 Task: Select editor.action.peek-declaration in the goto location: alternative reference command.
Action: Mouse moved to (83, 507)
Screenshot: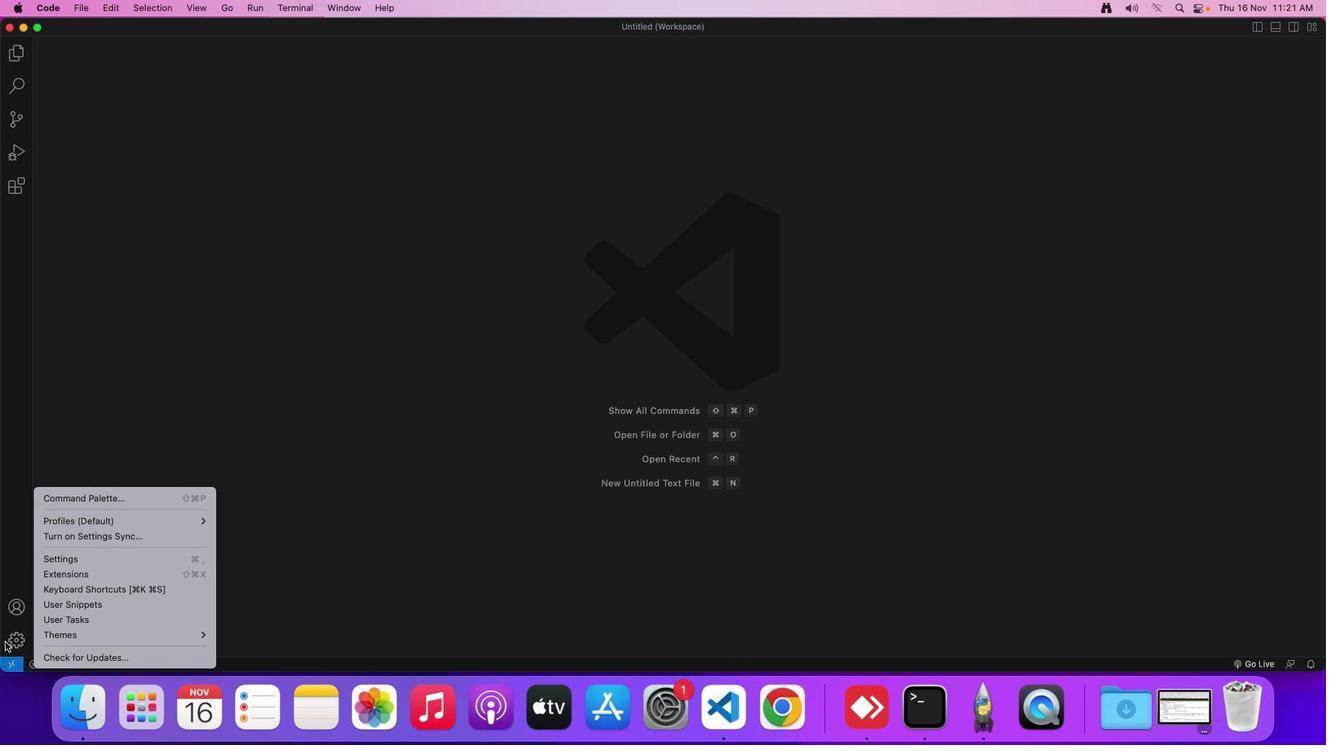 
Action: Mouse pressed left at (83, 507)
Screenshot: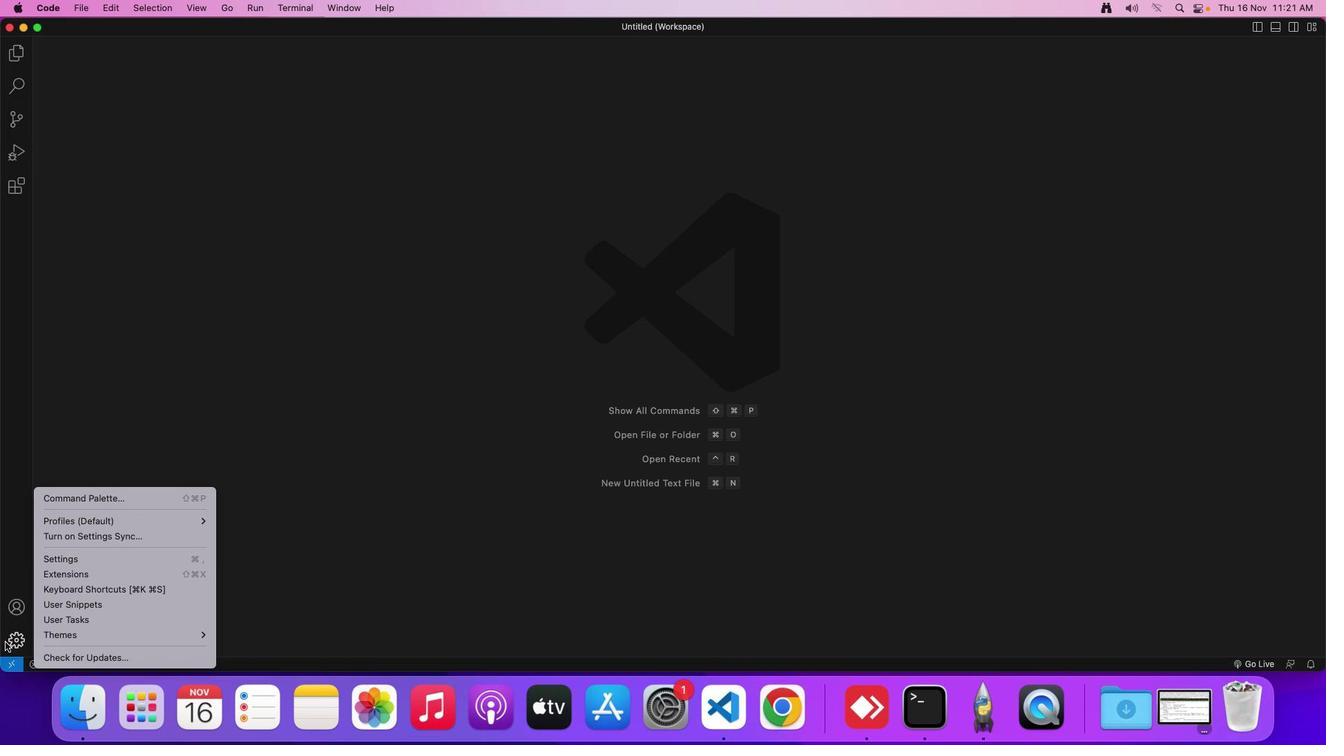
Action: Mouse moved to (163, 452)
Screenshot: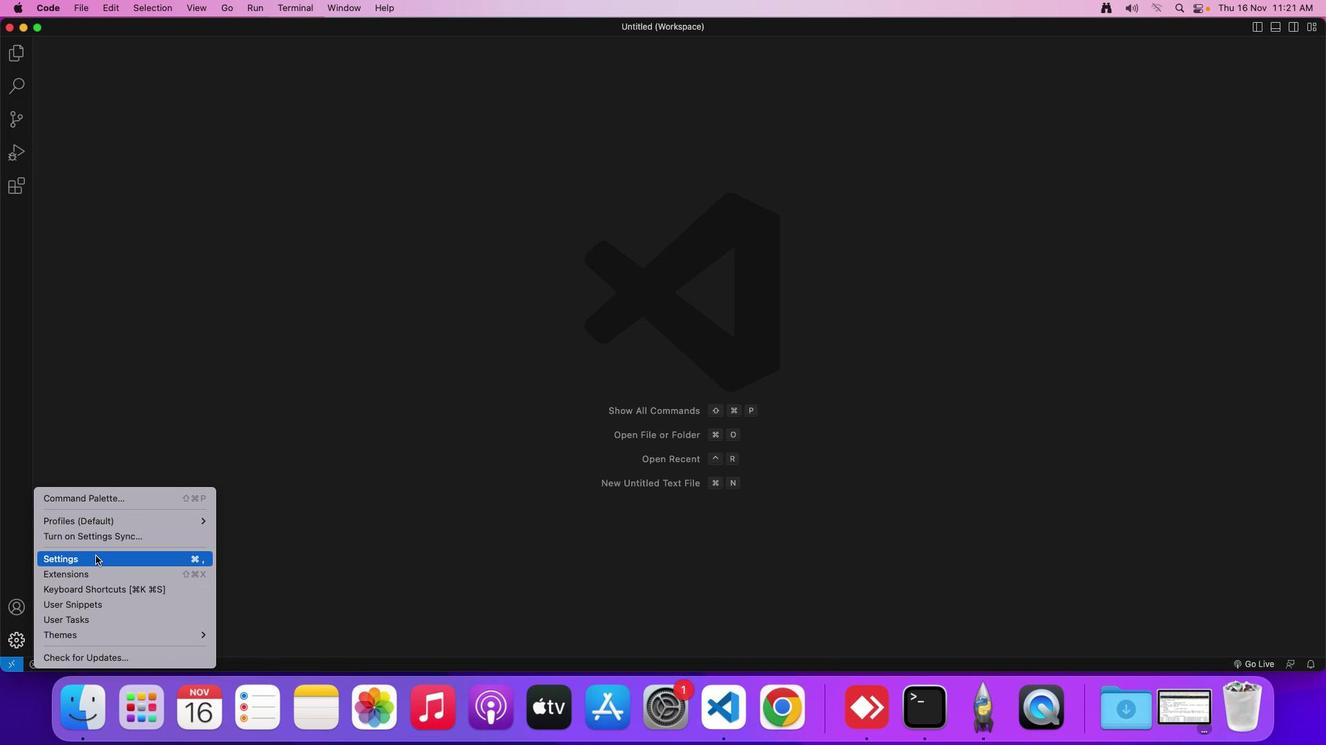
Action: Mouse pressed left at (163, 452)
Screenshot: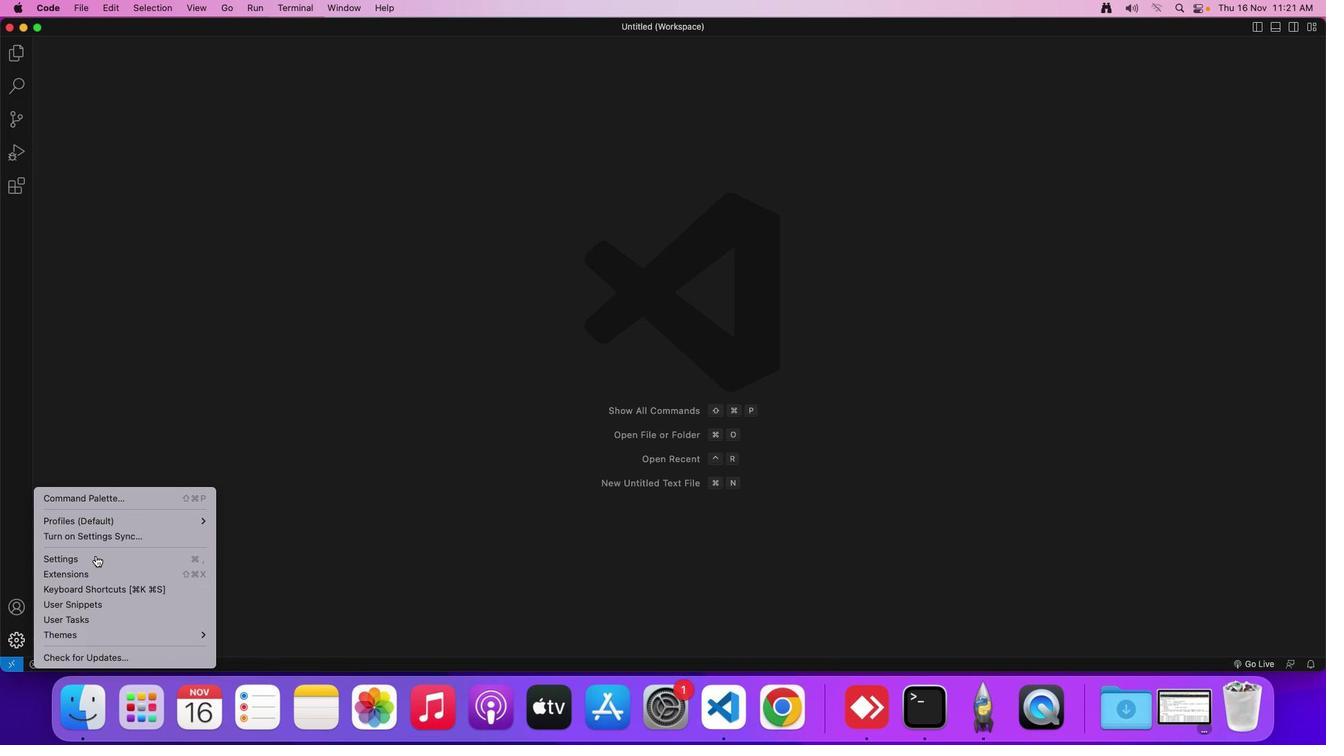 
Action: Mouse moved to (384, 165)
Screenshot: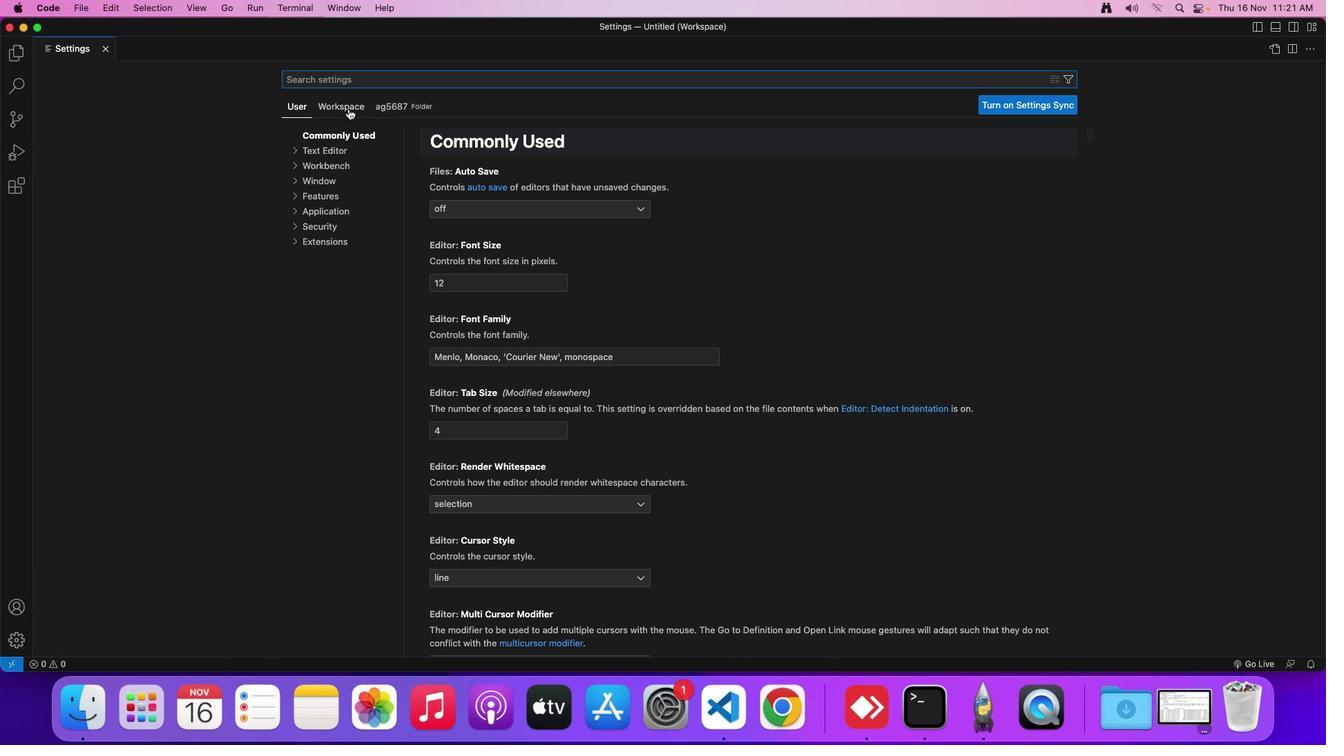 
Action: Mouse pressed left at (384, 165)
Screenshot: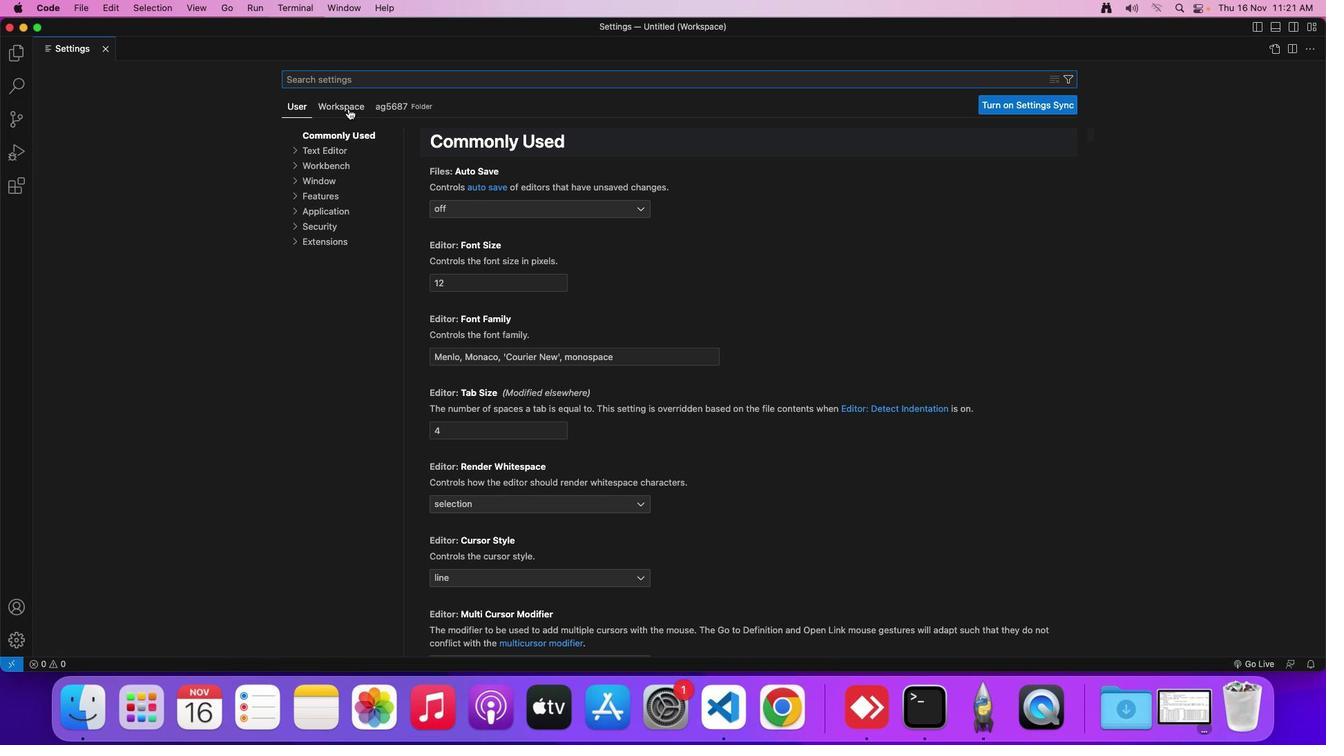 
Action: Mouse moved to (370, 193)
Screenshot: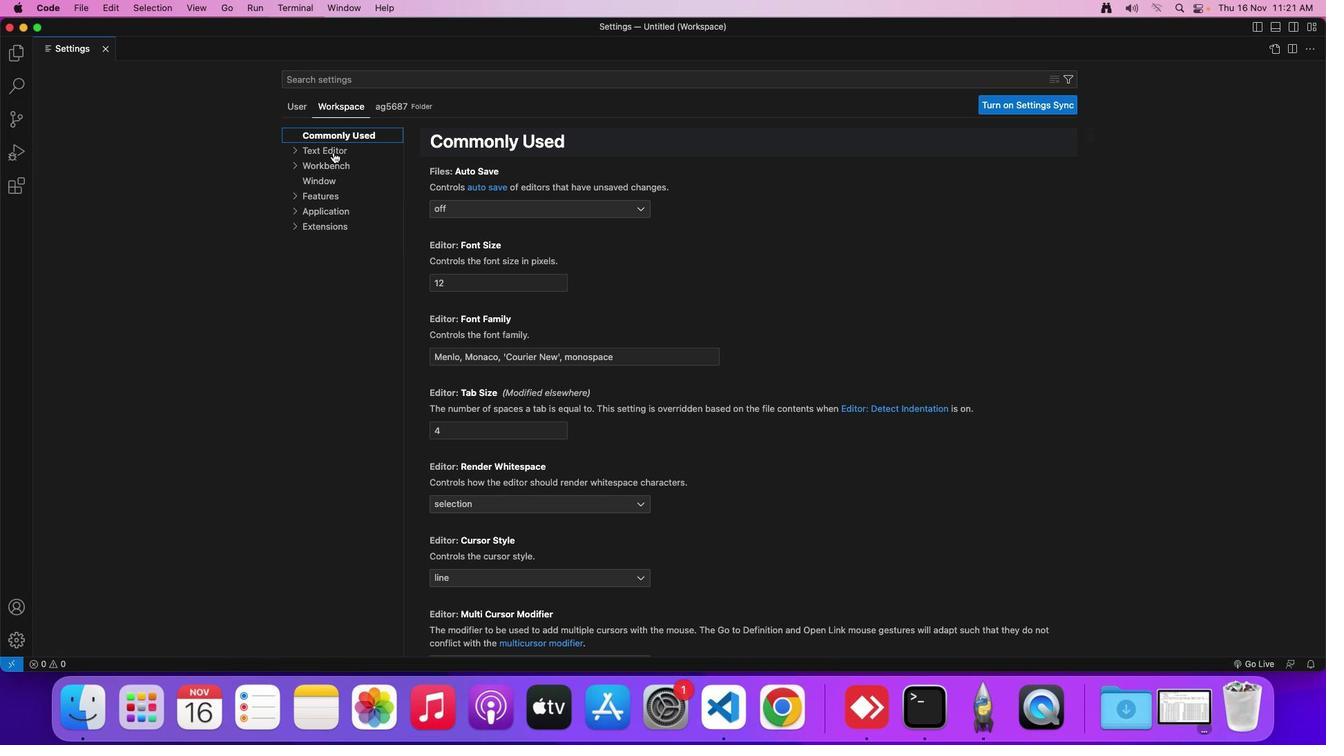 
Action: Mouse pressed left at (370, 193)
Screenshot: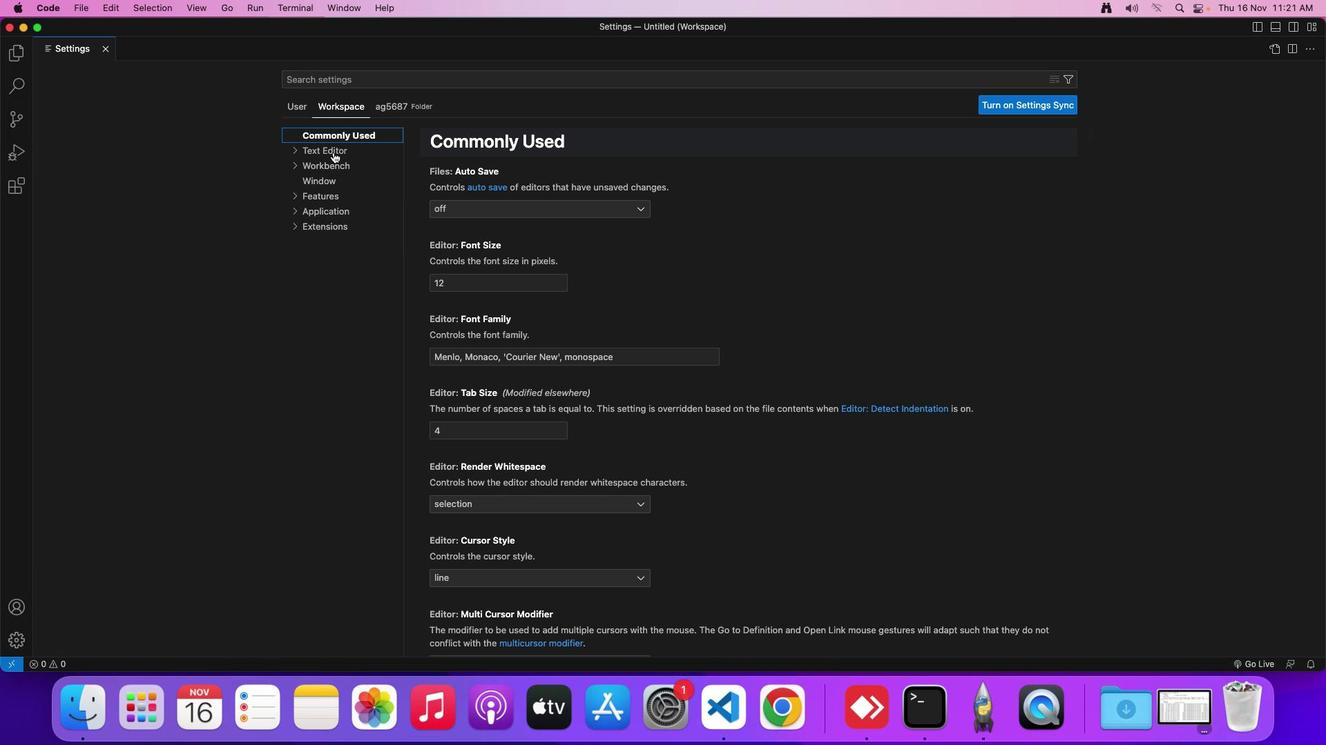 
Action: Mouse moved to (502, 291)
Screenshot: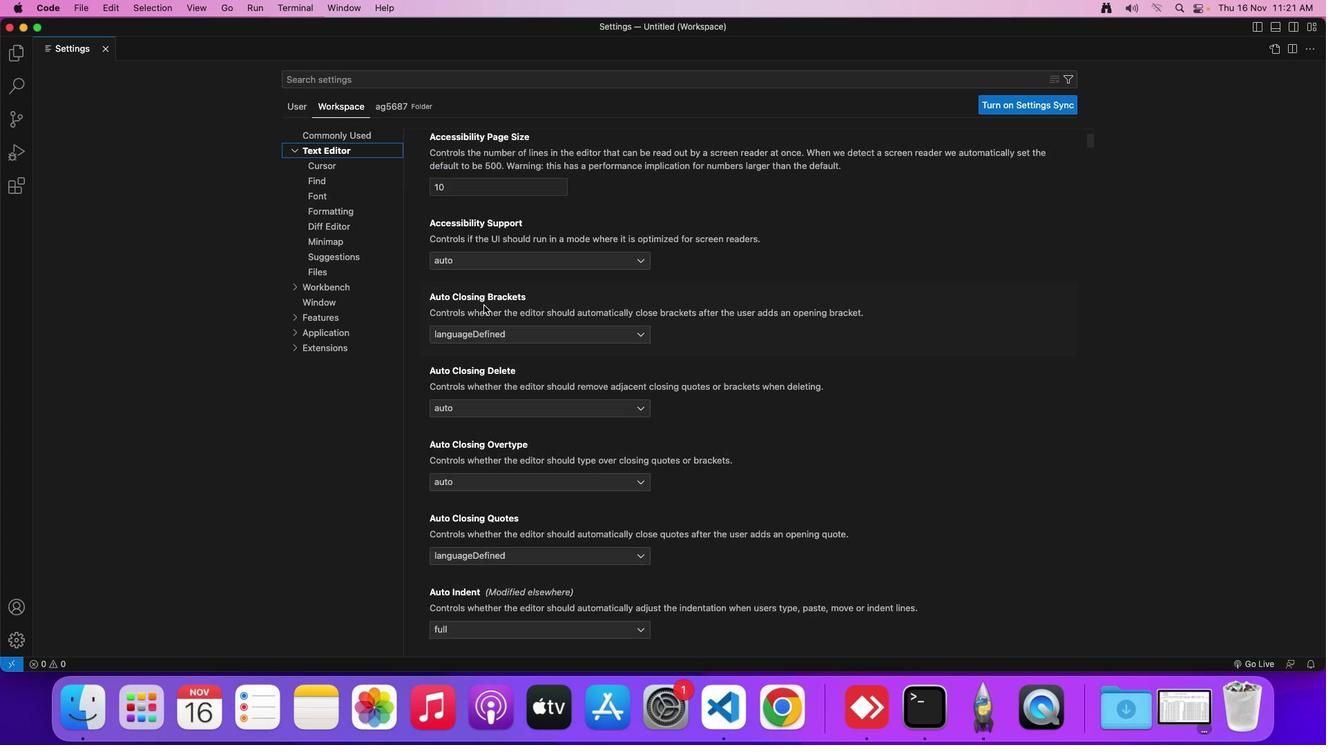 
Action: Mouse scrolled (502, 291) with delta (78, 96)
Screenshot: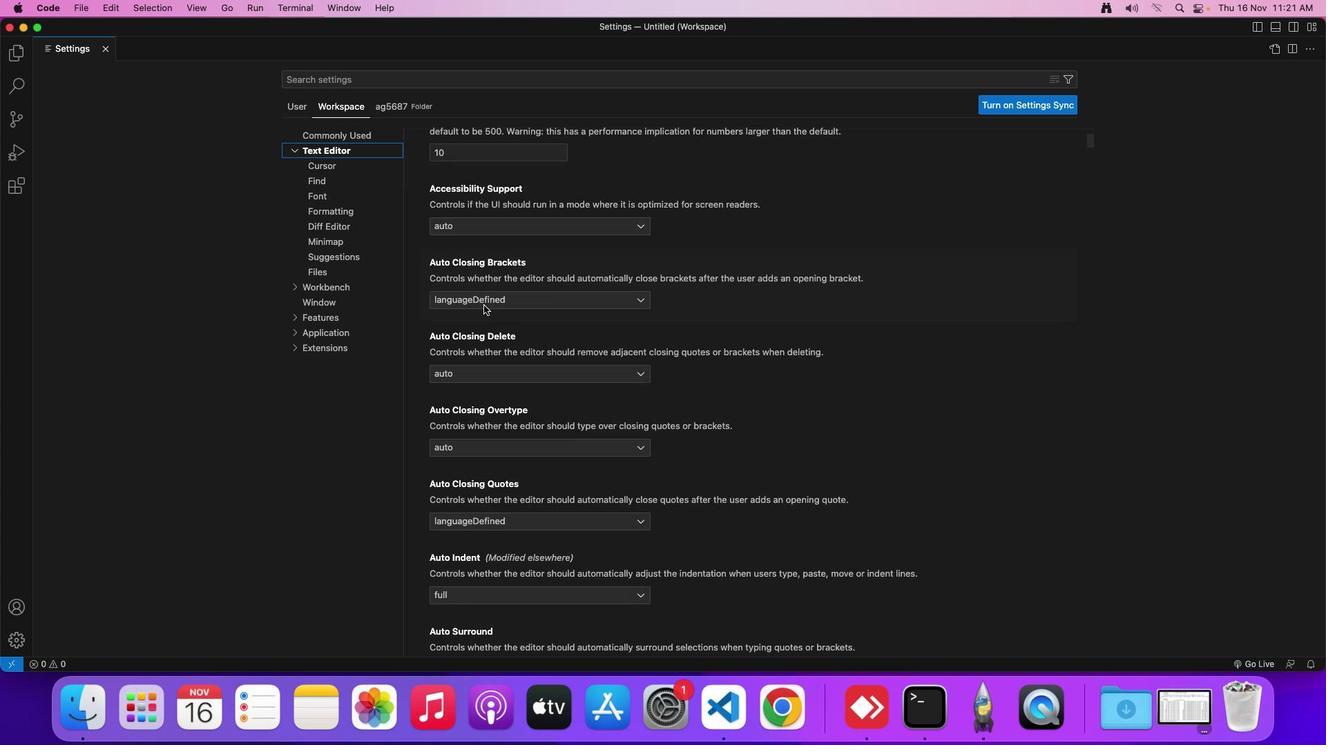 
Action: Mouse moved to (502, 291)
Screenshot: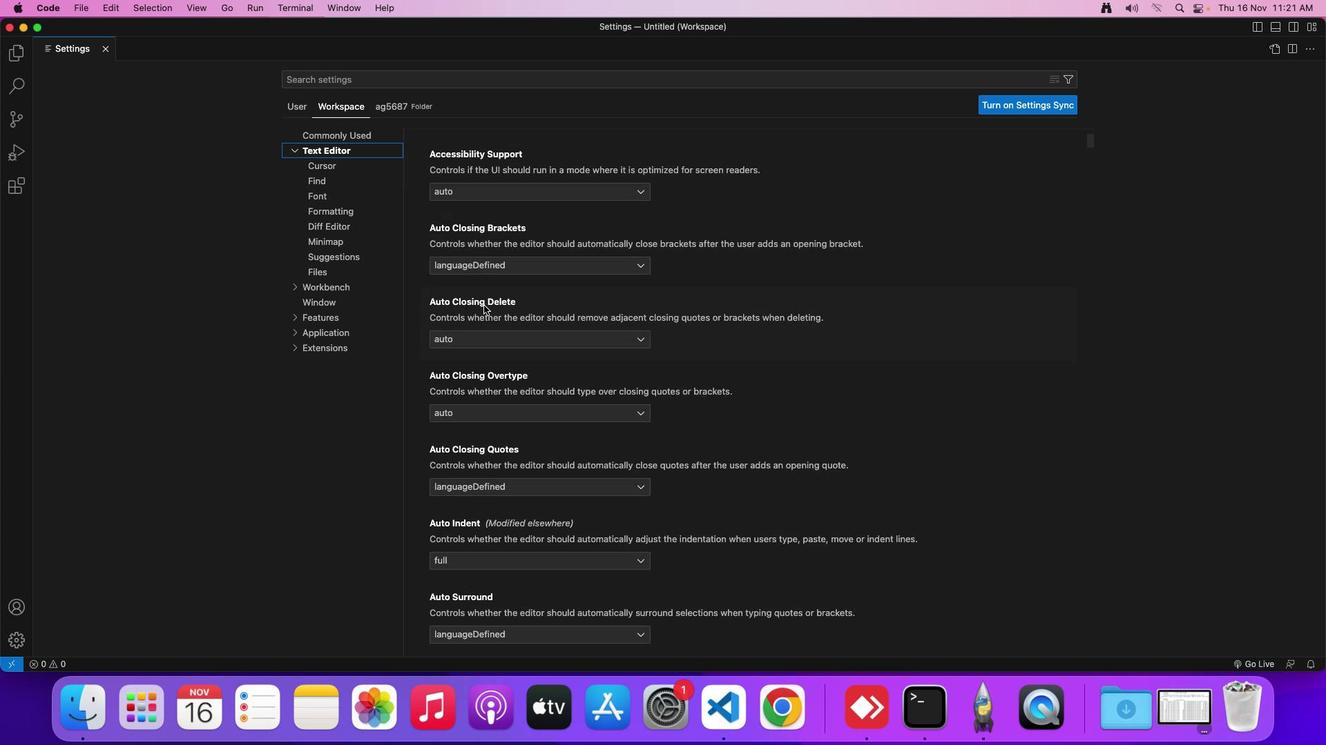 
Action: Mouse scrolled (502, 291) with delta (78, 96)
Screenshot: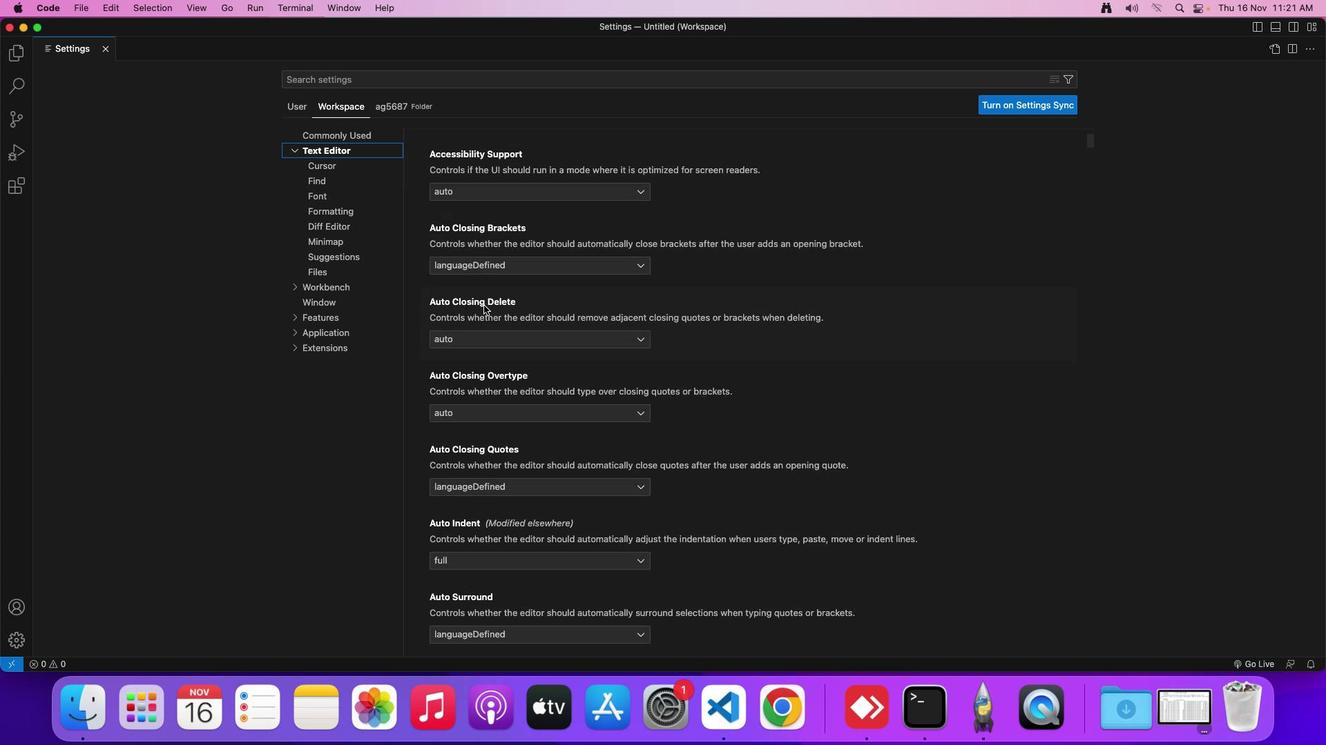 
Action: Mouse scrolled (502, 291) with delta (78, 96)
Screenshot: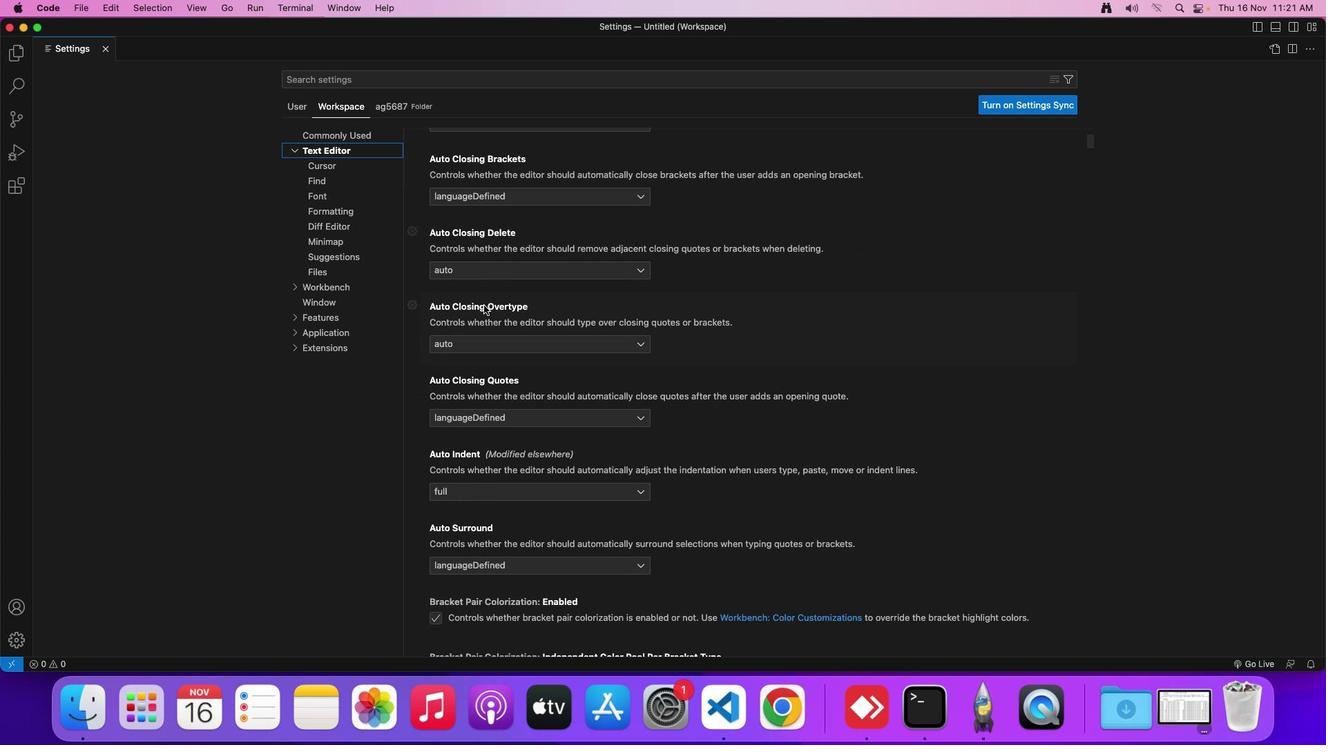 
Action: Mouse scrolled (502, 291) with delta (78, 95)
Screenshot: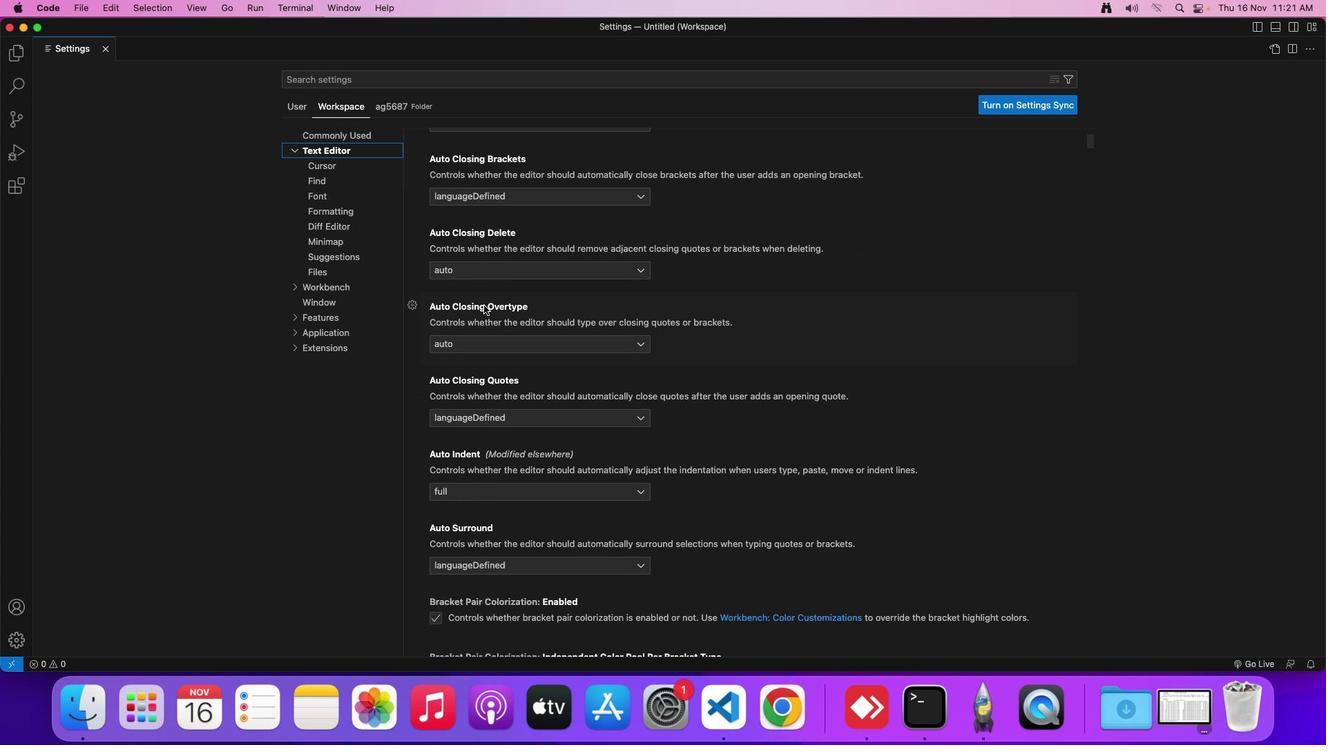 
Action: Mouse moved to (503, 292)
Screenshot: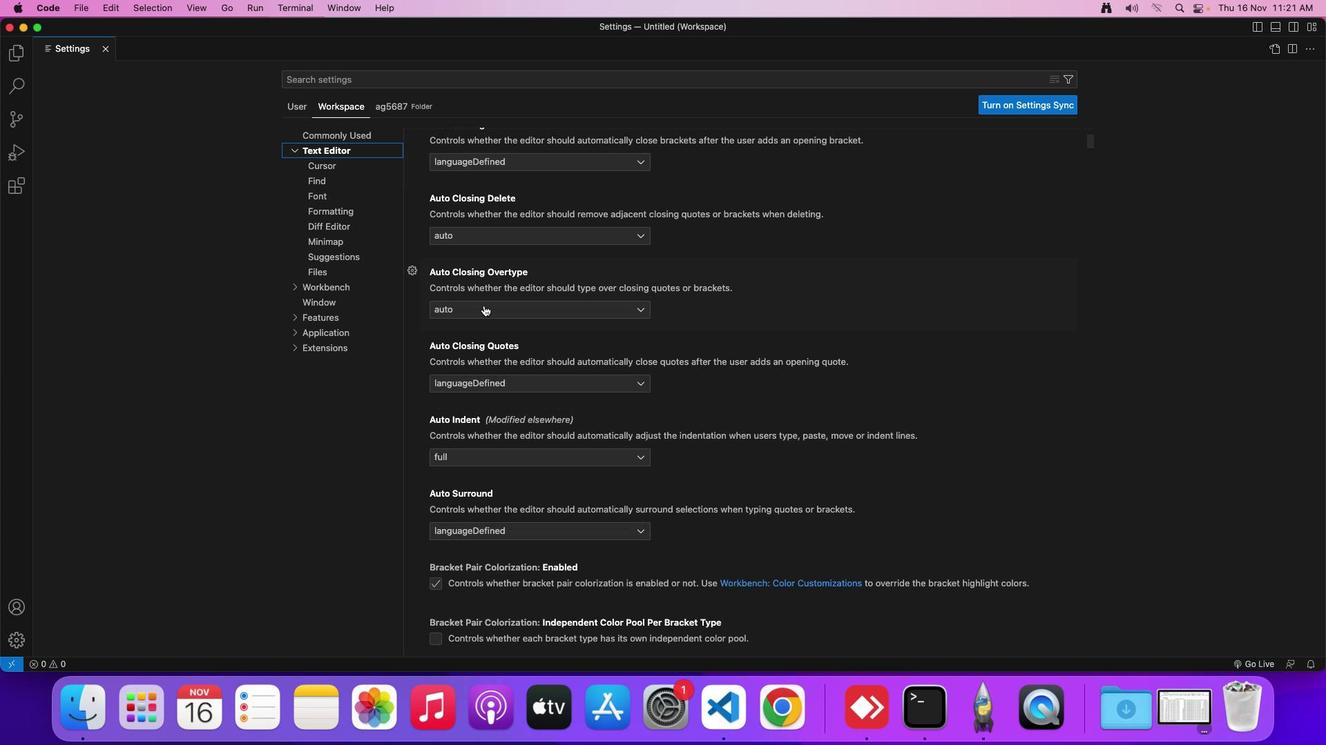 
Action: Mouse scrolled (503, 292) with delta (78, 96)
Screenshot: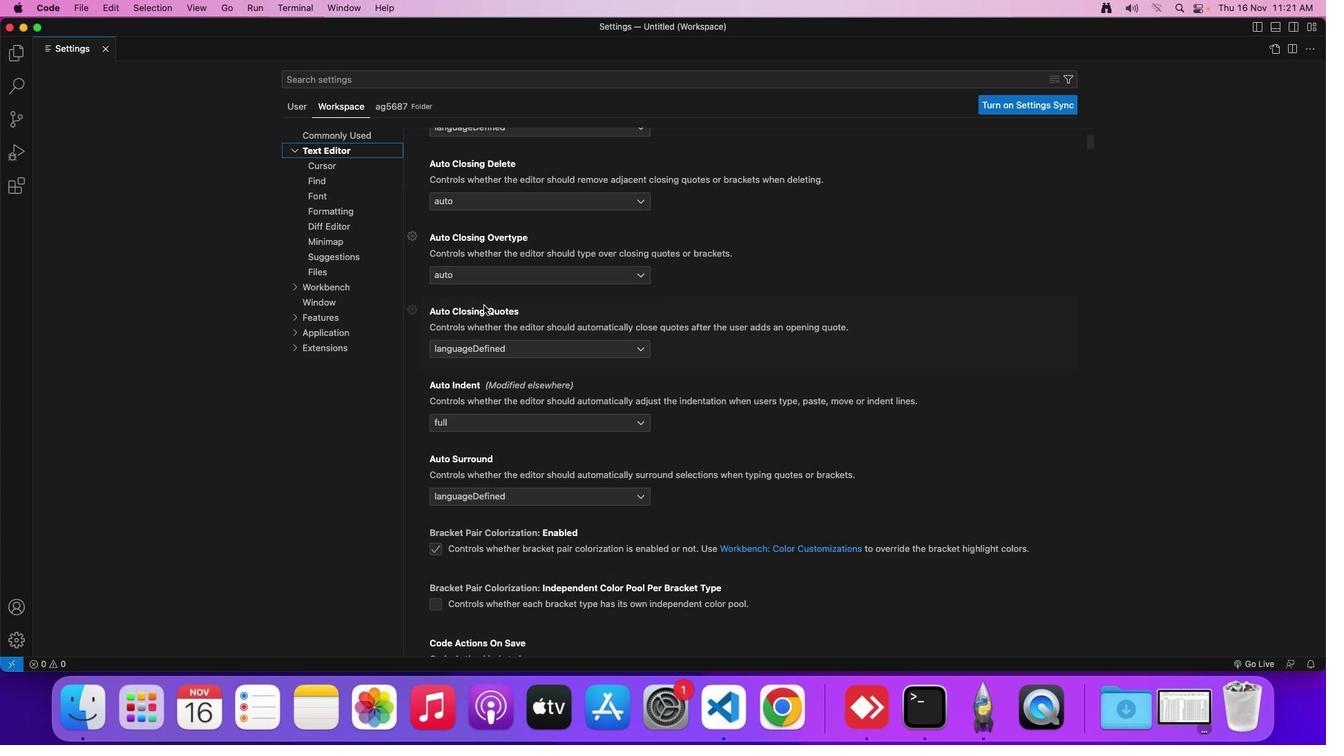 
Action: Mouse scrolled (503, 292) with delta (78, 96)
Screenshot: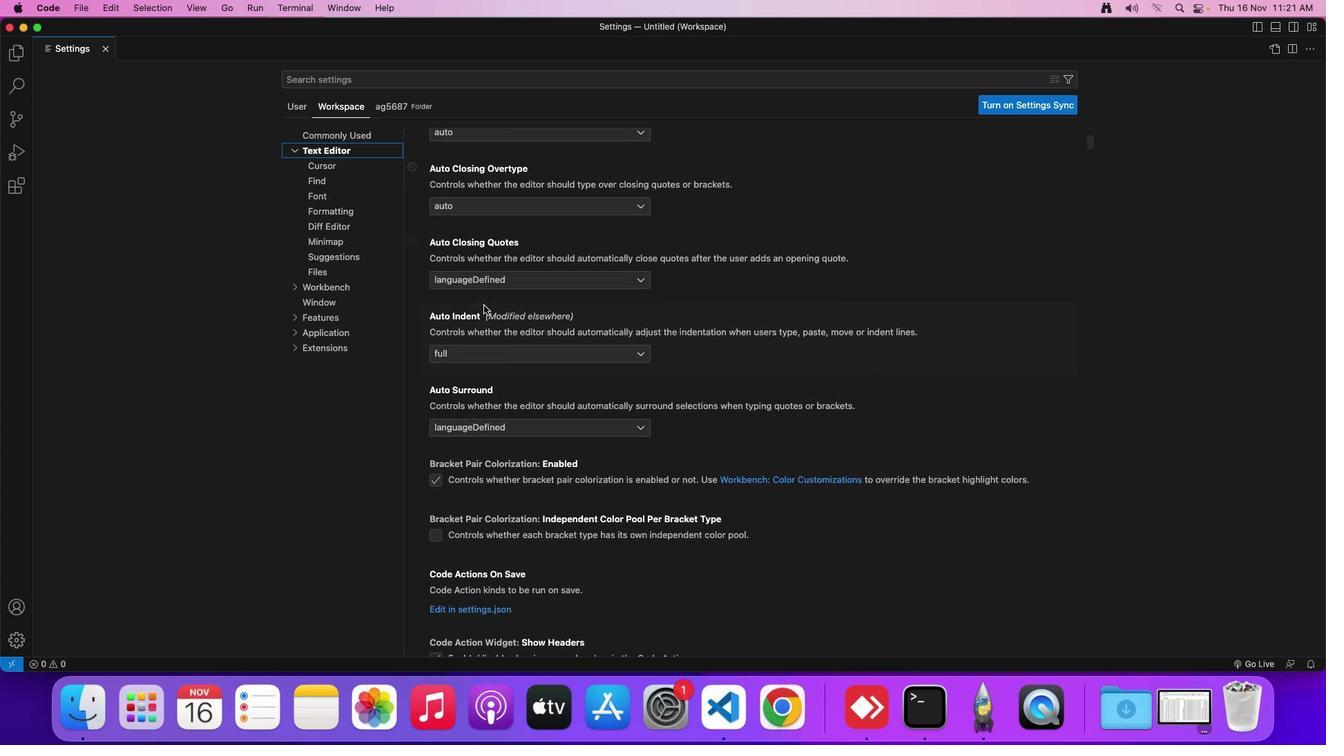 
Action: Mouse scrolled (503, 292) with delta (78, 95)
Screenshot: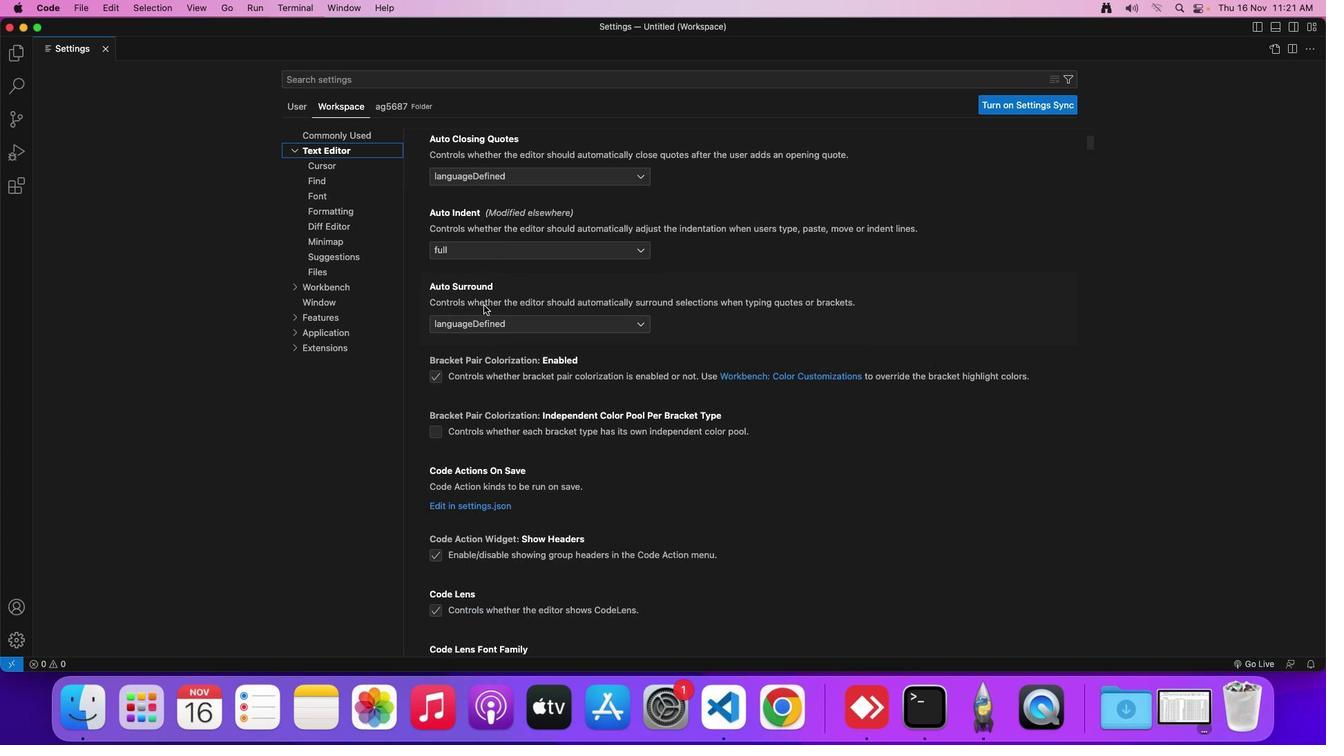 
Action: Mouse moved to (503, 291)
Screenshot: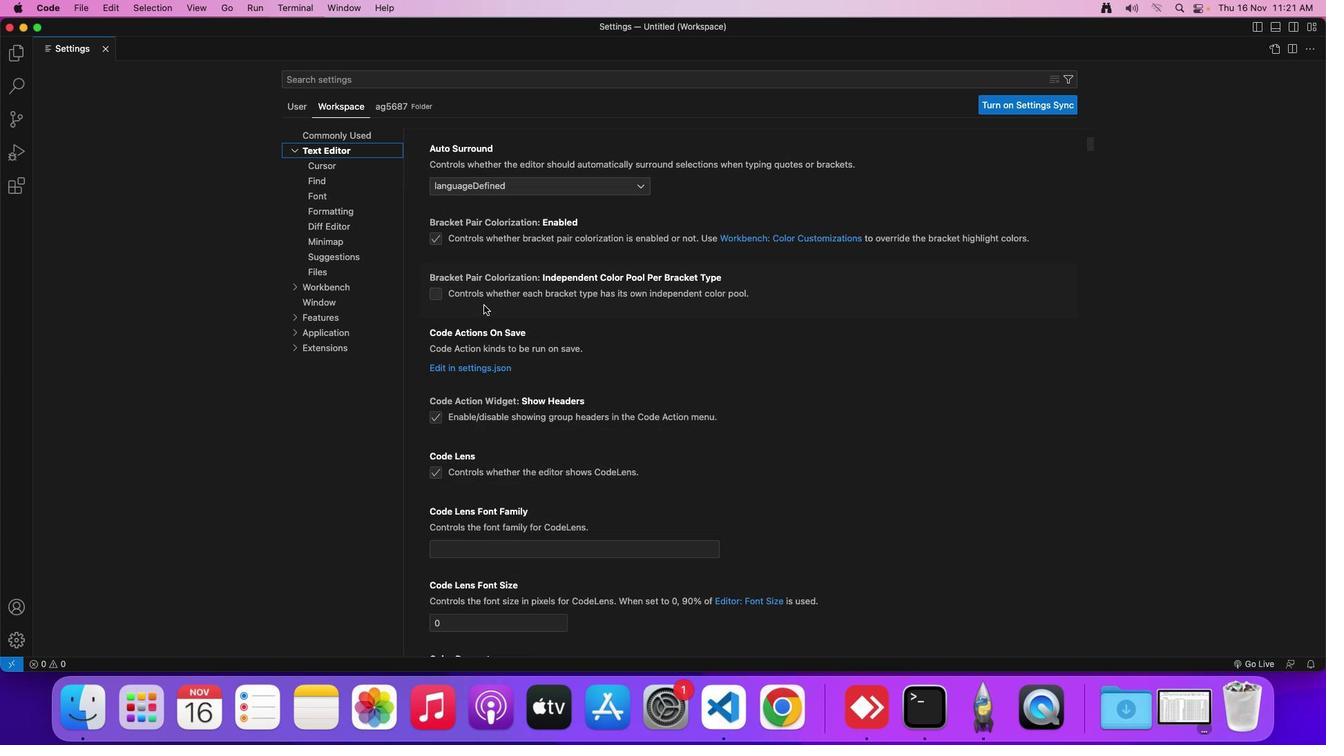 
Action: Mouse scrolled (503, 291) with delta (78, 94)
Screenshot: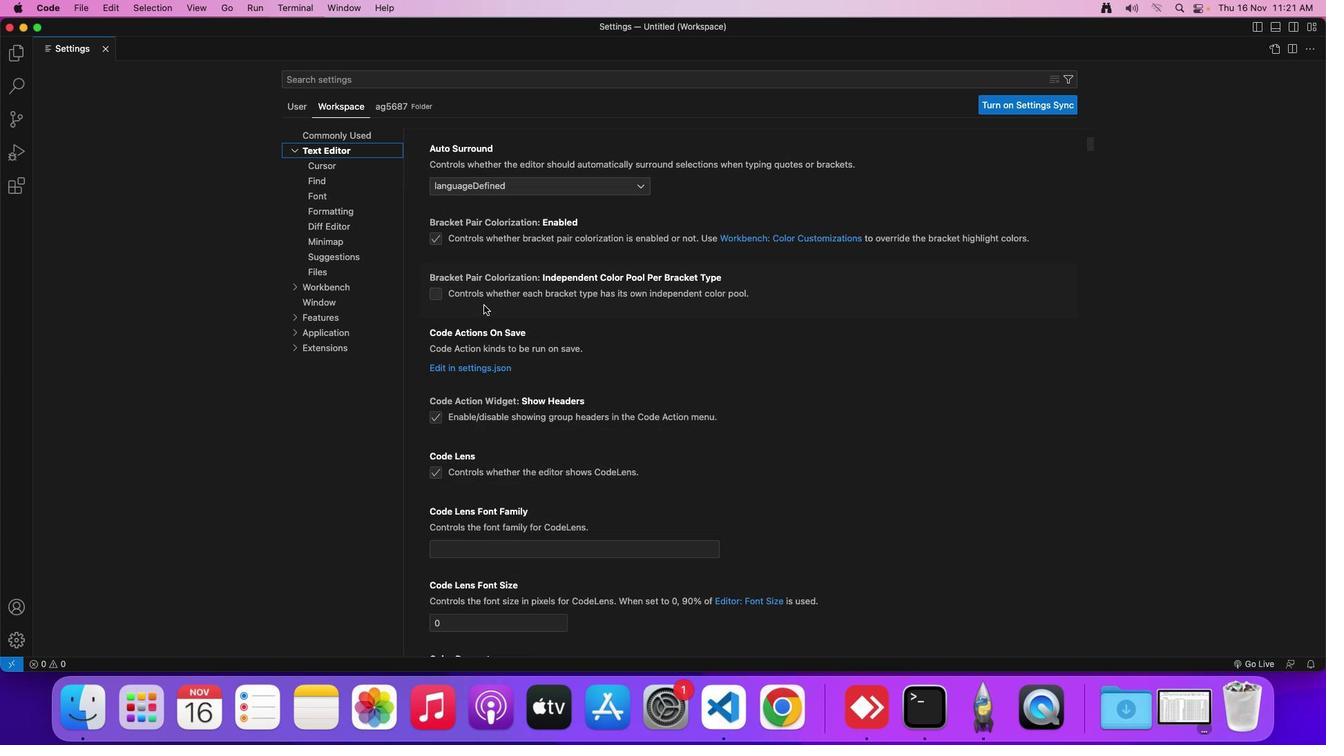 
Action: Mouse scrolled (503, 291) with delta (78, 94)
Screenshot: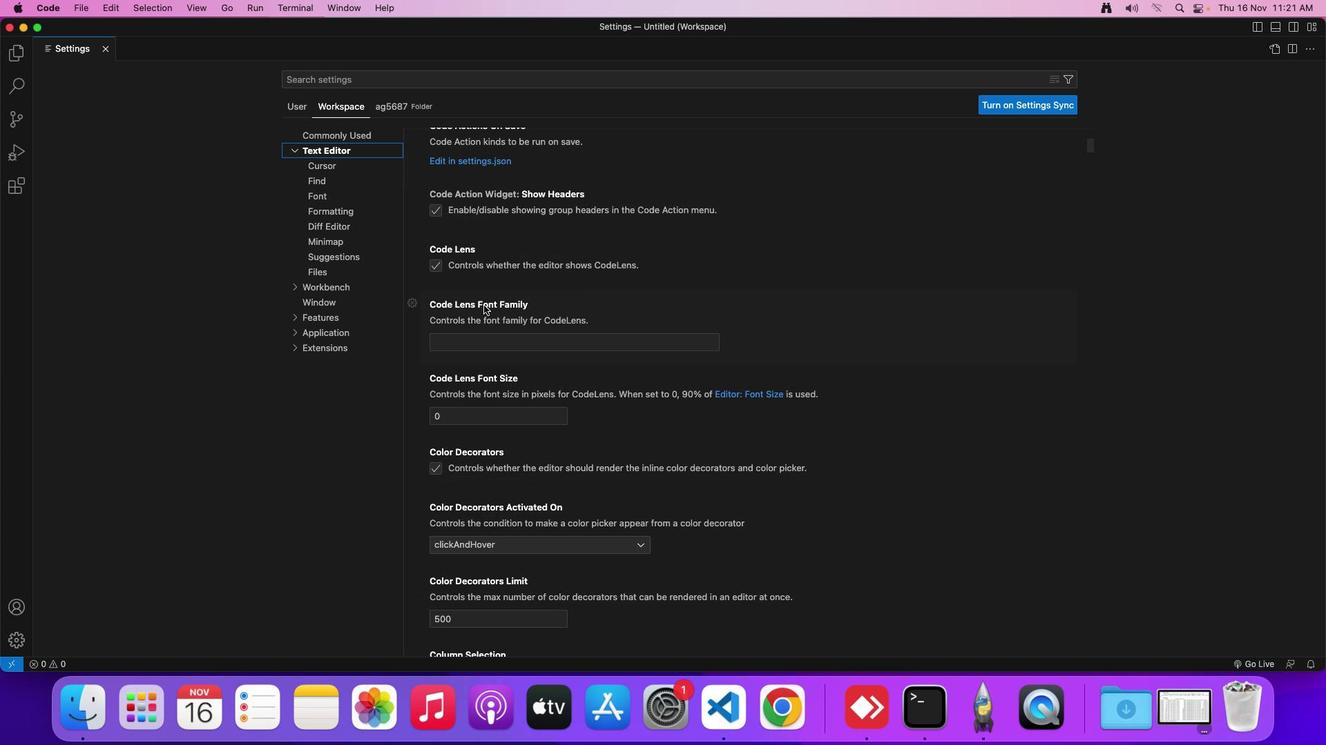 
Action: Mouse scrolled (503, 291) with delta (78, 93)
Screenshot: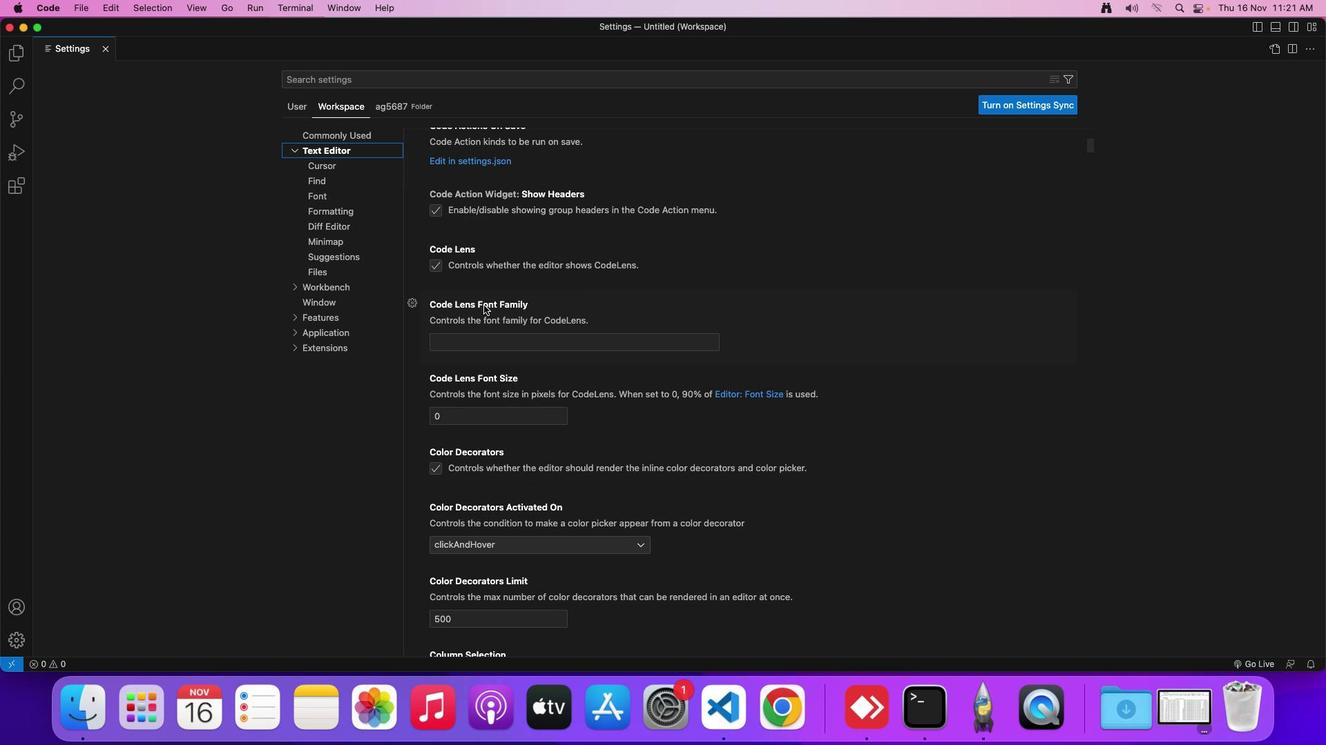 
Action: Mouse moved to (503, 291)
Screenshot: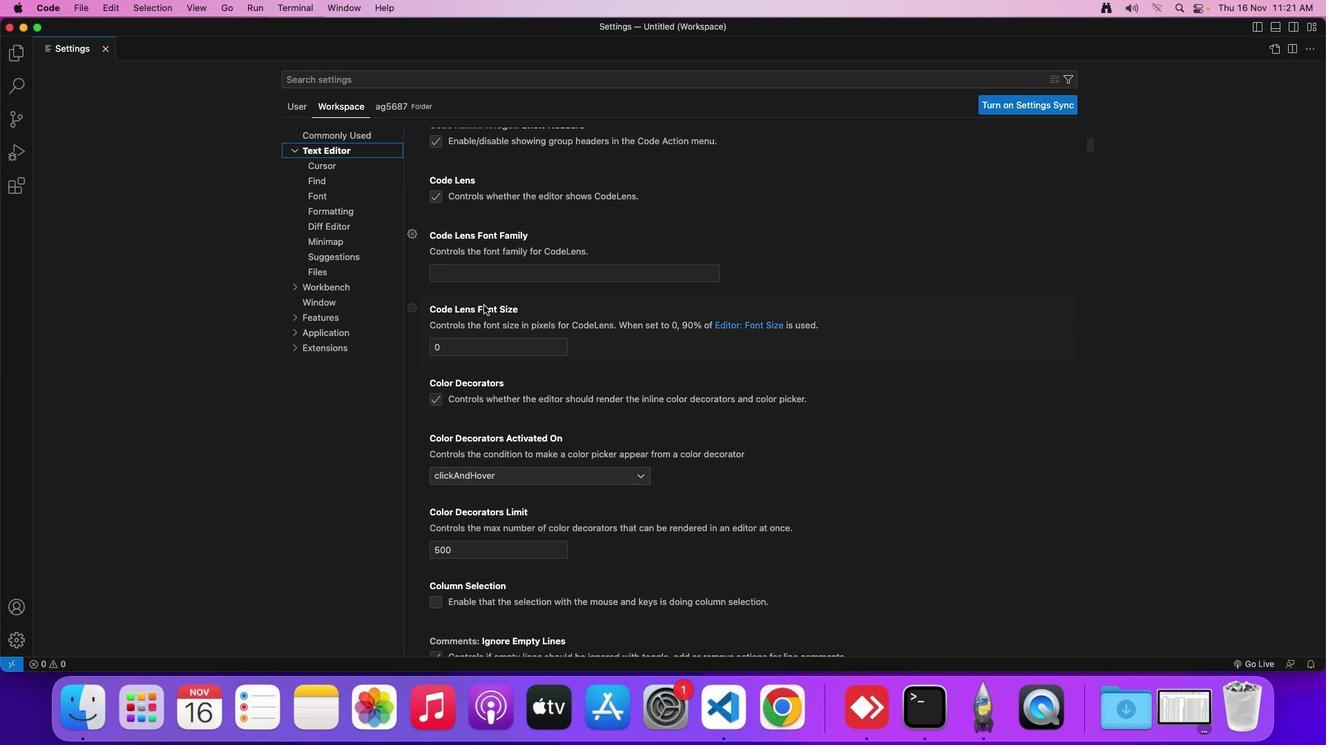 
Action: Mouse scrolled (503, 291) with delta (78, 96)
Screenshot: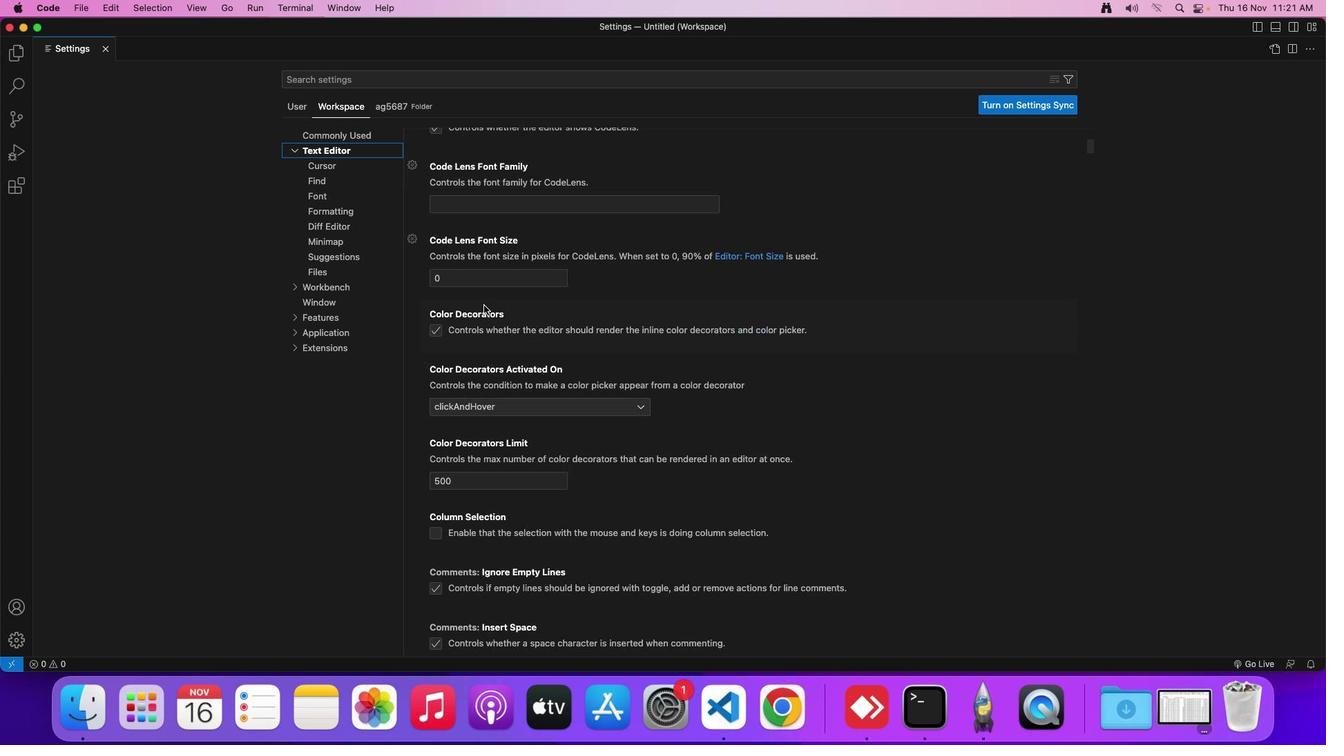 
Action: Mouse scrolled (503, 291) with delta (78, 96)
Screenshot: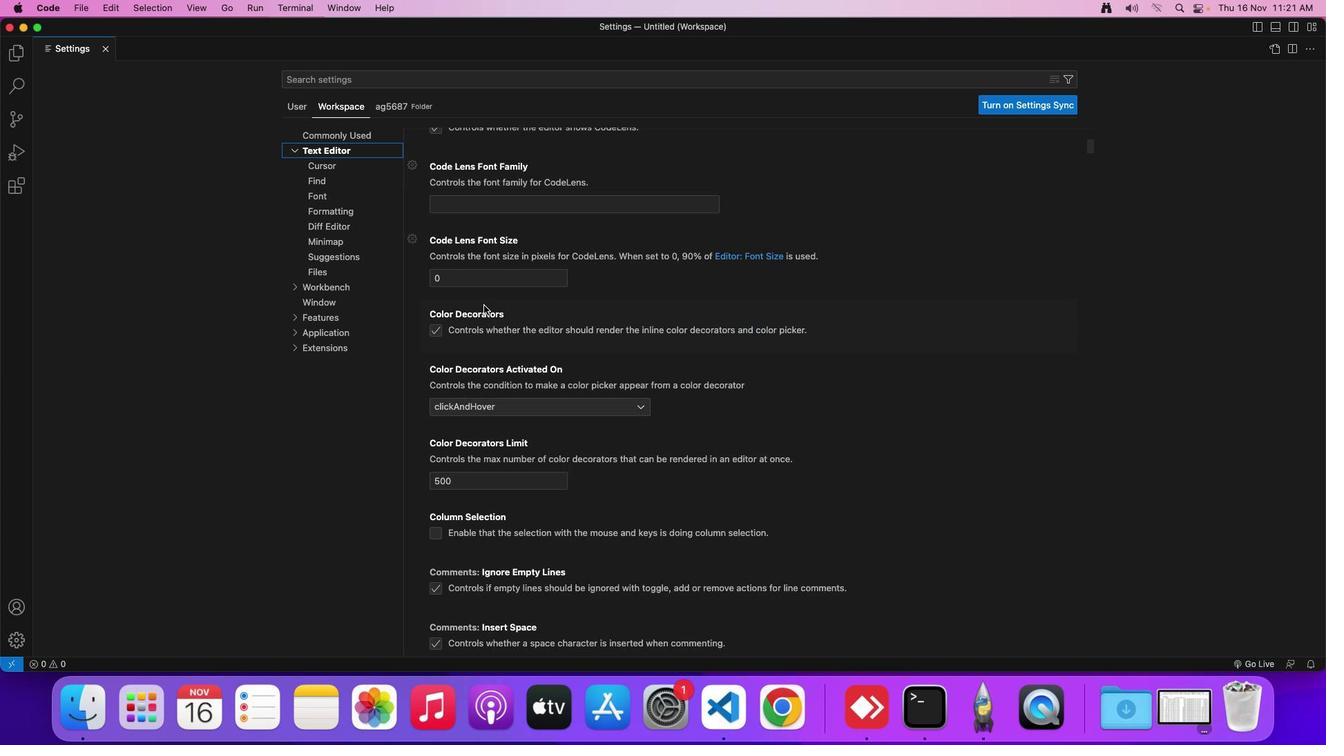 
Action: Mouse scrolled (503, 291) with delta (78, 95)
Screenshot: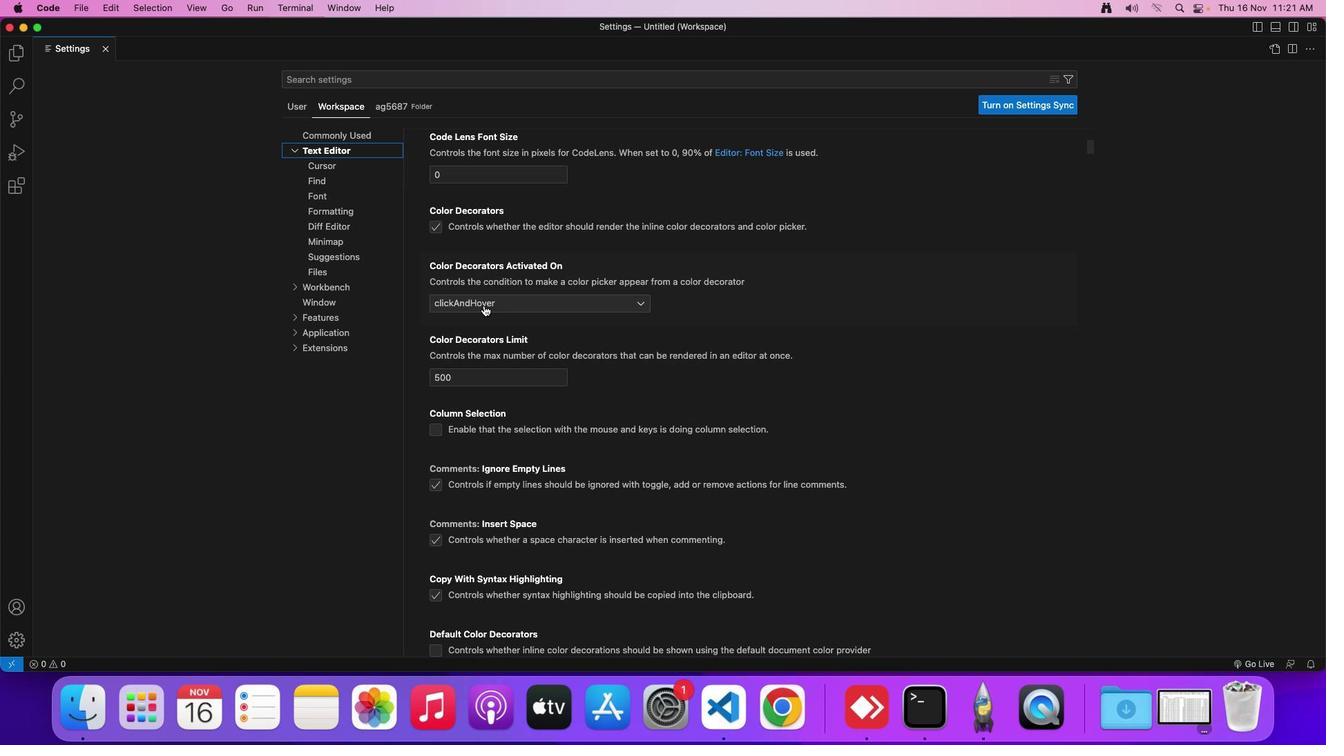 
Action: Mouse scrolled (503, 291) with delta (78, 94)
Screenshot: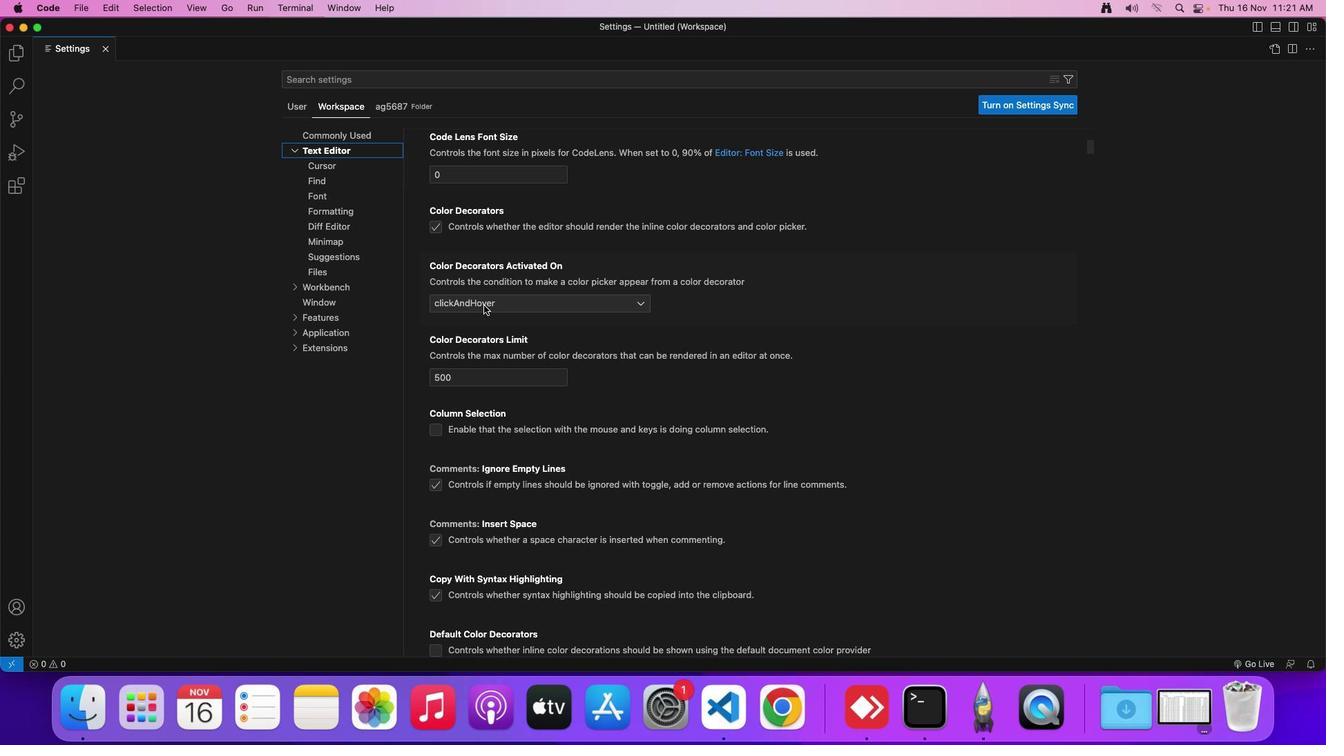 
Action: Mouse scrolled (503, 291) with delta (78, 94)
Screenshot: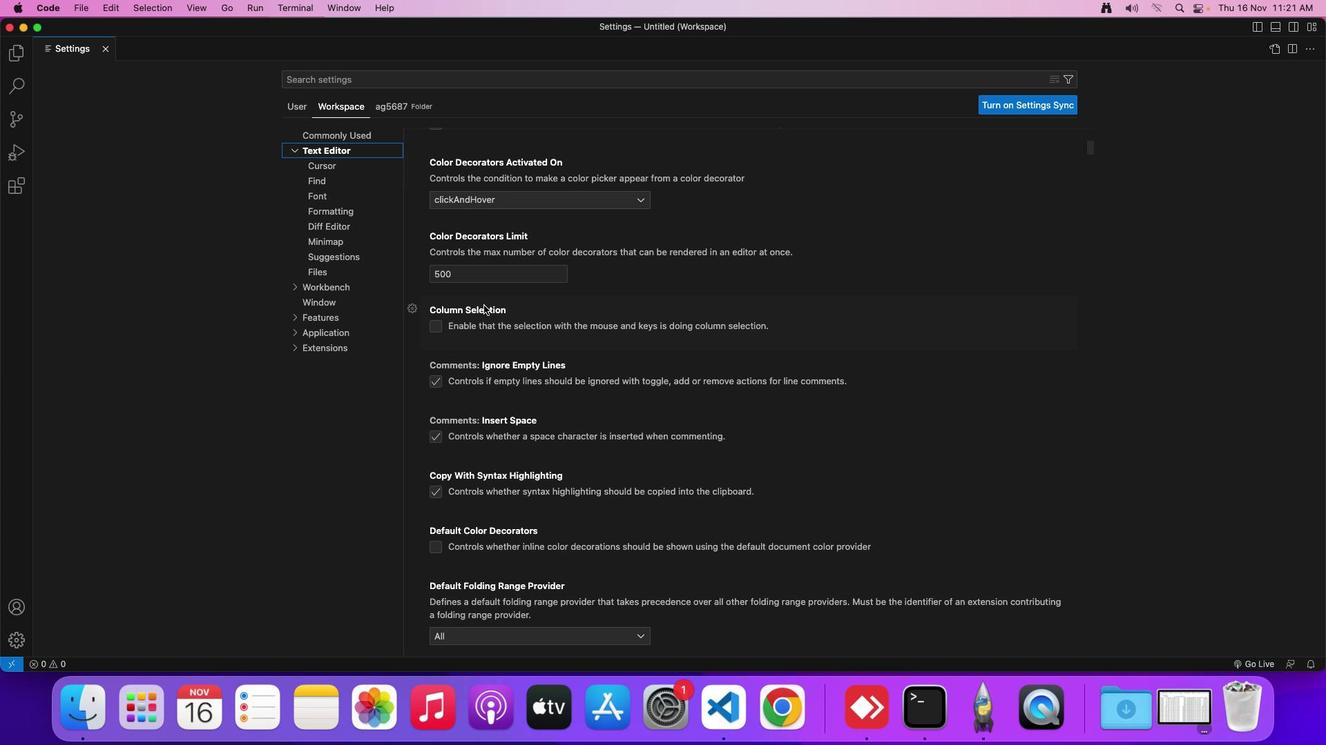 
Action: Mouse scrolled (503, 291) with delta (78, 96)
Screenshot: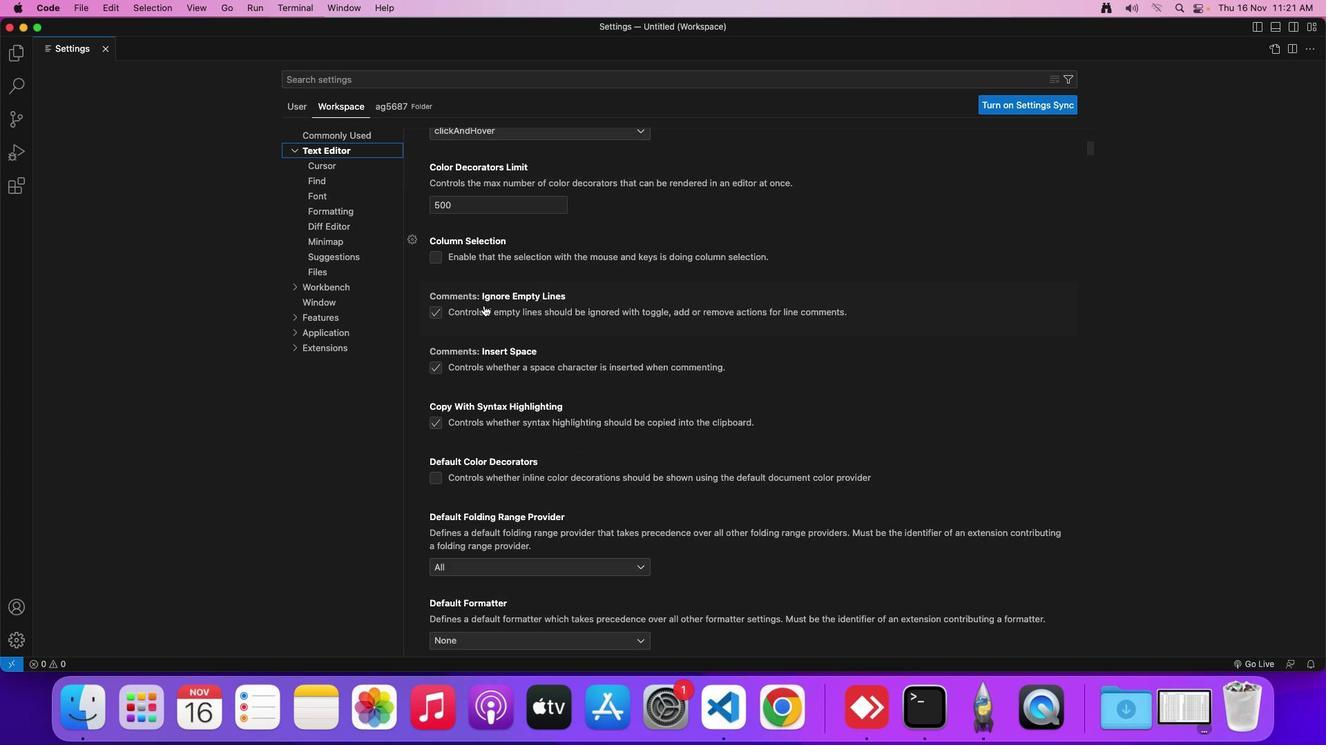 
Action: Mouse scrolled (503, 291) with delta (78, 96)
Screenshot: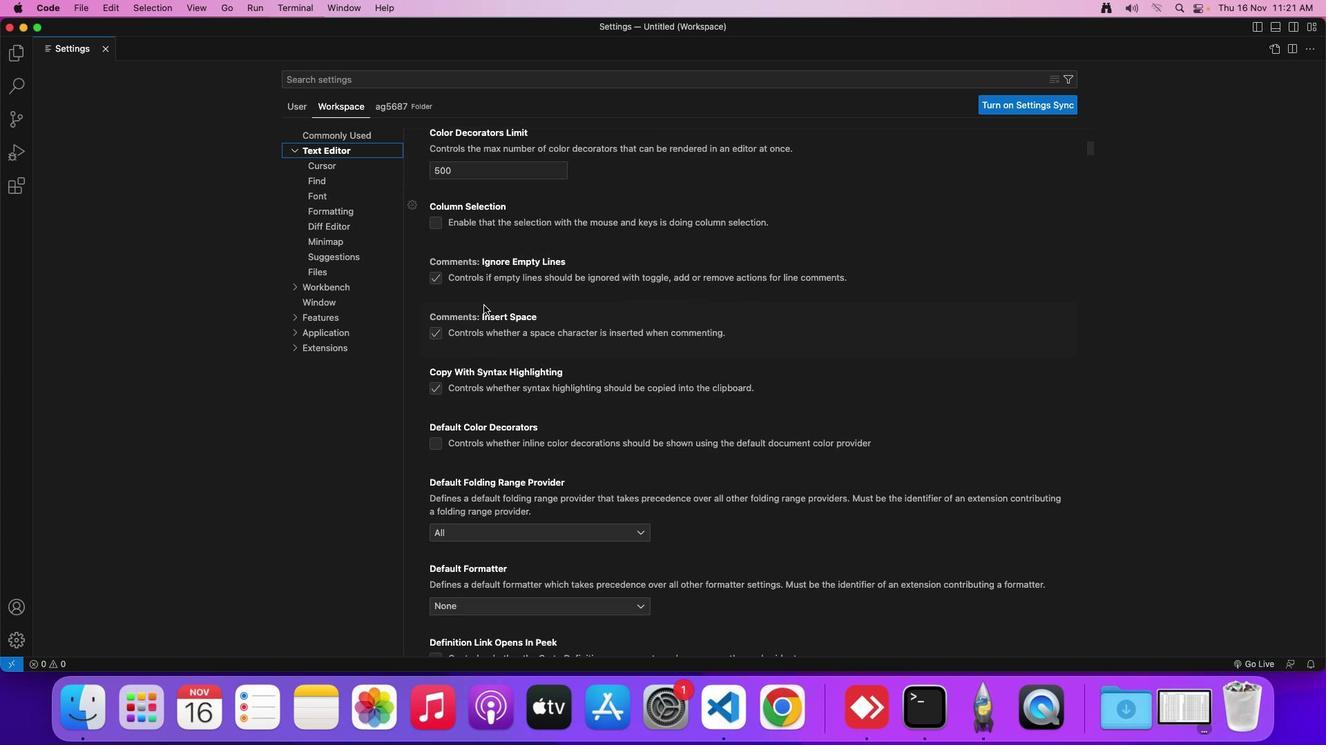 
Action: Mouse scrolled (503, 291) with delta (78, 96)
Screenshot: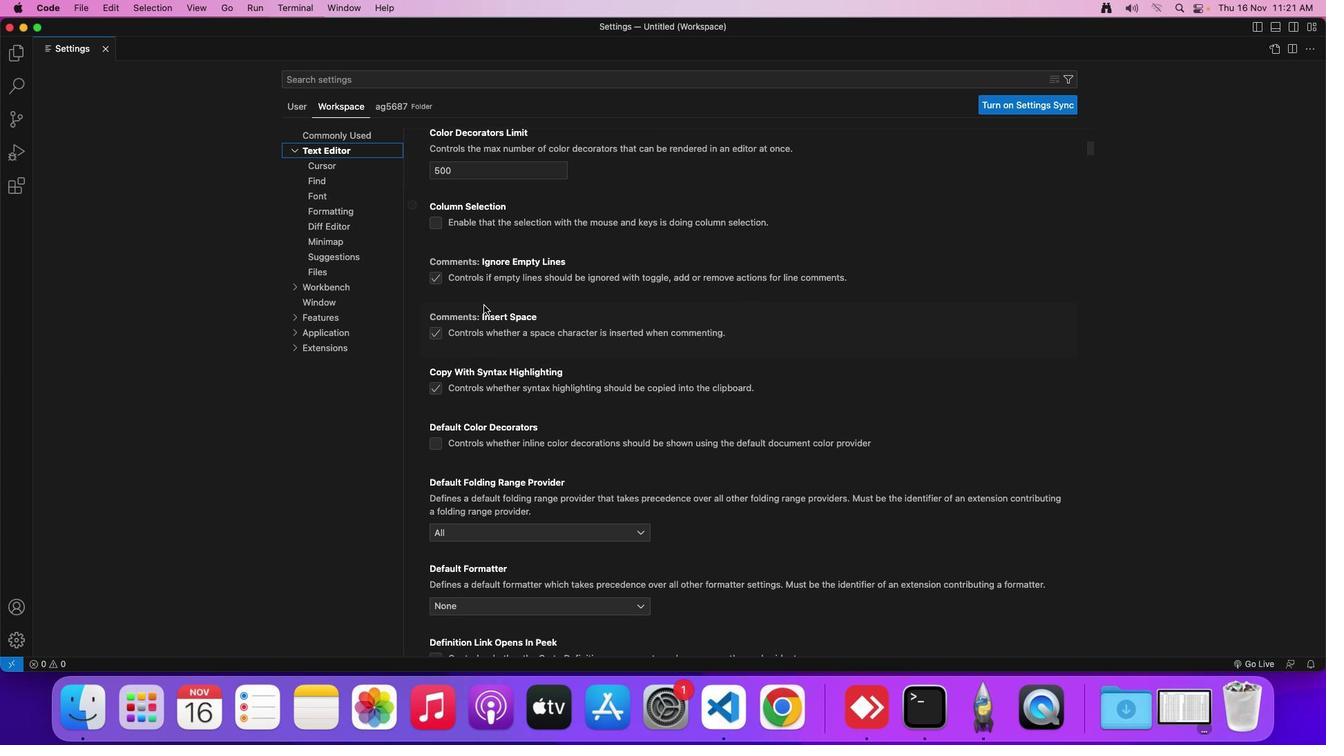 
Action: Mouse scrolled (503, 291) with delta (78, 95)
Screenshot: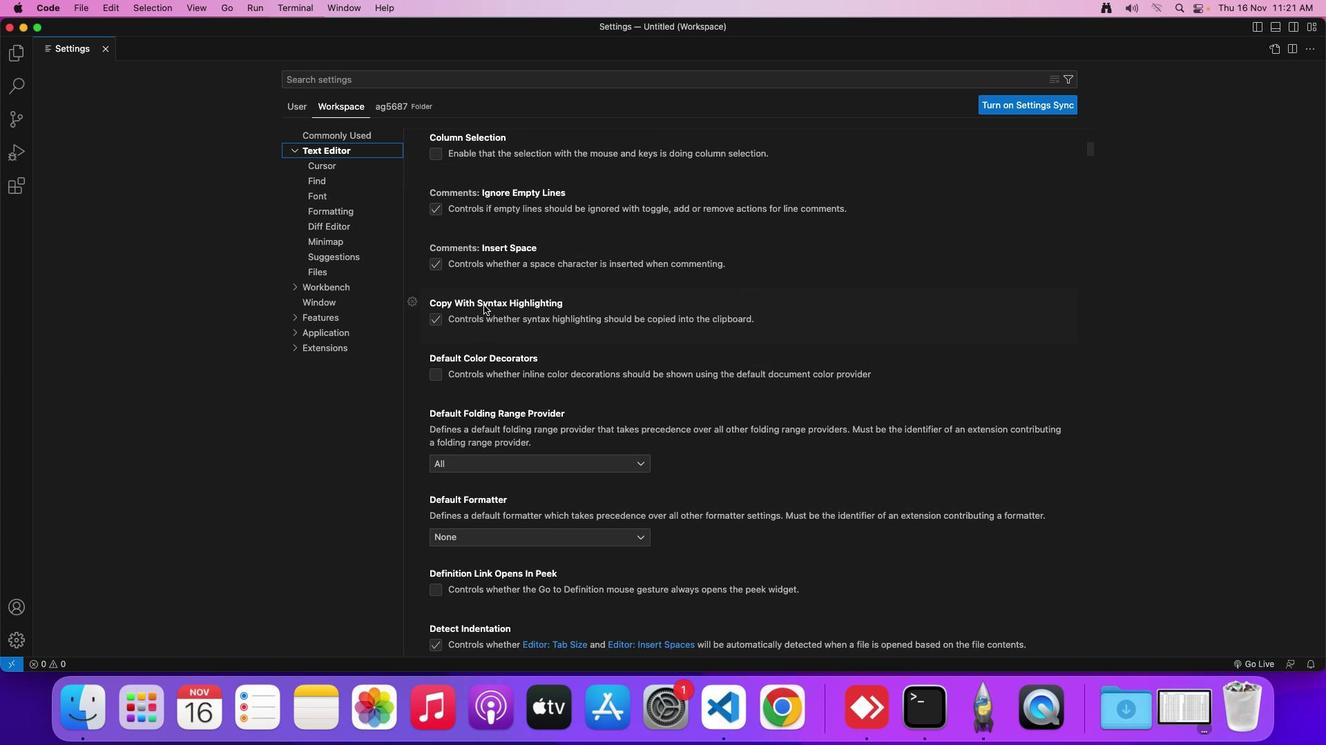 
Action: Mouse scrolled (503, 291) with delta (78, 96)
Screenshot: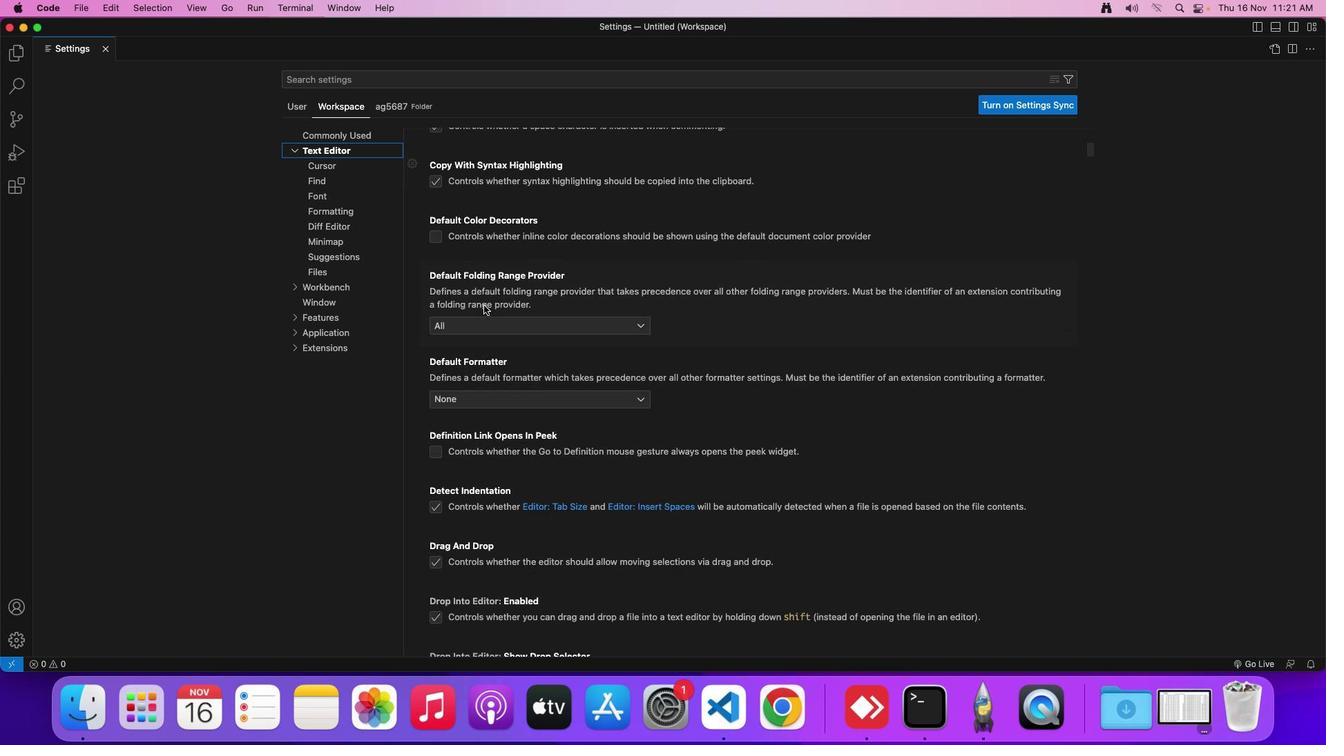 
Action: Mouse scrolled (503, 291) with delta (78, 96)
Screenshot: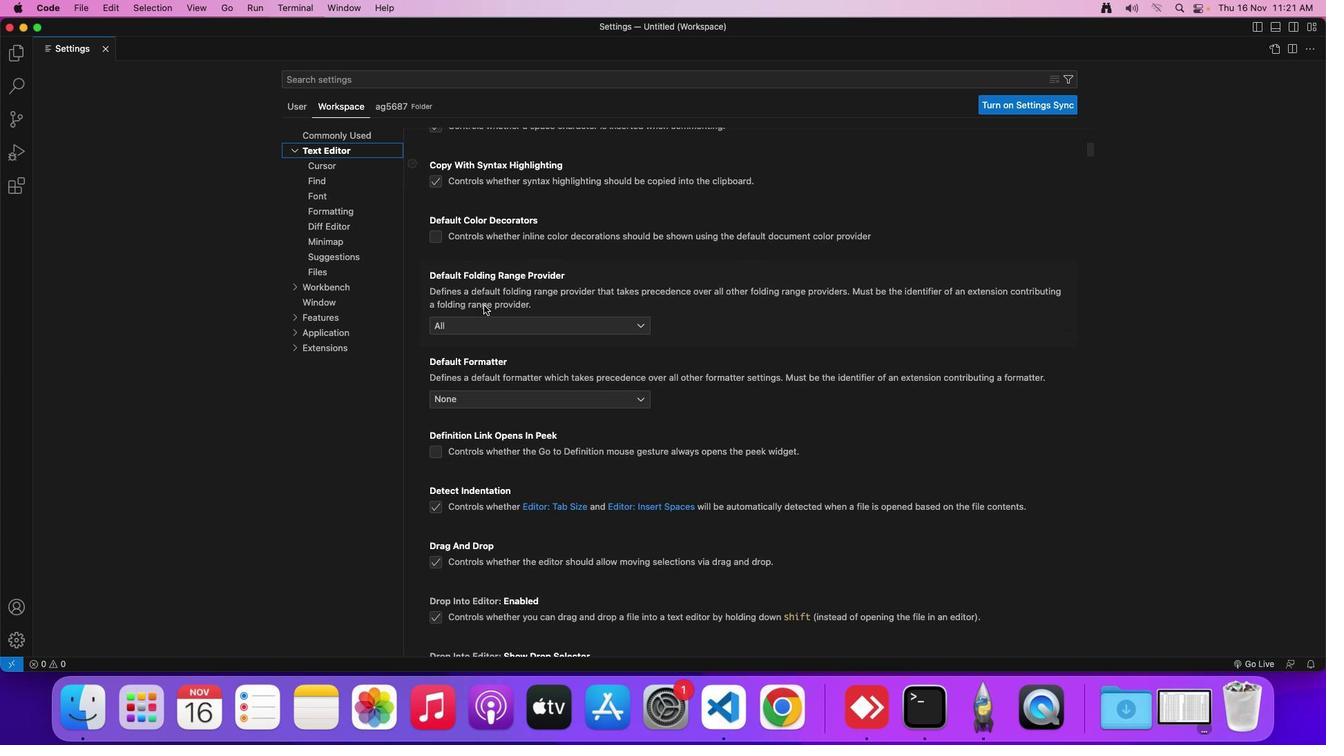 
Action: Mouse moved to (503, 291)
Screenshot: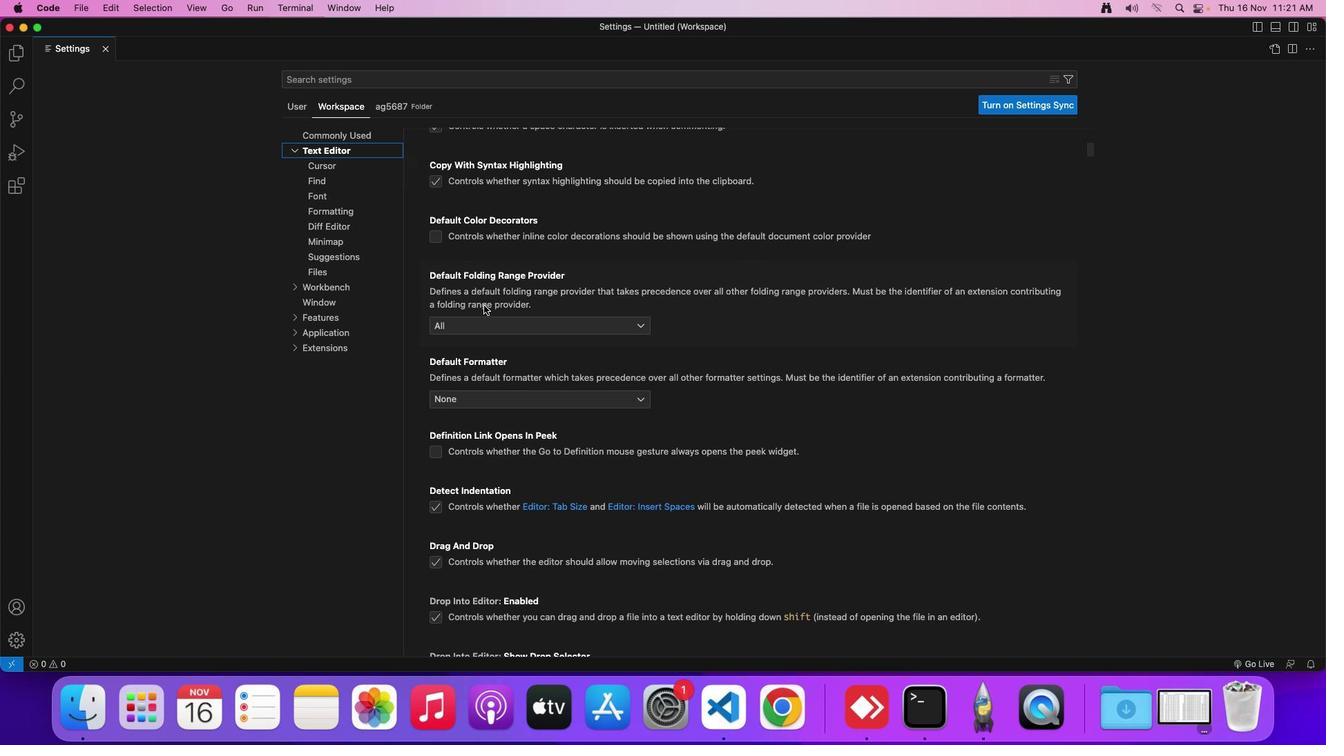 
Action: Mouse scrolled (503, 291) with delta (78, 95)
Screenshot: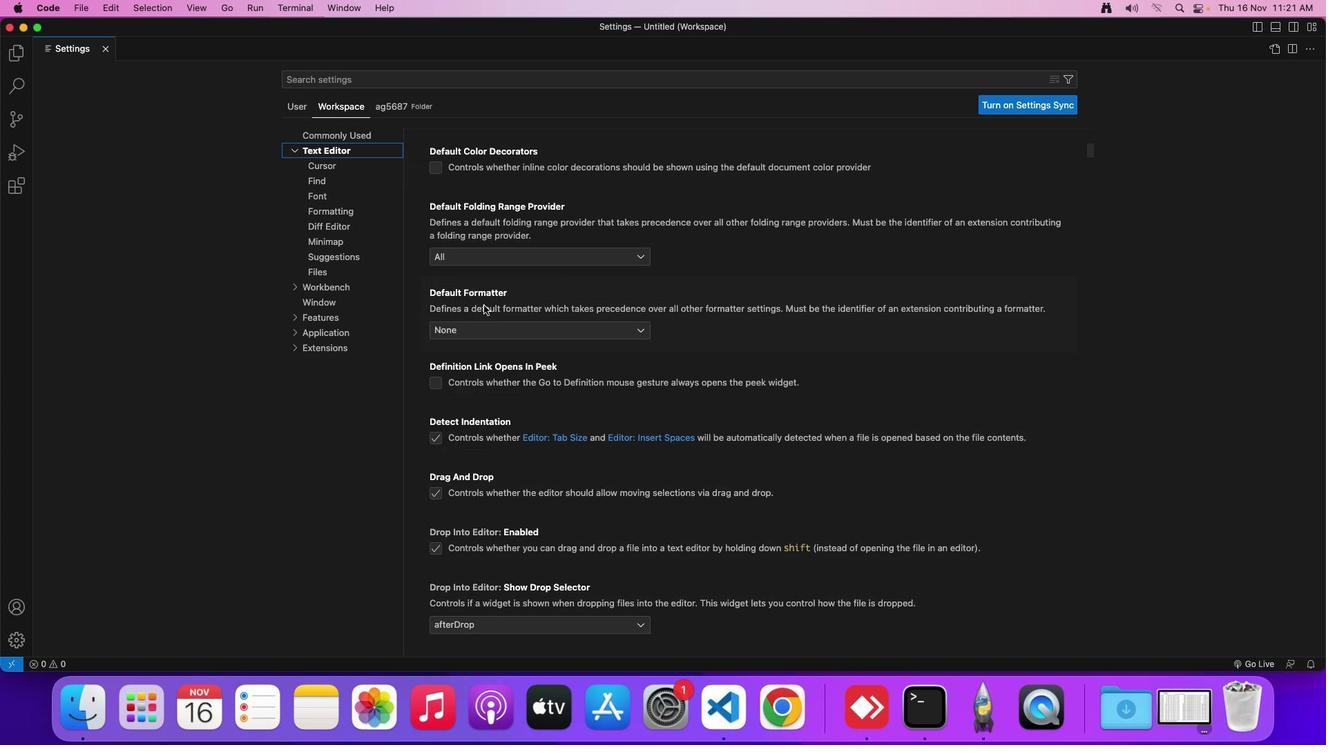 
Action: Mouse scrolled (503, 291) with delta (78, 95)
Screenshot: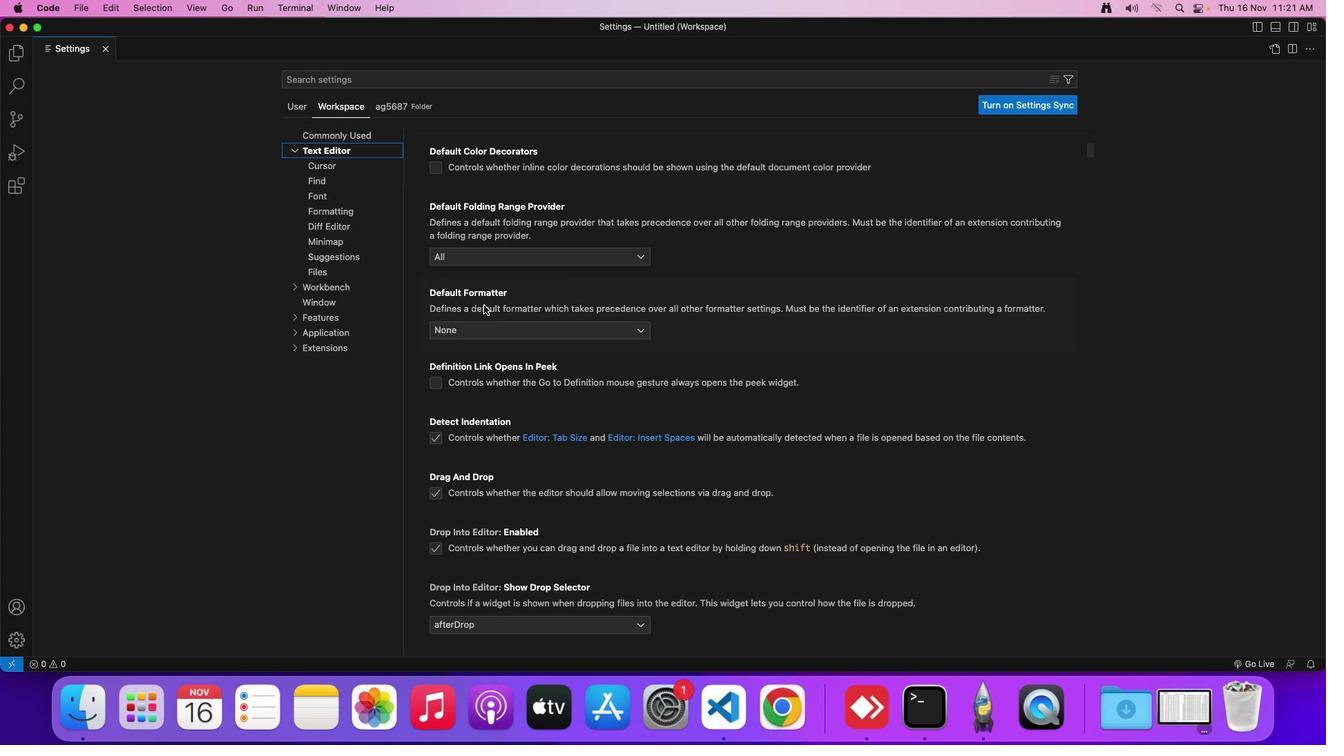
Action: Mouse moved to (503, 291)
Screenshot: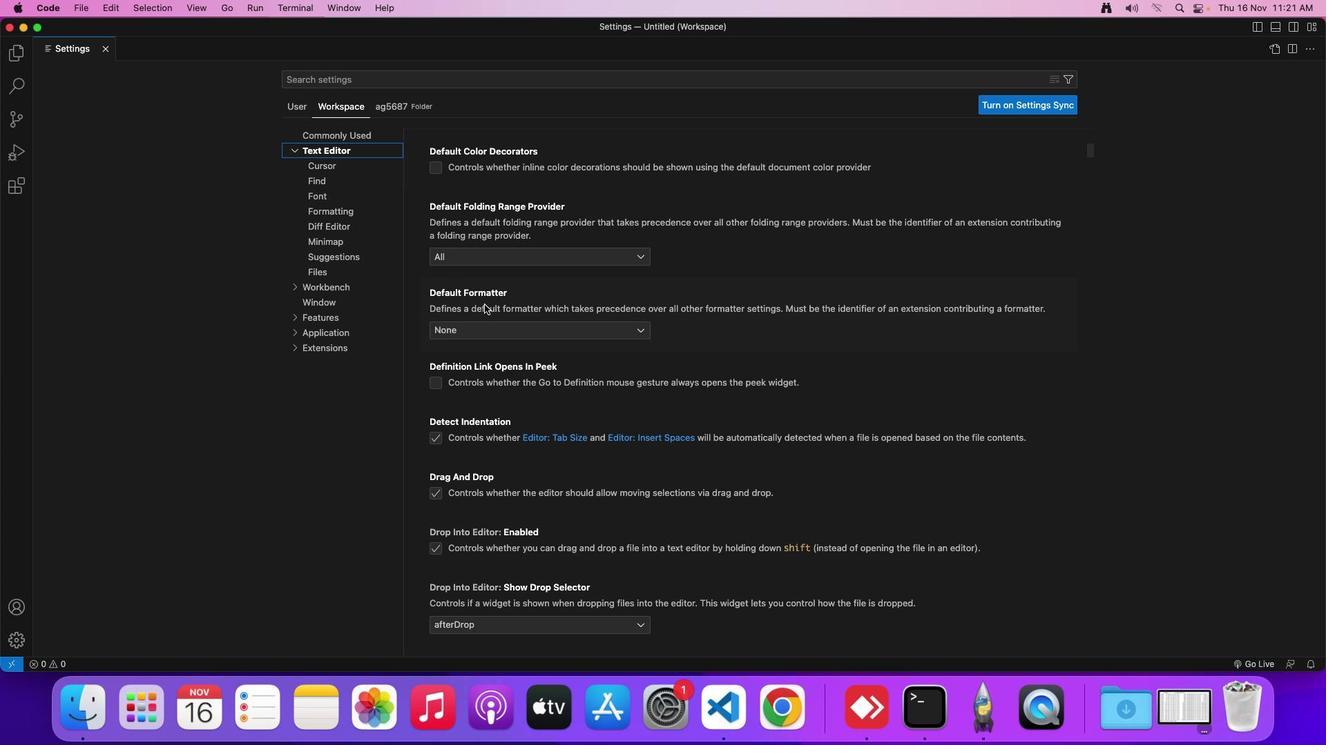 
Action: Mouse scrolled (503, 291) with delta (78, 96)
Screenshot: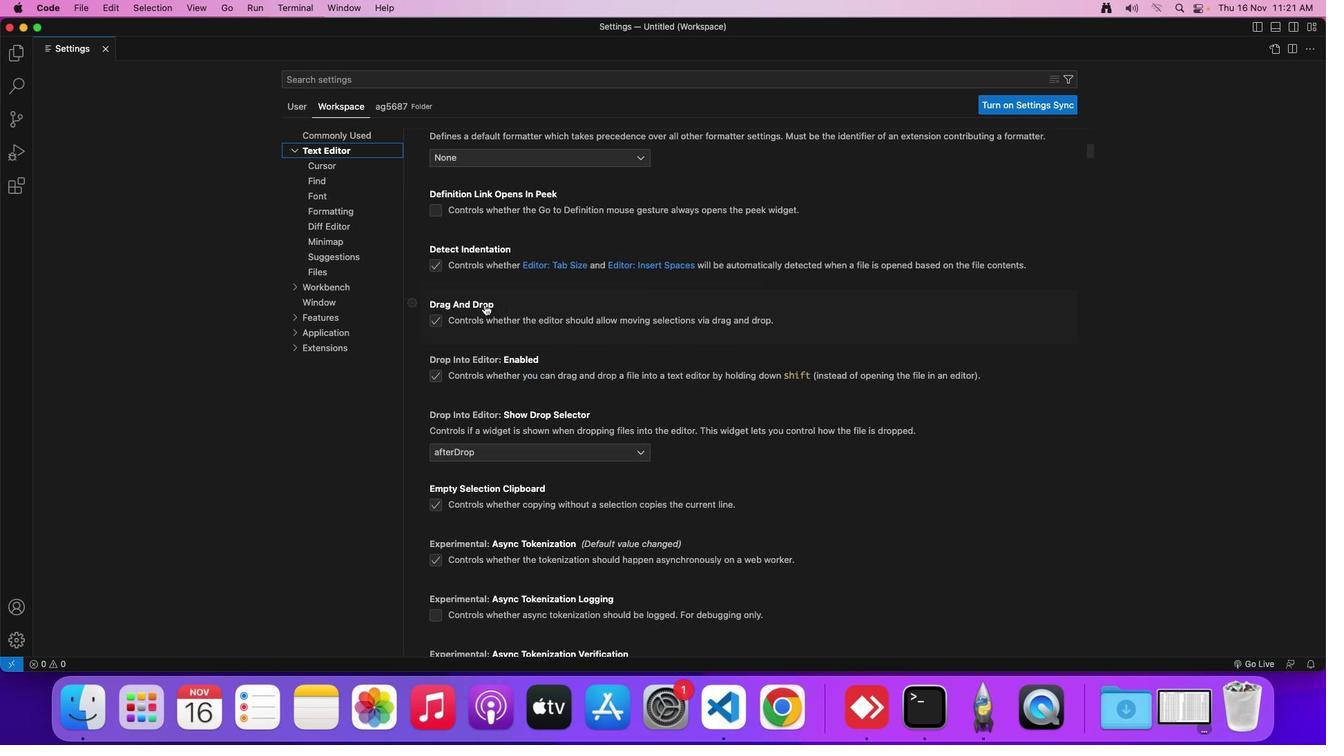 
Action: Mouse moved to (503, 291)
Screenshot: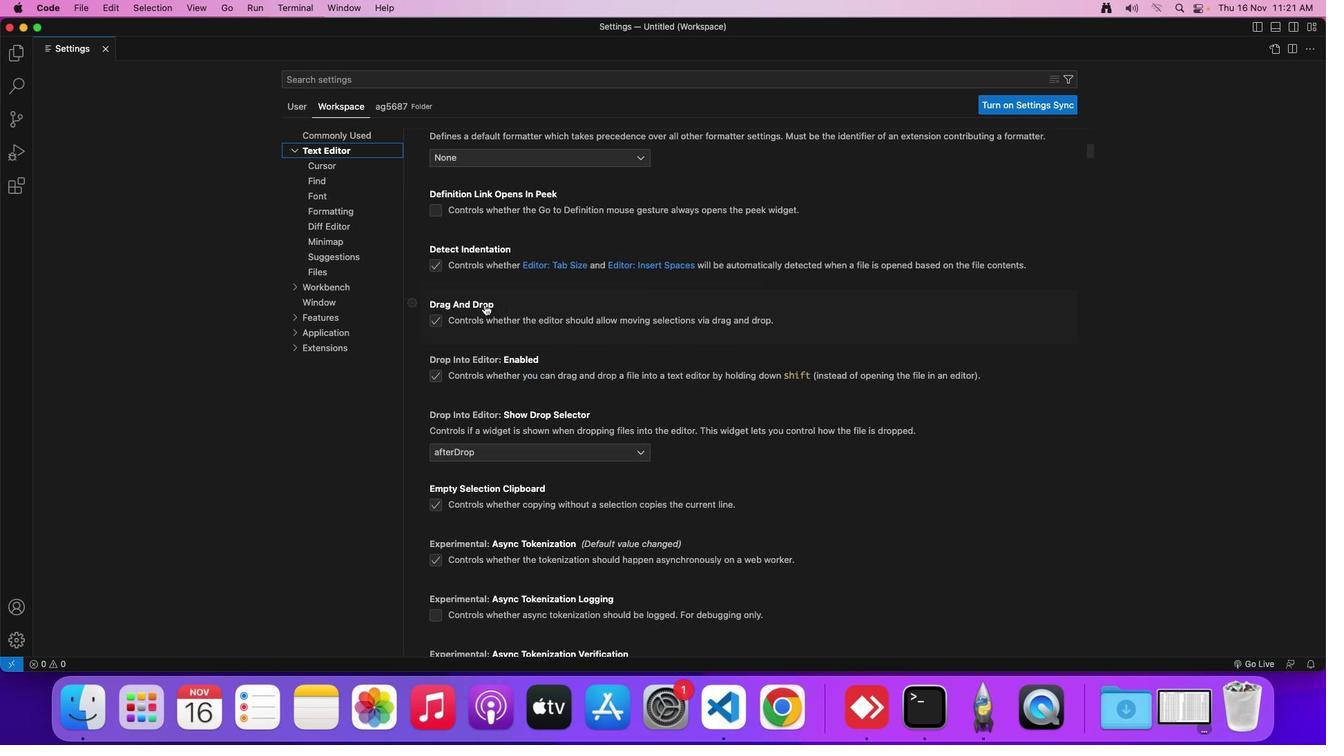 
Action: Mouse scrolled (503, 291) with delta (78, 96)
Screenshot: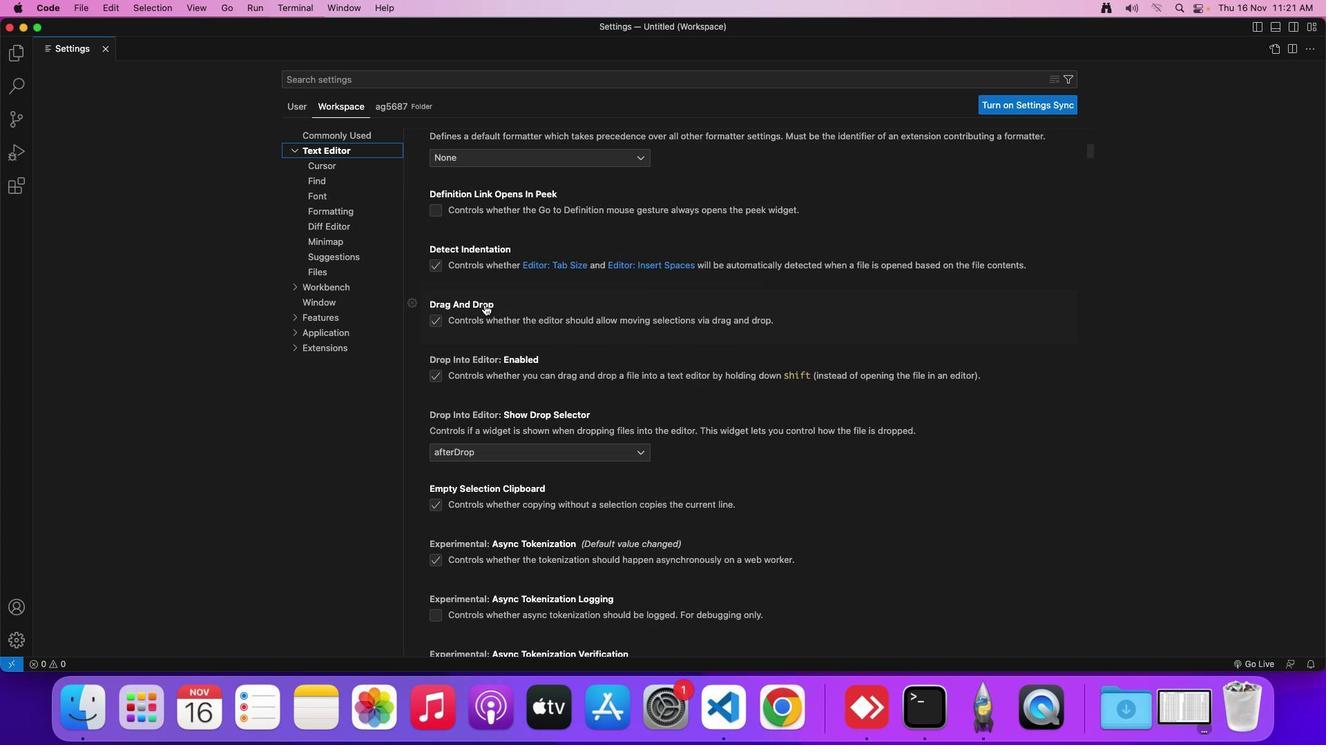 
Action: Mouse scrolled (503, 291) with delta (78, 94)
Screenshot: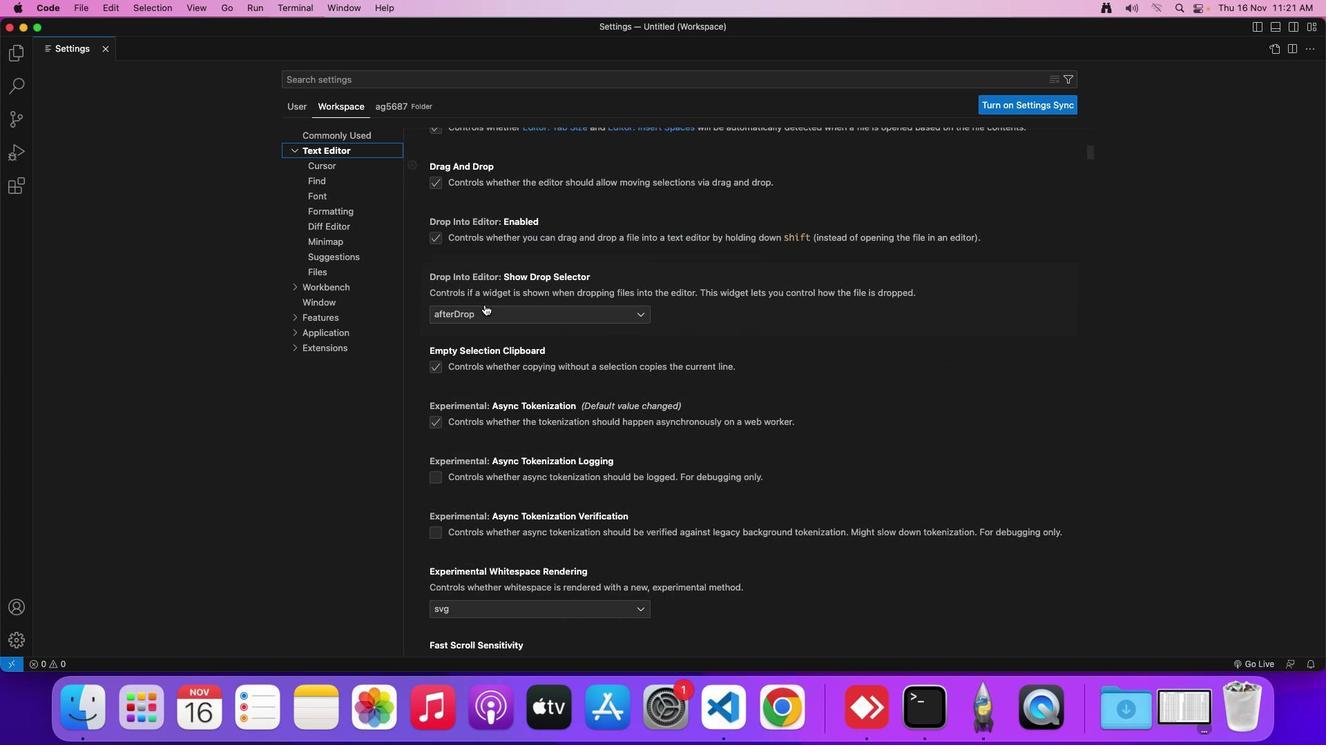 
Action: Mouse scrolled (503, 291) with delta (78, 94)
Screenshot: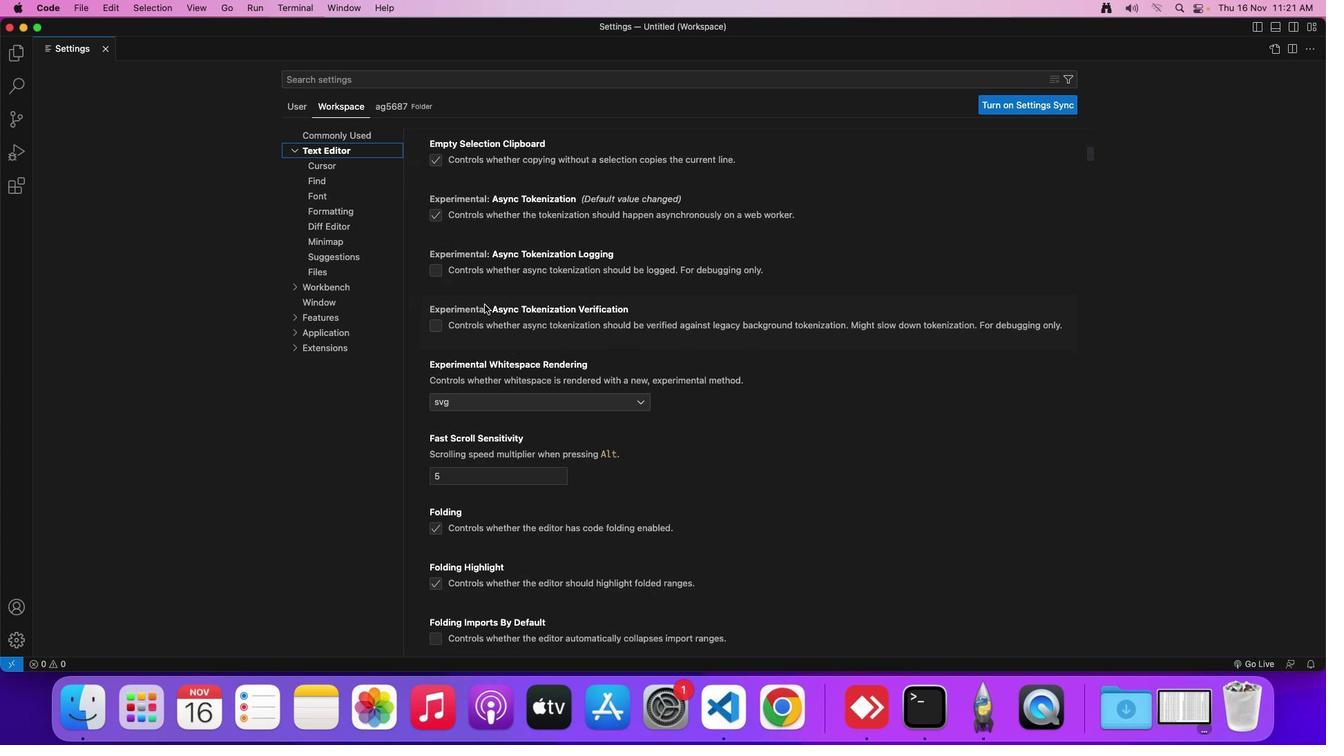 
Action: Mouse scrolled (503, 291) with delta (78, 93)
Screenshot: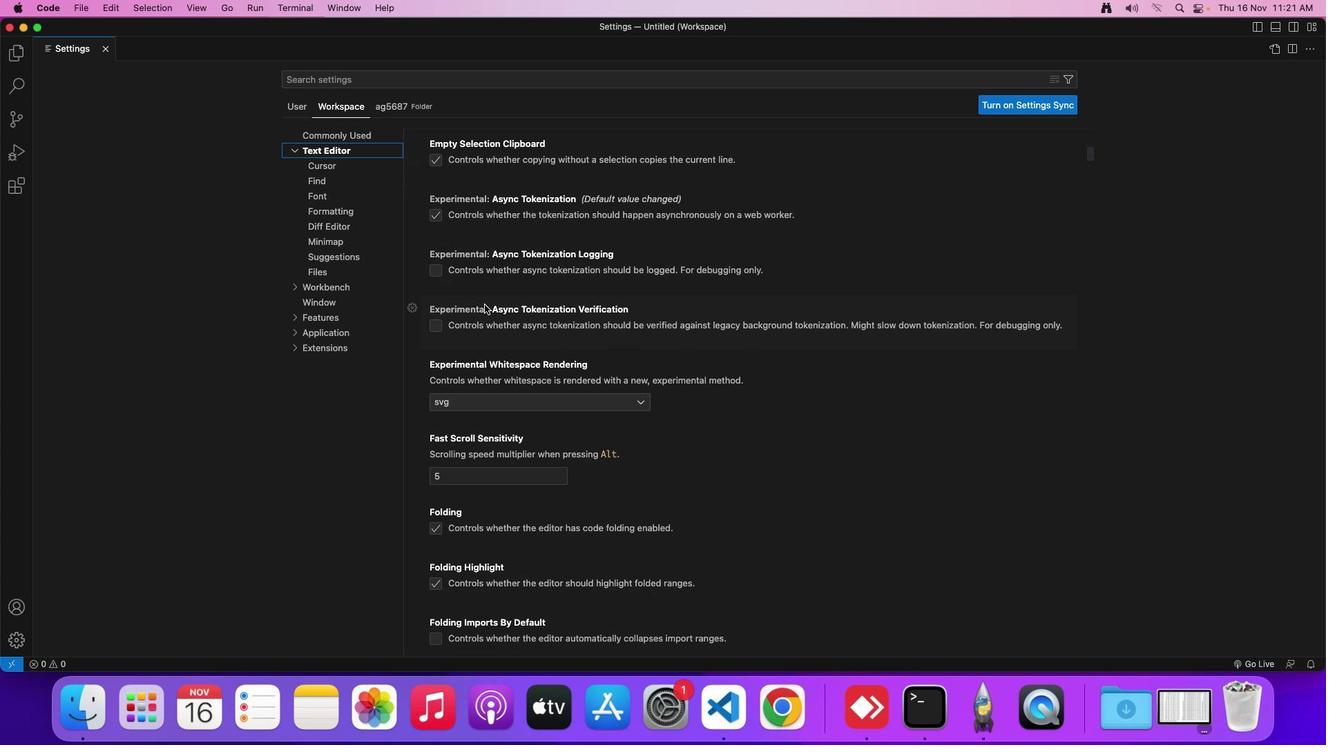 
Action: Mouse scrolled (503, 291) with delta (78, 96)
Screenshot: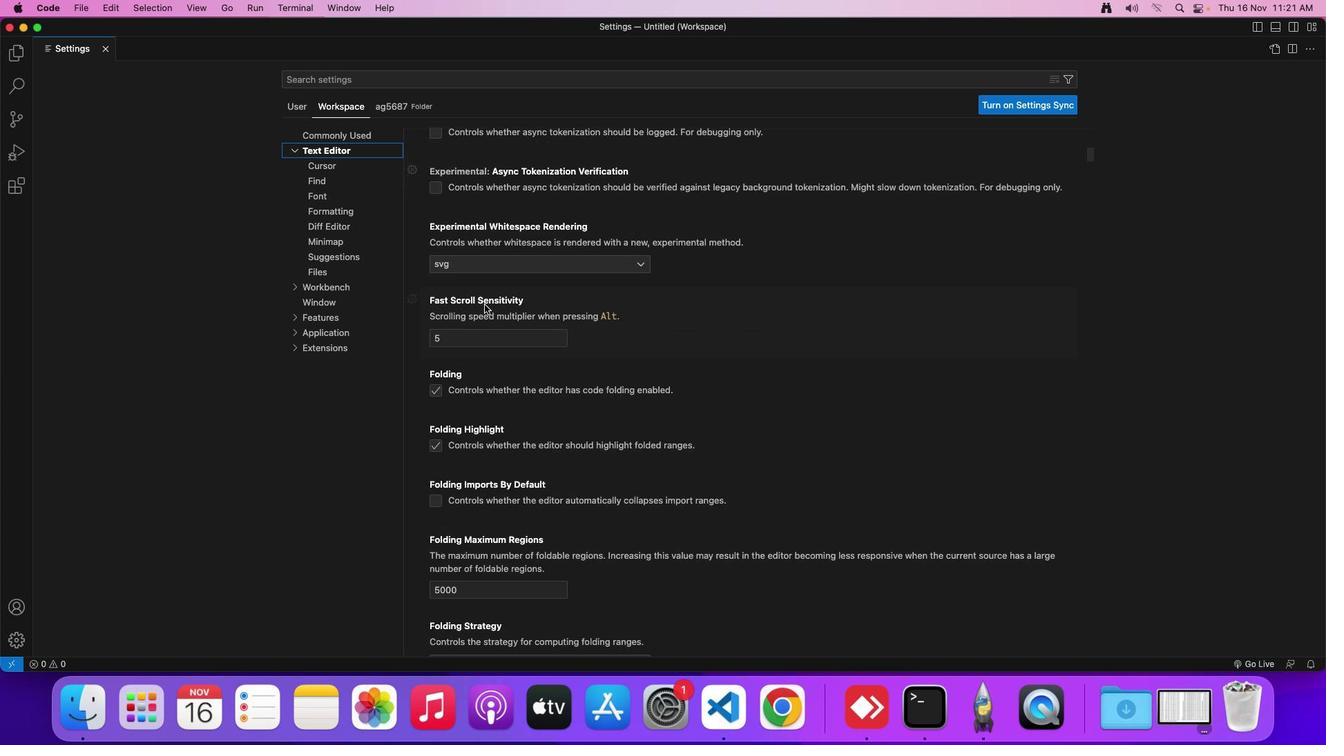 
Action: Mouse moved to (504, 291)
Screenshot: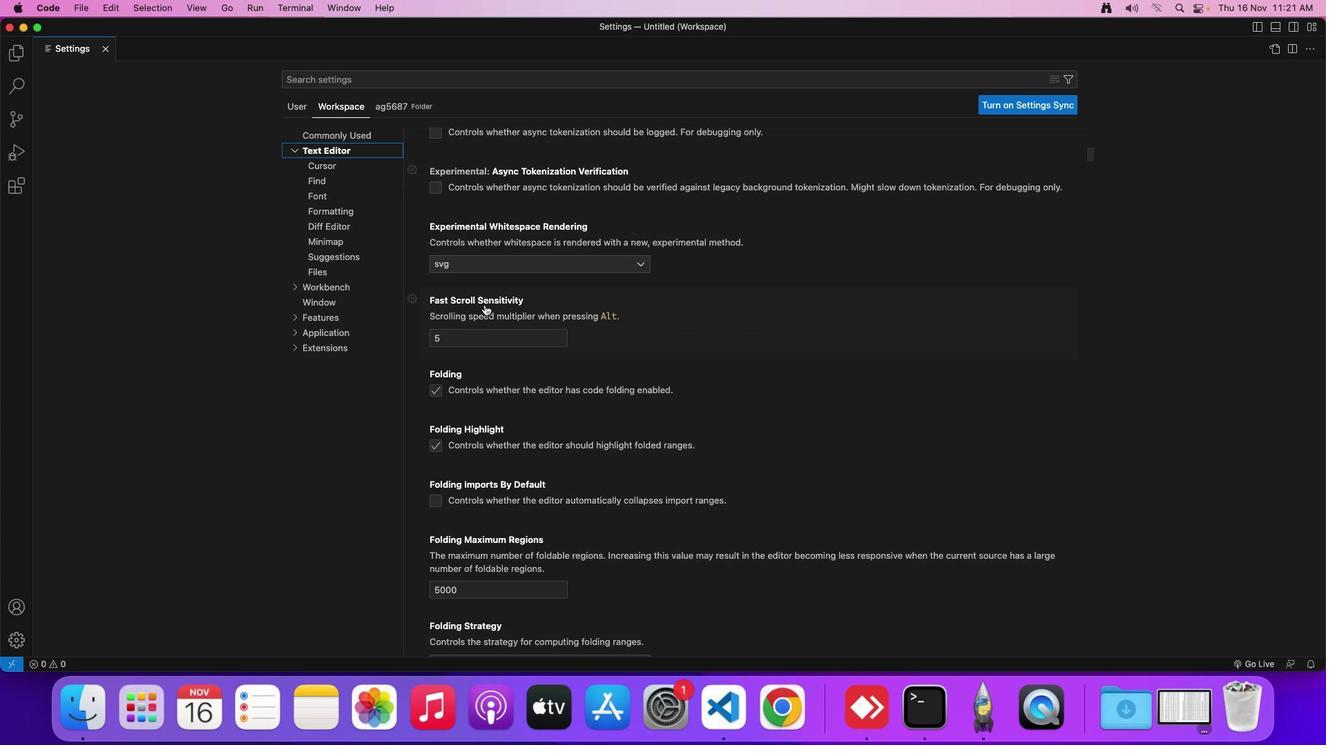 
Action: Mouse scrolled (504, 291) with delta (78, 96)
Screenshot: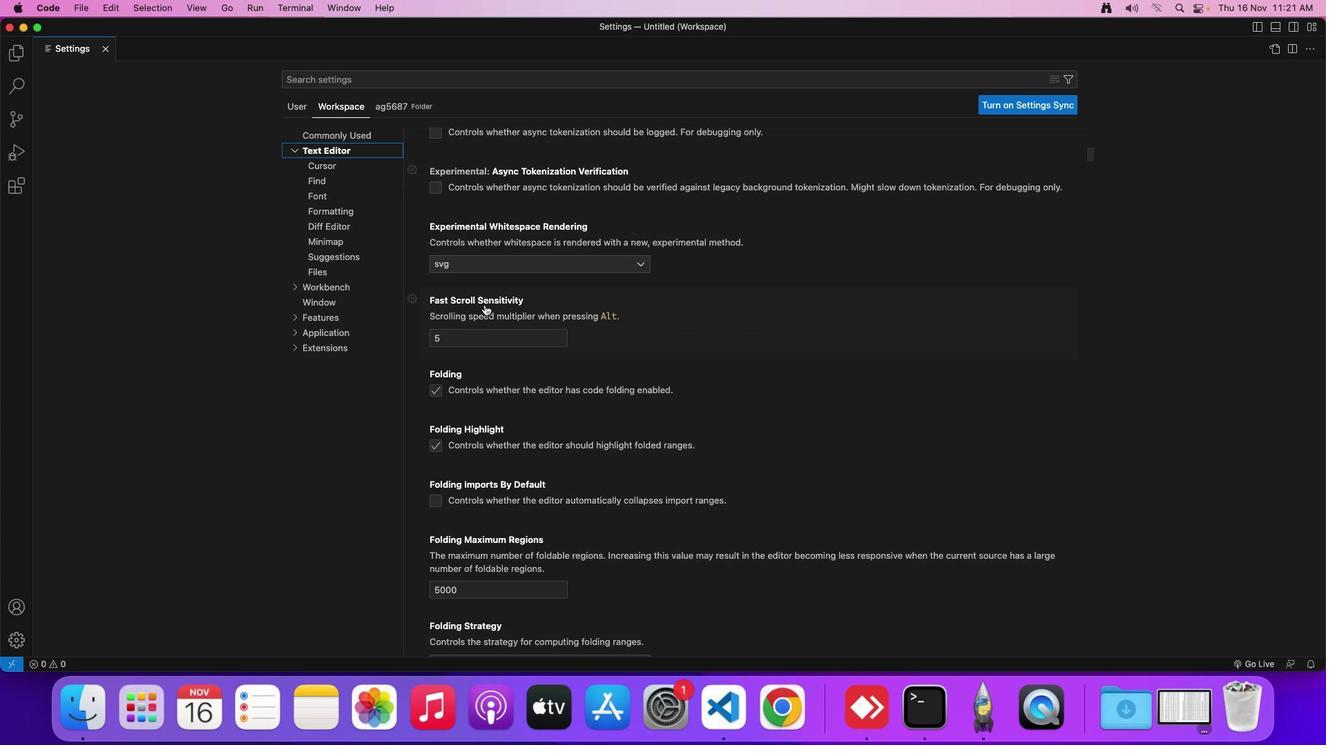 
Action: Mouse scrolled (504, 291) with delta (78, 95)
Screenshot: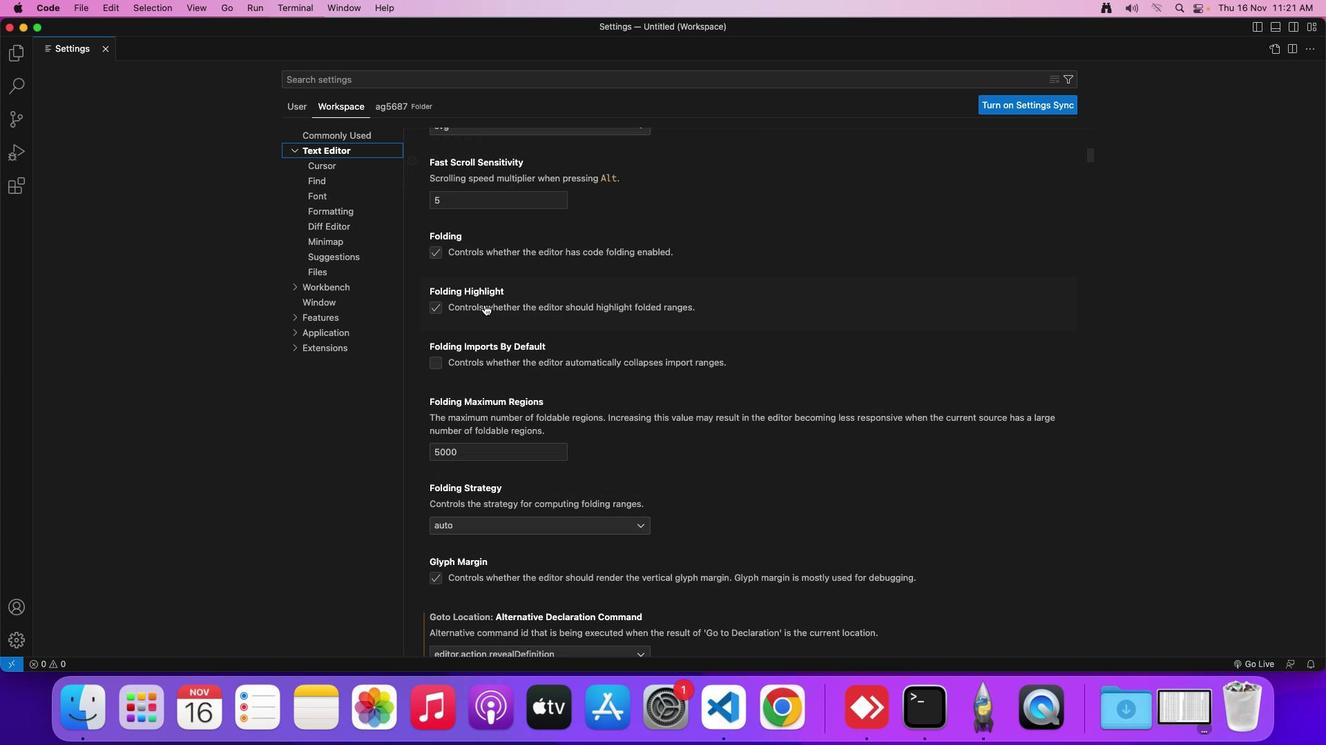 
Action: Mouse scrolled (504, 291) with delta (78, 94)
Screenshot: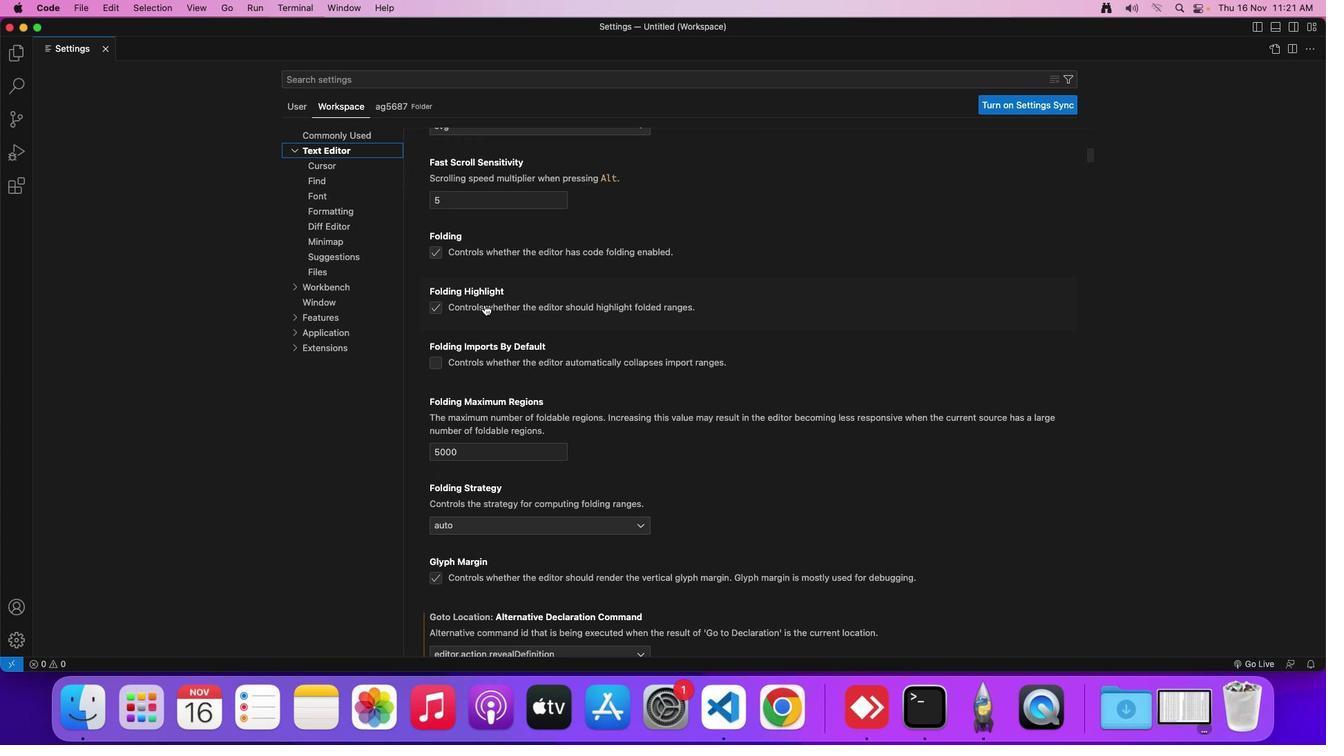 
Action: Mouse scrolled (504, 291) with delta (78, 96)
Screenshot: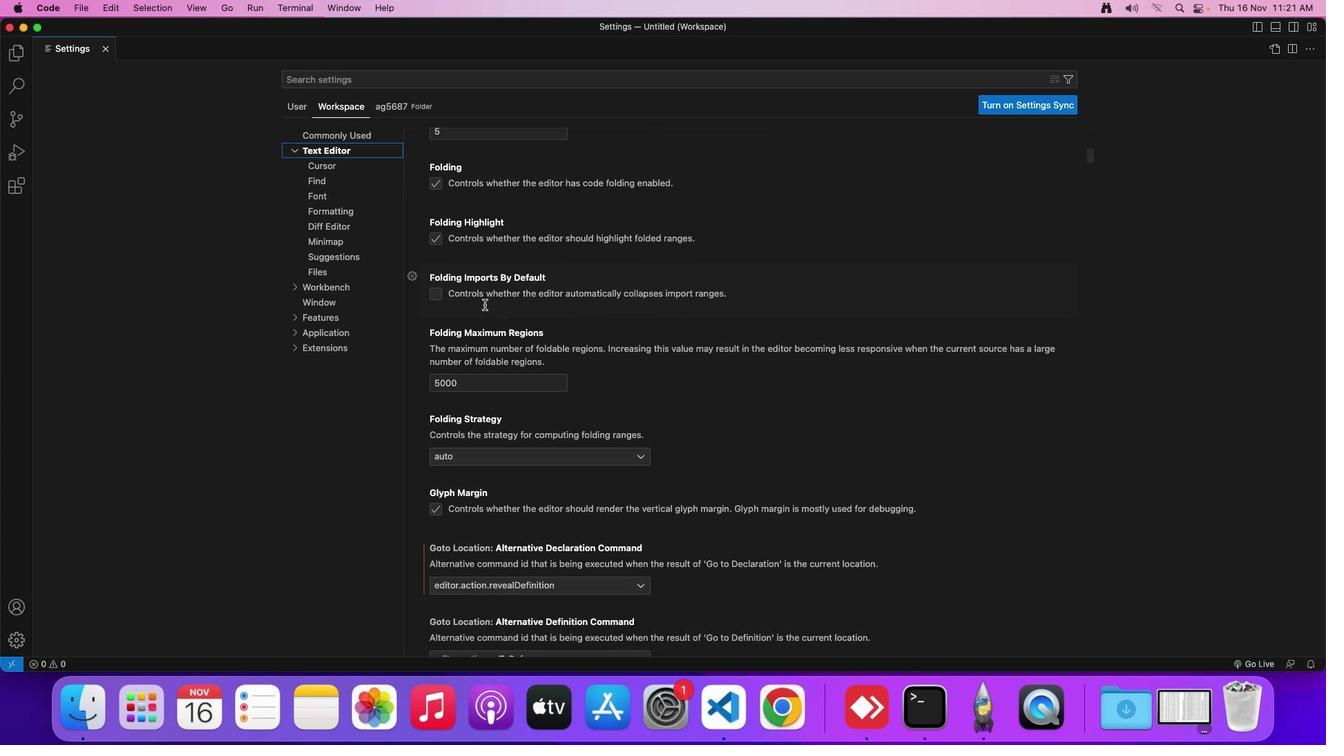 
Action: Mouse moved to (504, 291)
Screenshot: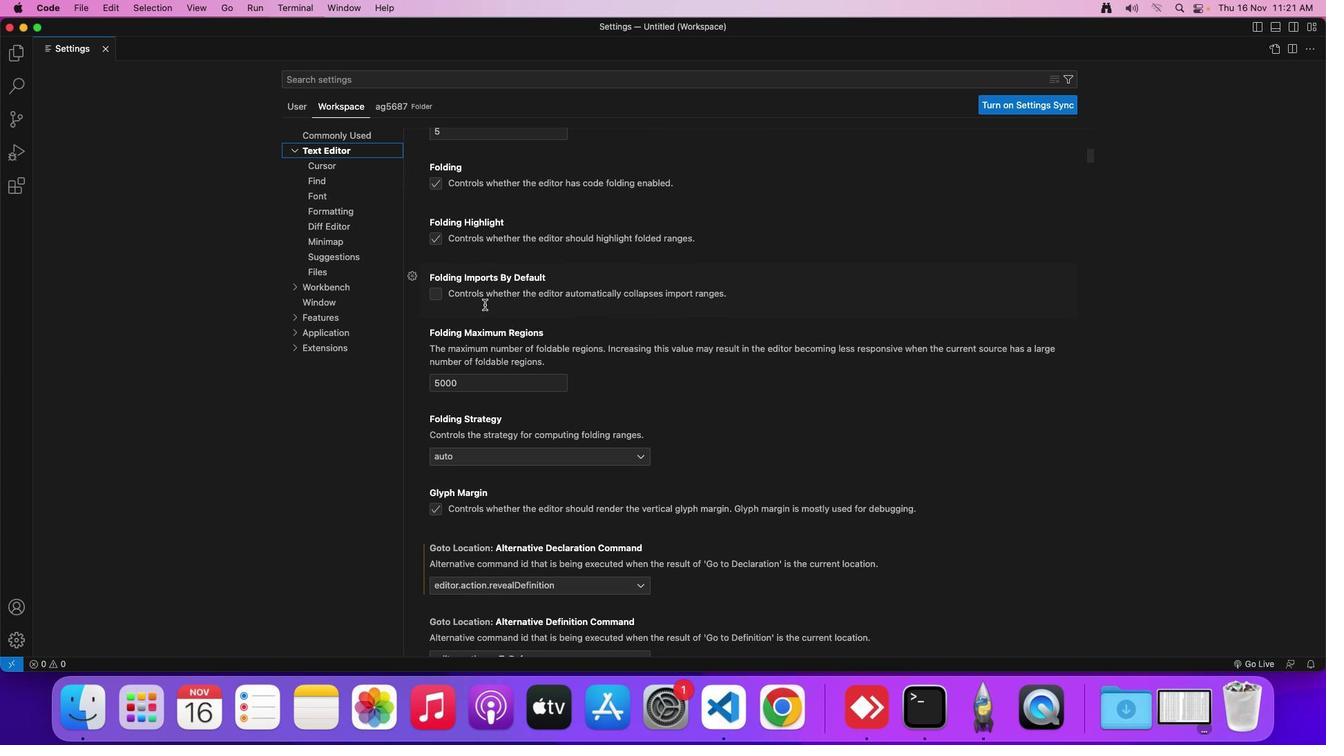 
Action: Mouse scrolled (504, 291) with delta (78, 96)
Screenshot: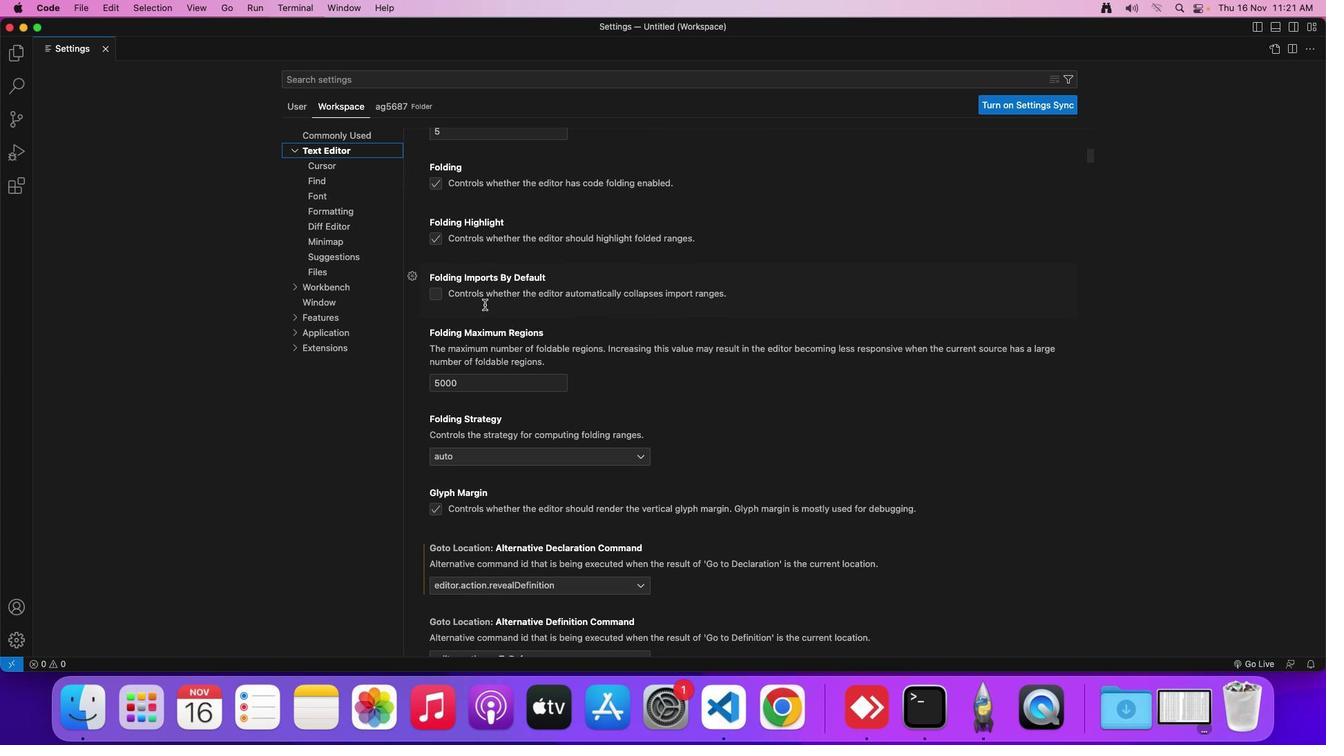 
Action: Mouse scrolled (504, 291) with delta (78, 95)
Screenshot: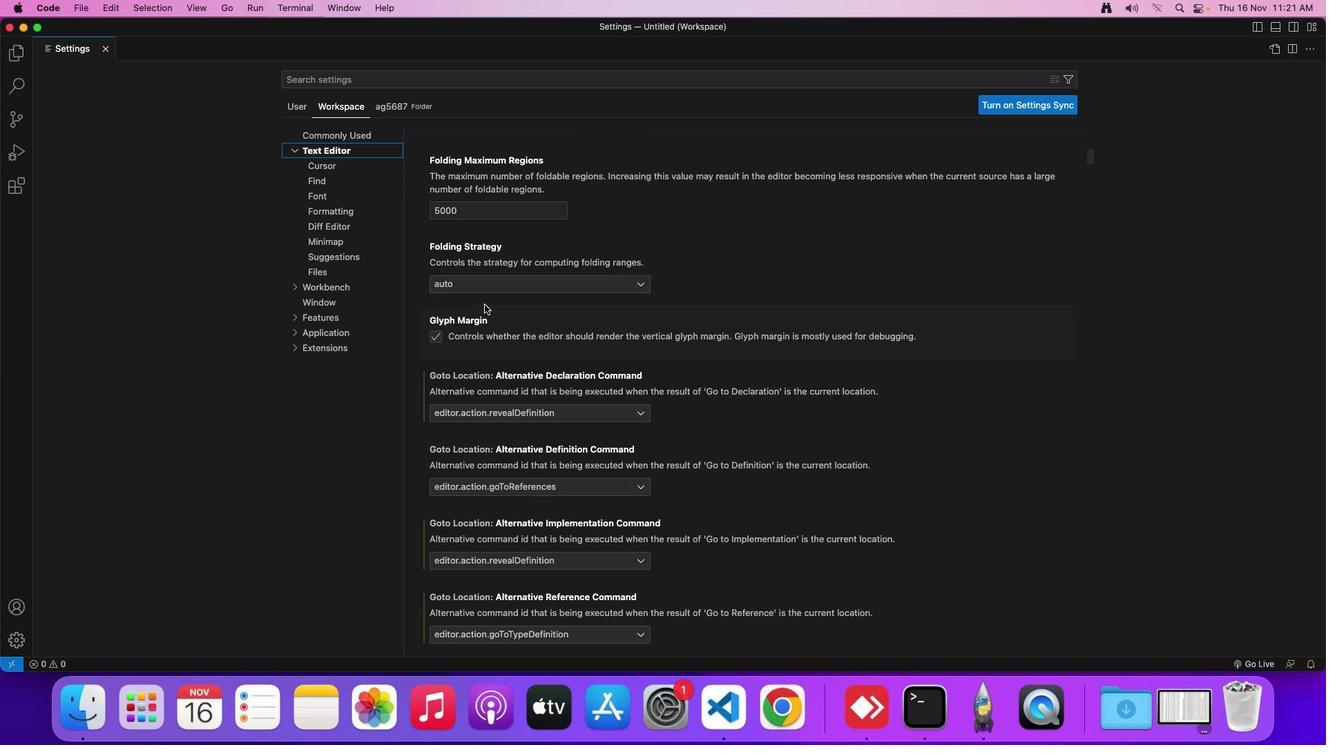 
Action: Mouse scrolled (504, 291) with delta (78, 94)
Screenshot: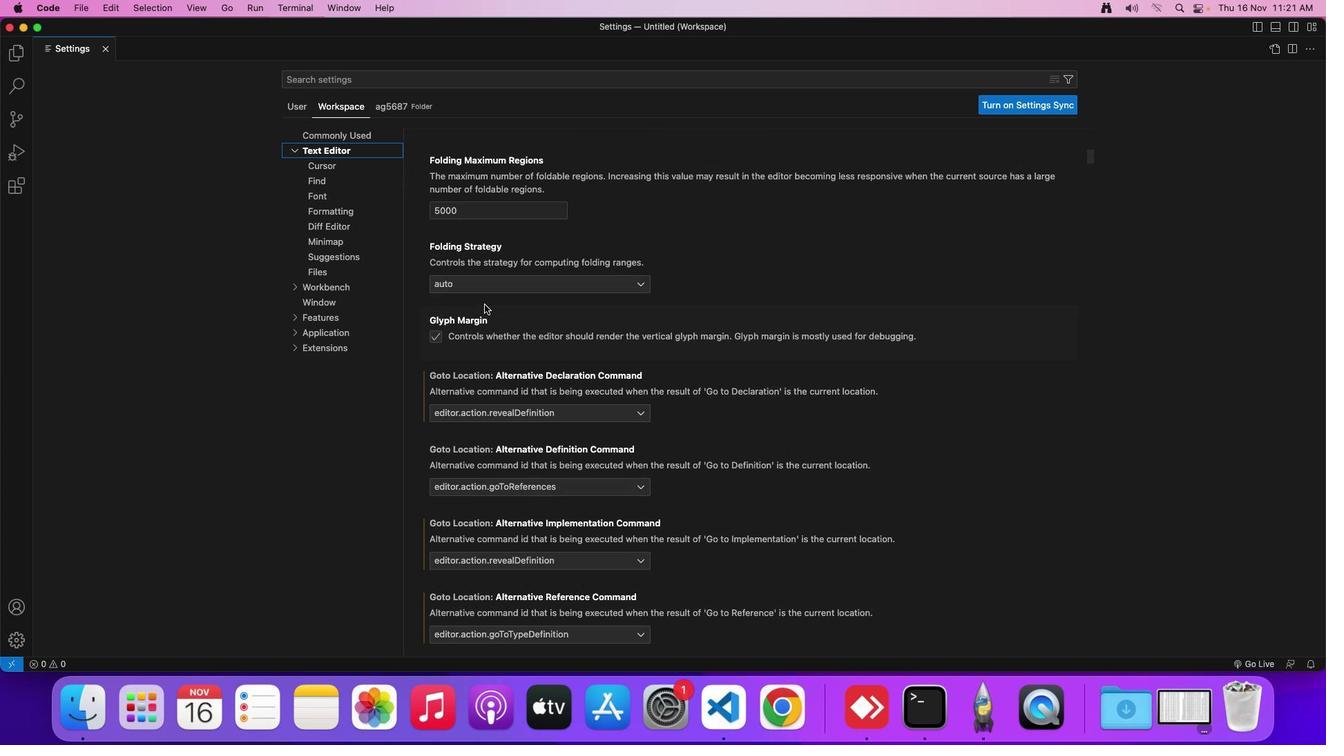 
Action: Mouse scrolled (504, 291) with delta (78, 96)
Screenshot: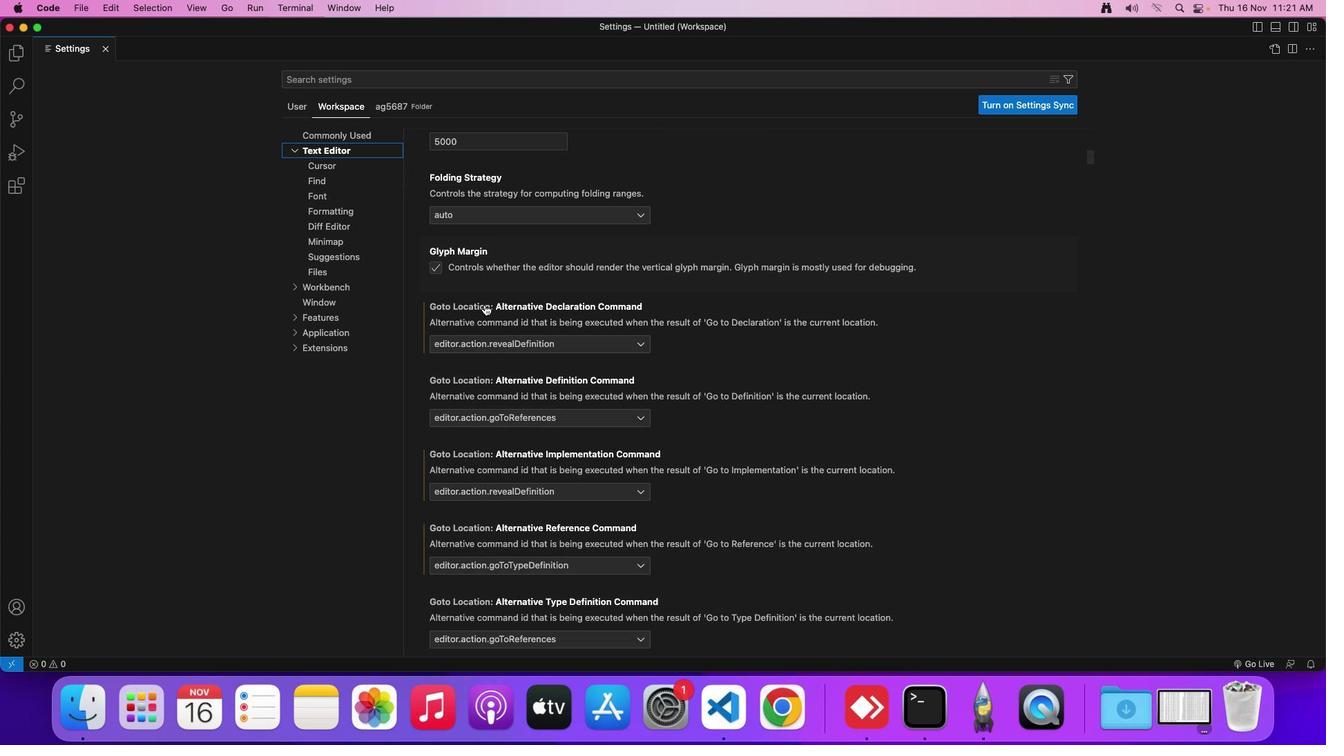 
Action: Mouse scrolled (504, 291) with delta (78, 96)
Screenshot: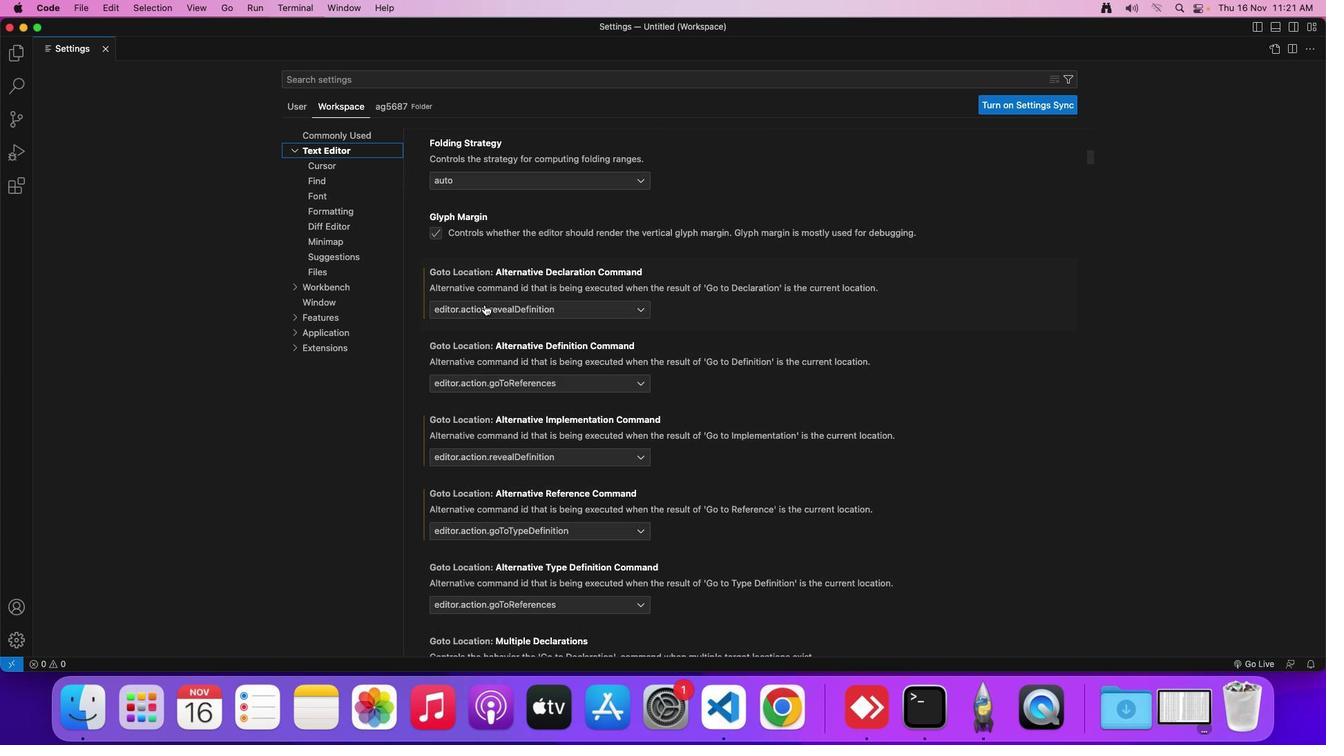 
Action: Mouse scrolled (504, 291) with delta (78, 96)
Screenshot: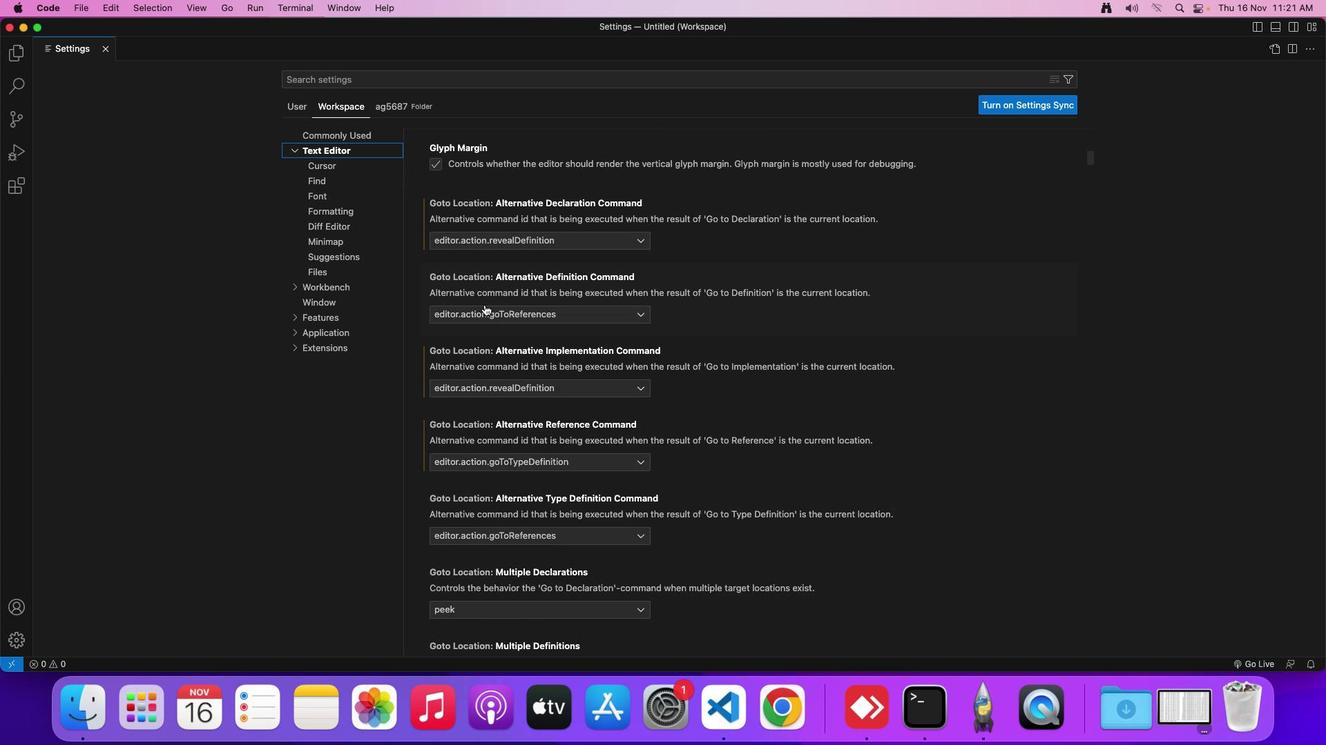 
Action: Mouse scrolled (504, 291) with delta (78, 95)
Screenshot: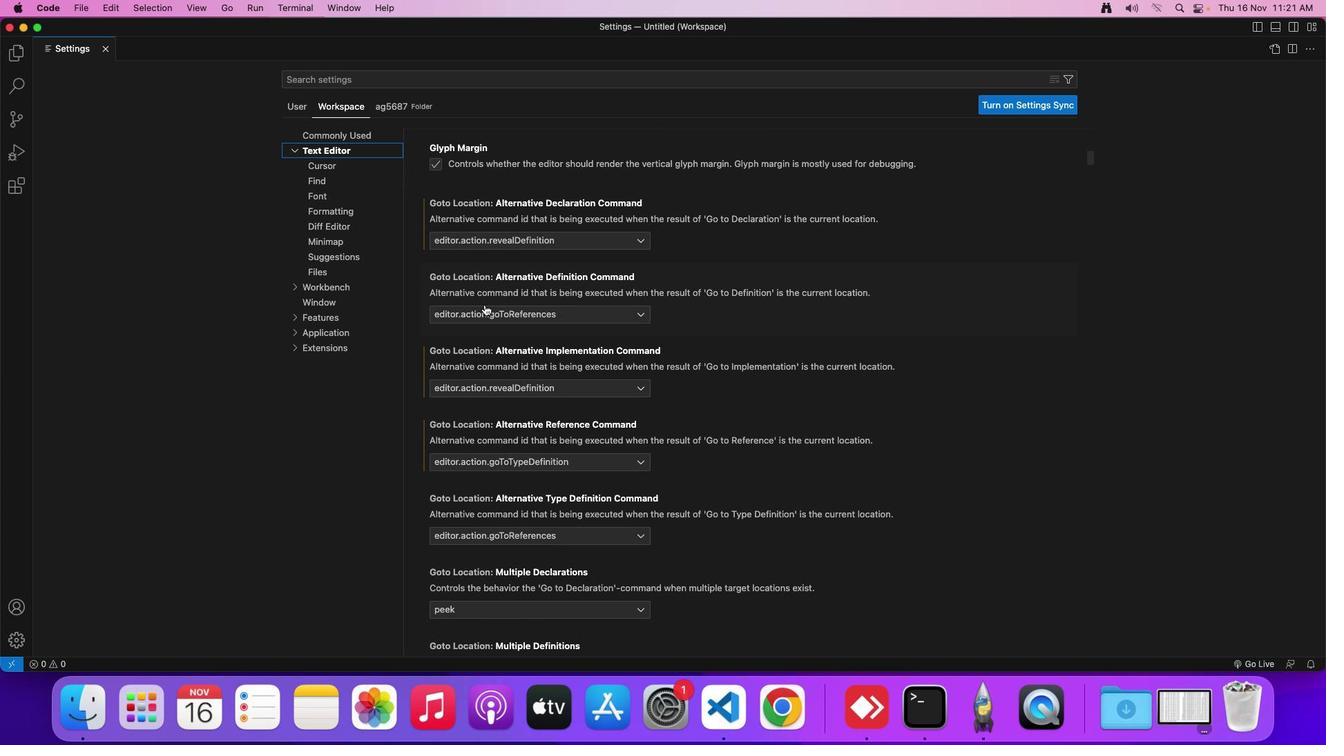 
Action: Mouse scrolled (504, 291) with delta (78, 96)
Screenshot: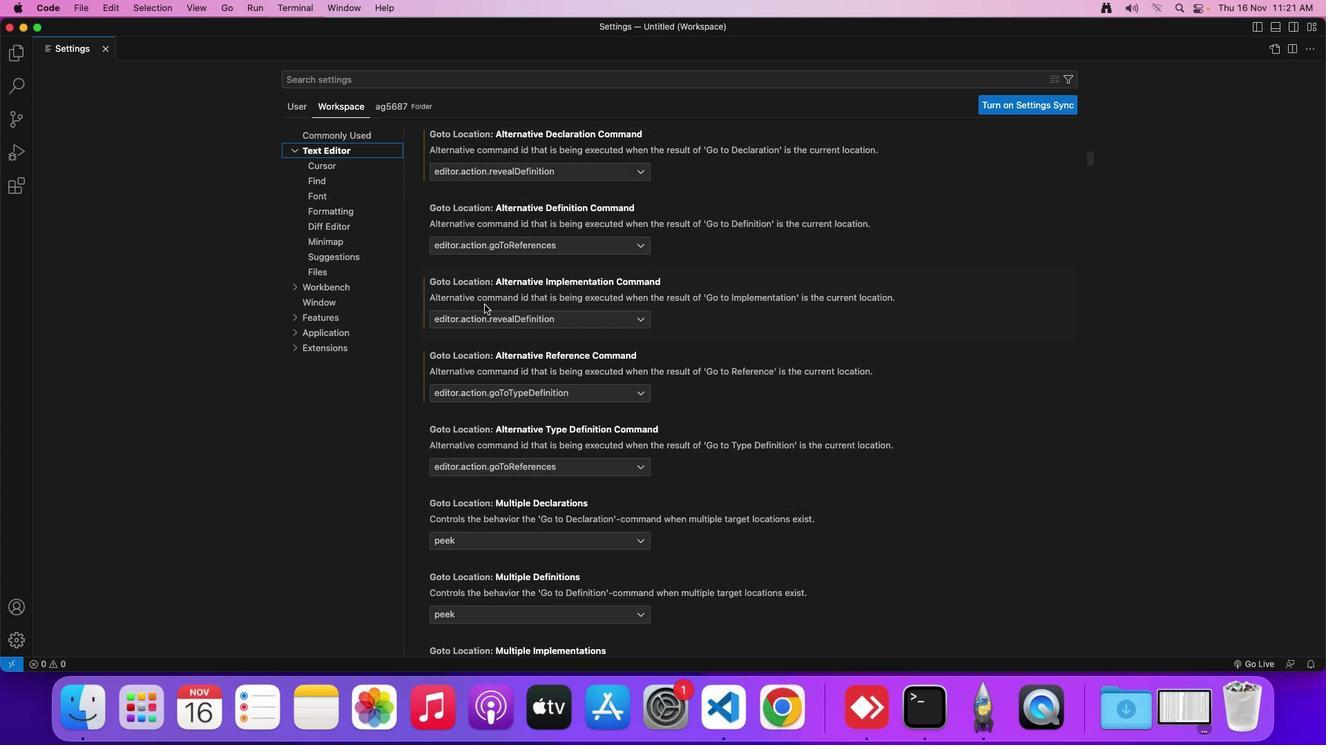 
Action: Mouse scrolled (504, 291) with delta (78, 96)
Screenshot: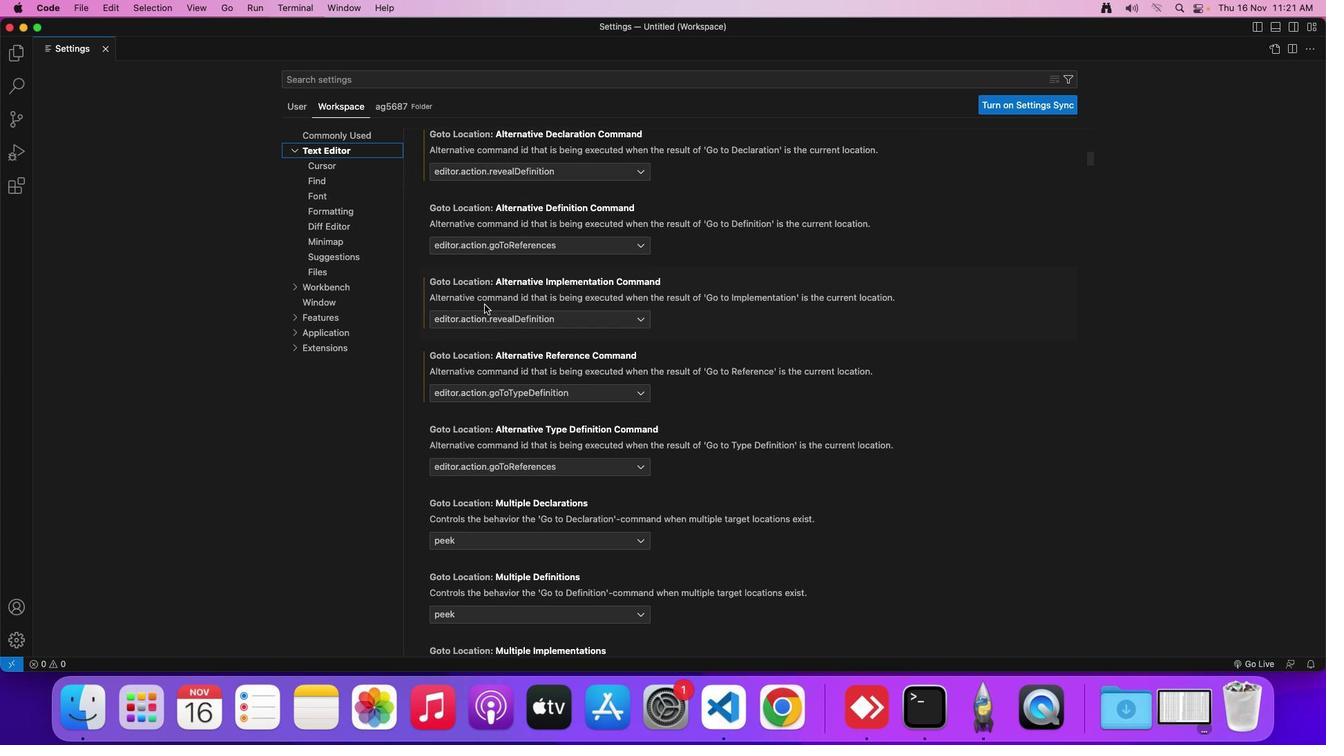 
Action: Mouse scrolled (504, 291) with delta (78, 96)
Screenshot: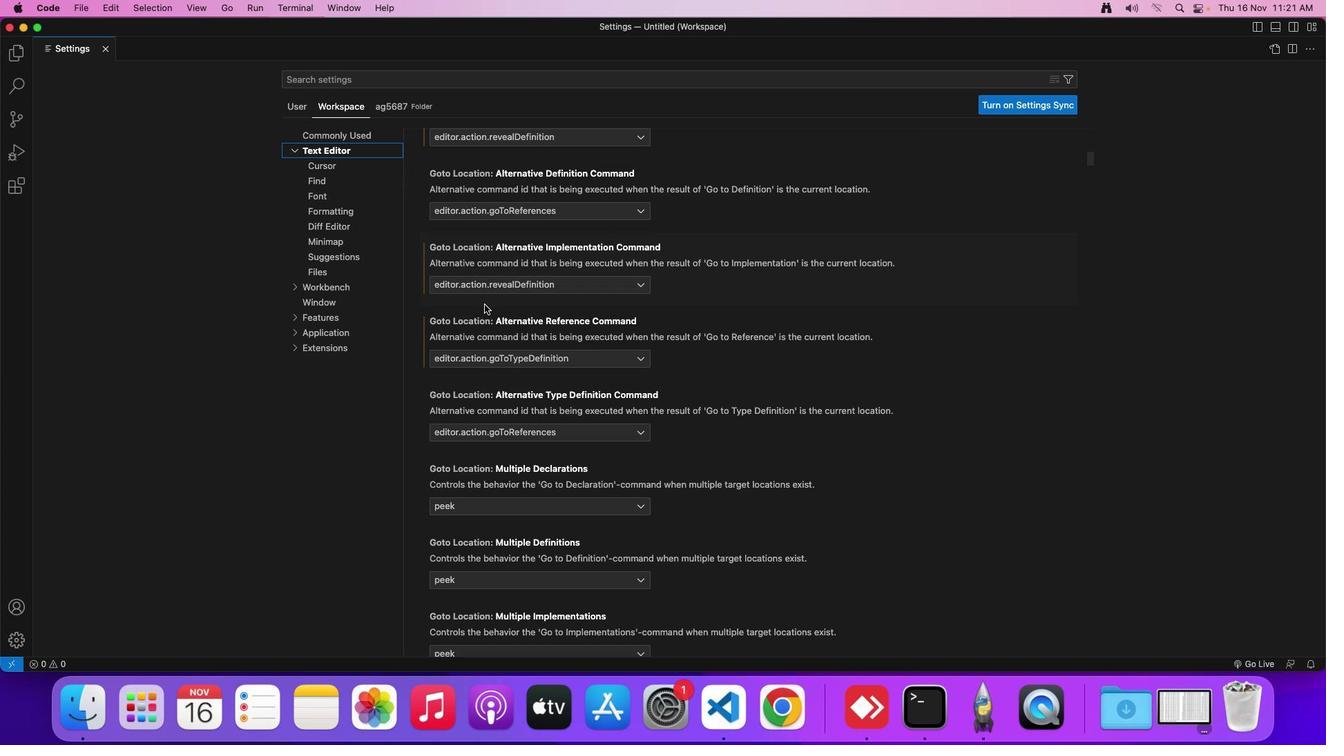 
Action: Mouse moved to (504, 291)
Screenshot: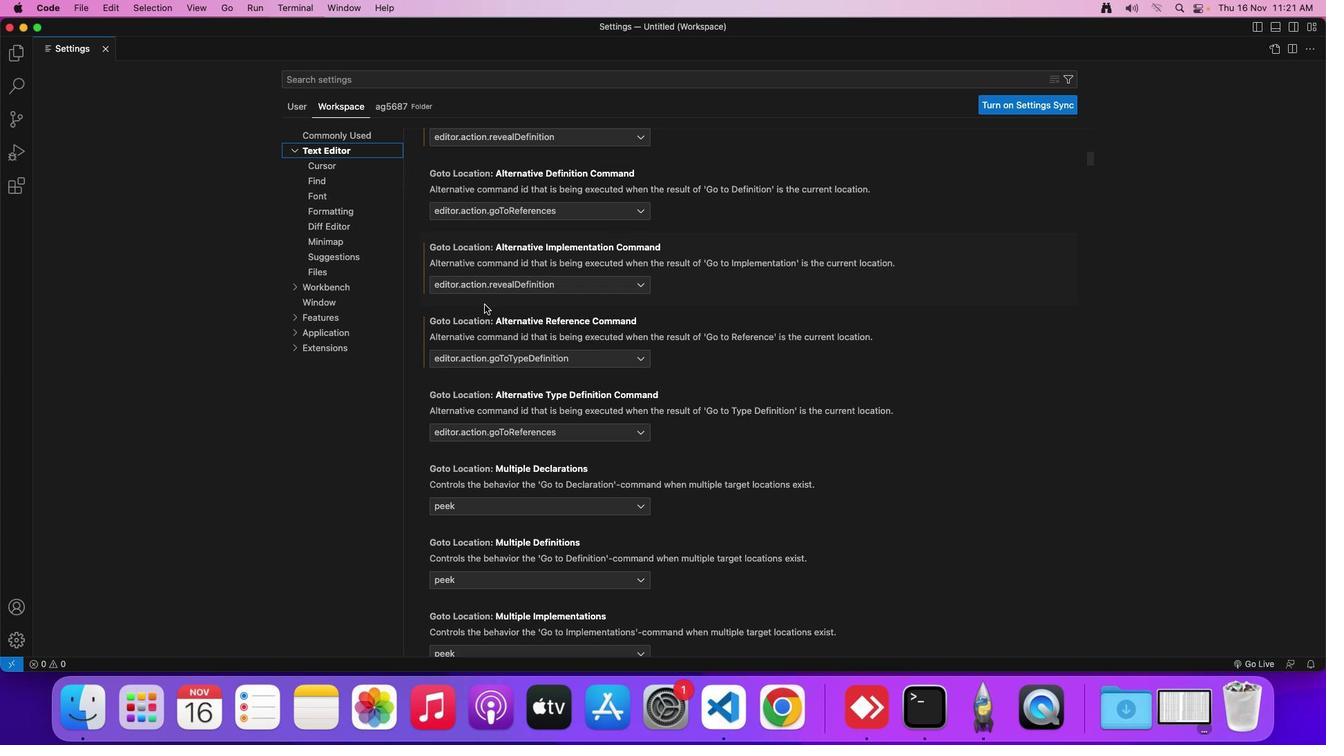 
Action: Mouse scrolled (504, 291) with delta (78, 96)
Screenshot: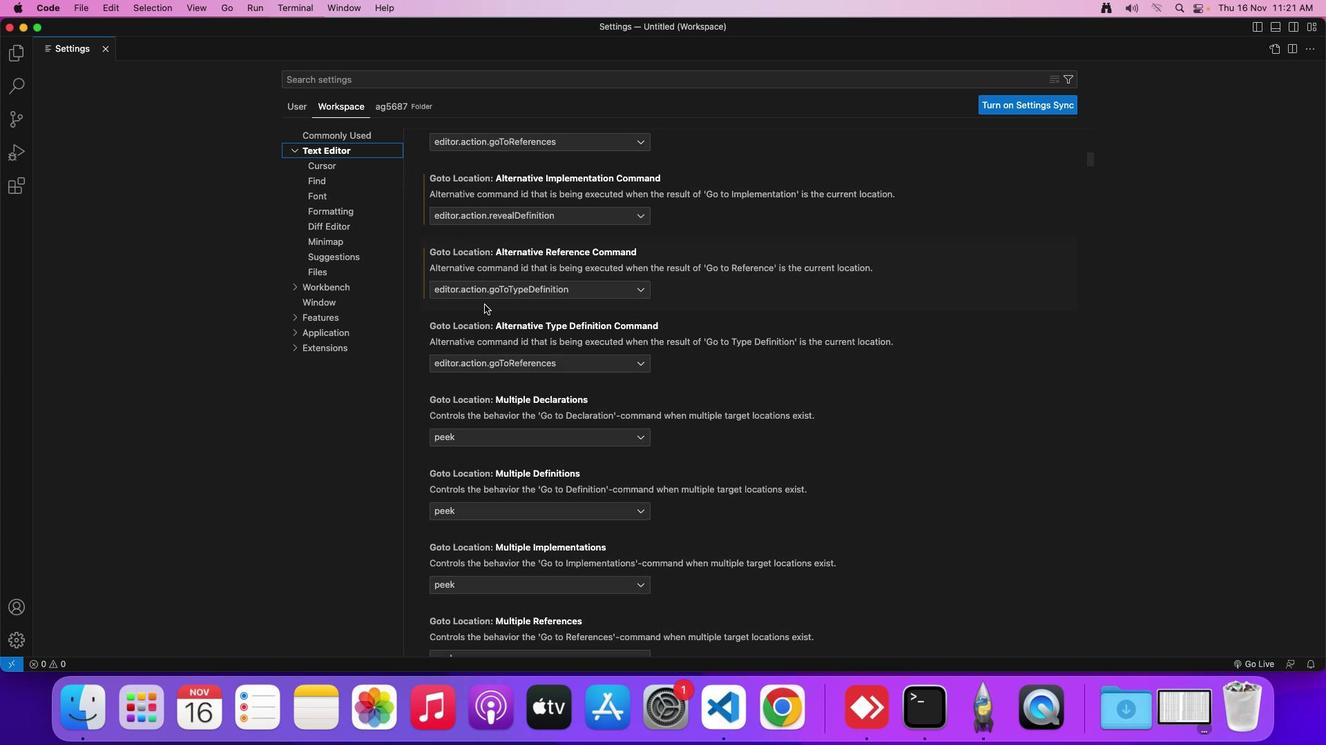 
Action: Mouse scrolled (504, 291) with delta (78, 96)
Screenshot: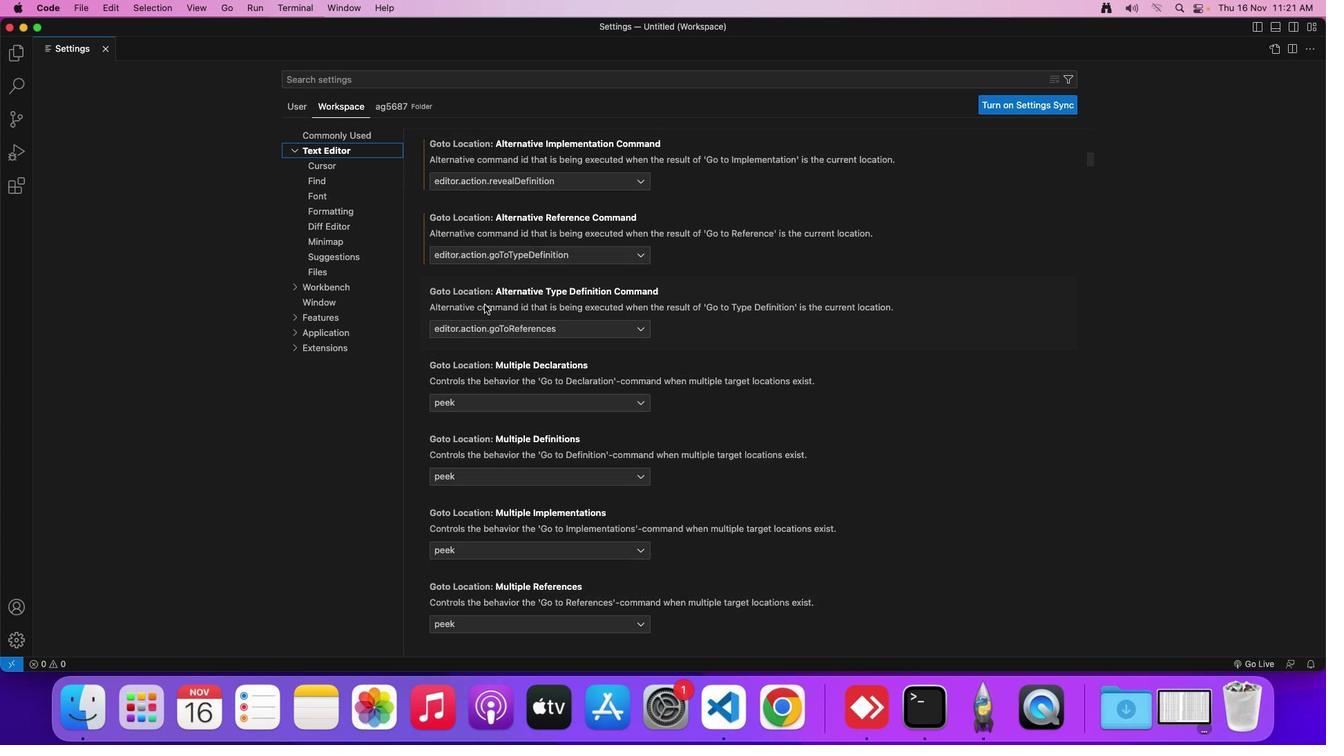 
Action: Mouse scrolled (504, 291) with delta (78, 96)
Screenshot: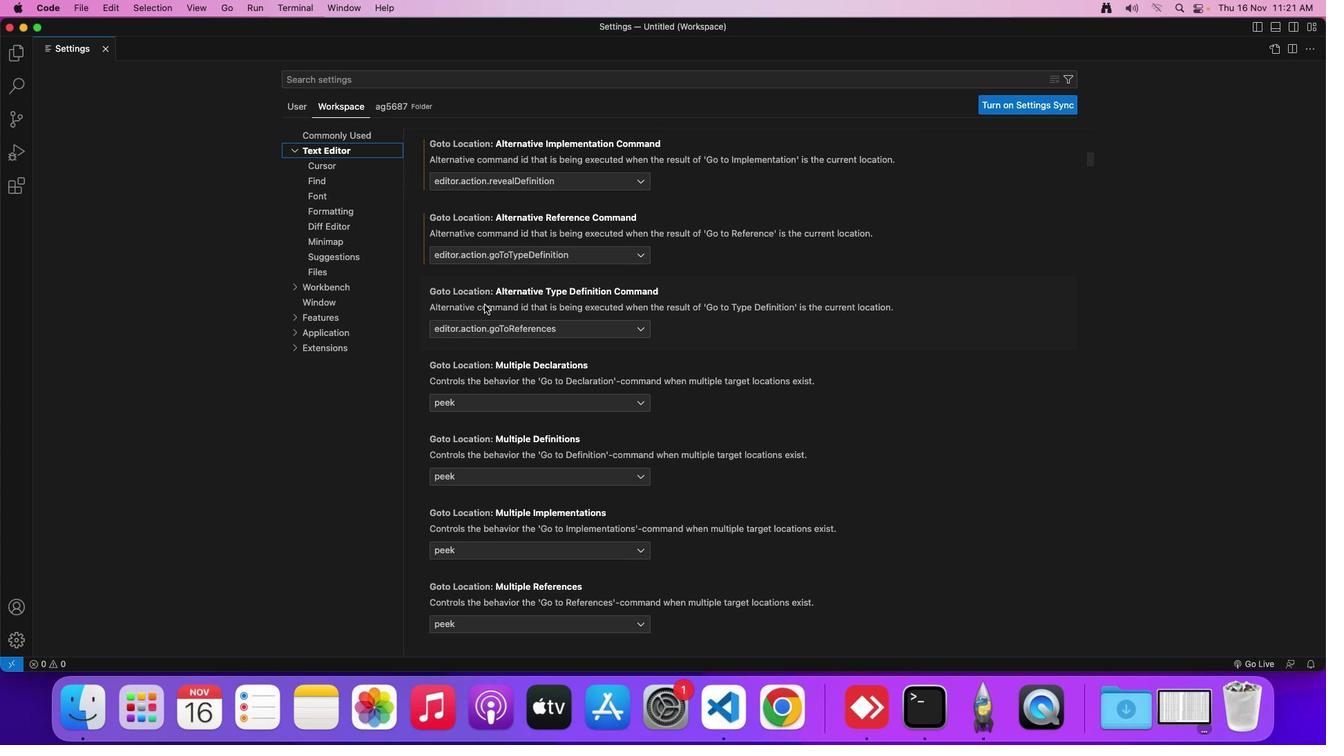 
Action: Mouse scrolled (504, 291) with delta (78, 96)
Screenshot: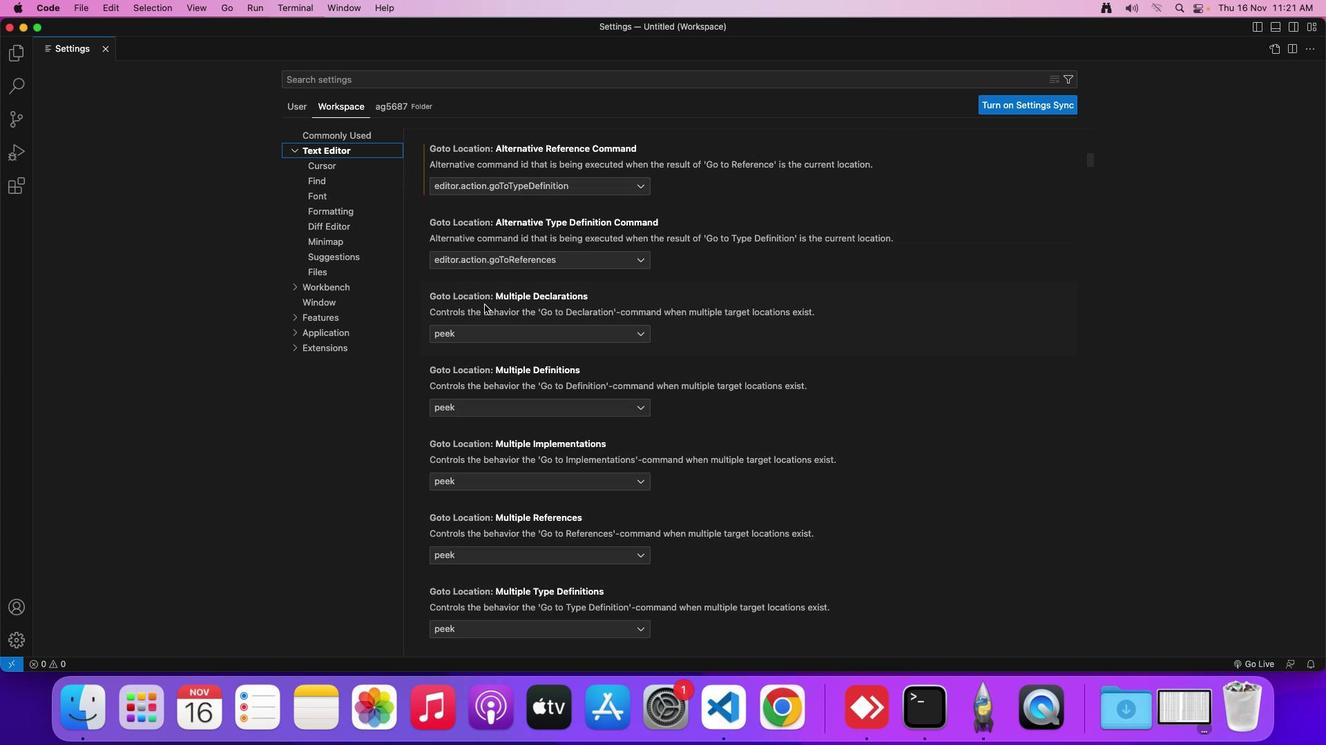 
Action: Mouse scrolled (504, 291) with delta (78, 96)
Screenshot: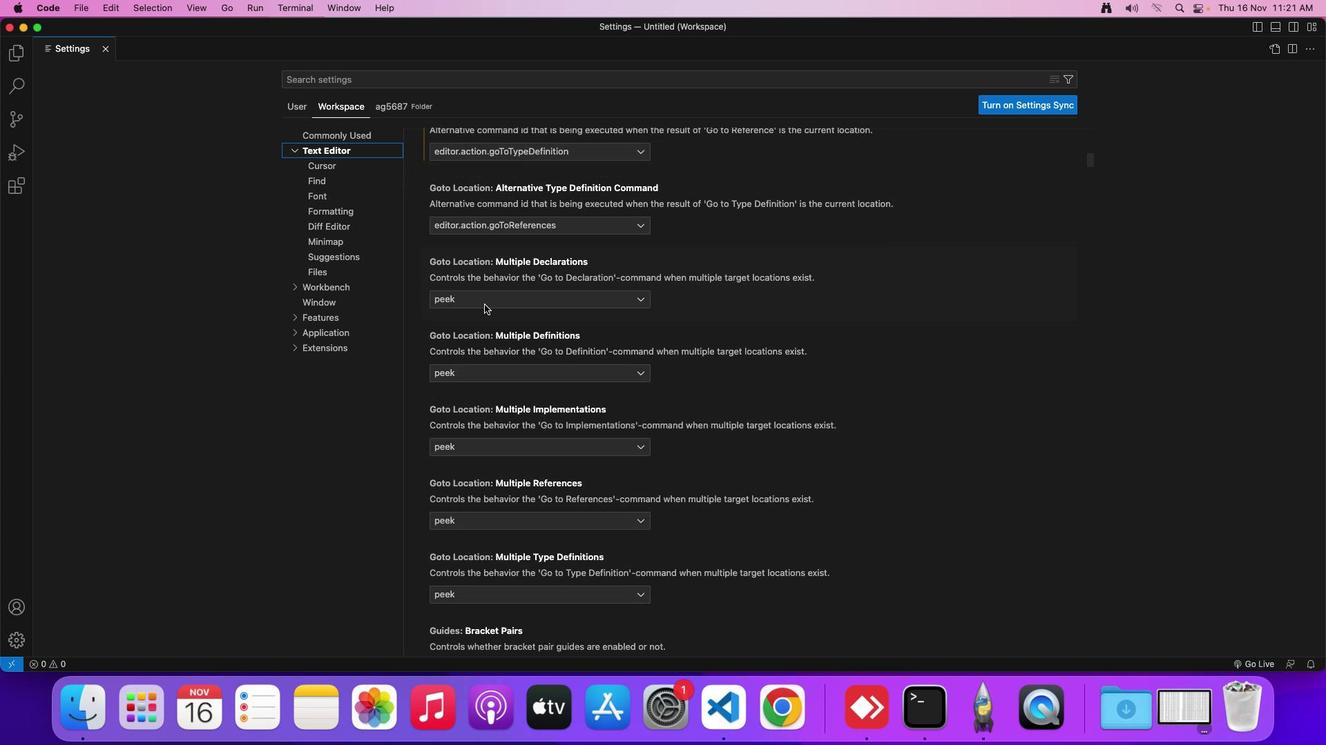 
Action: Mouse scrolled (504, 291) with delta (78, 96)
Screenshot: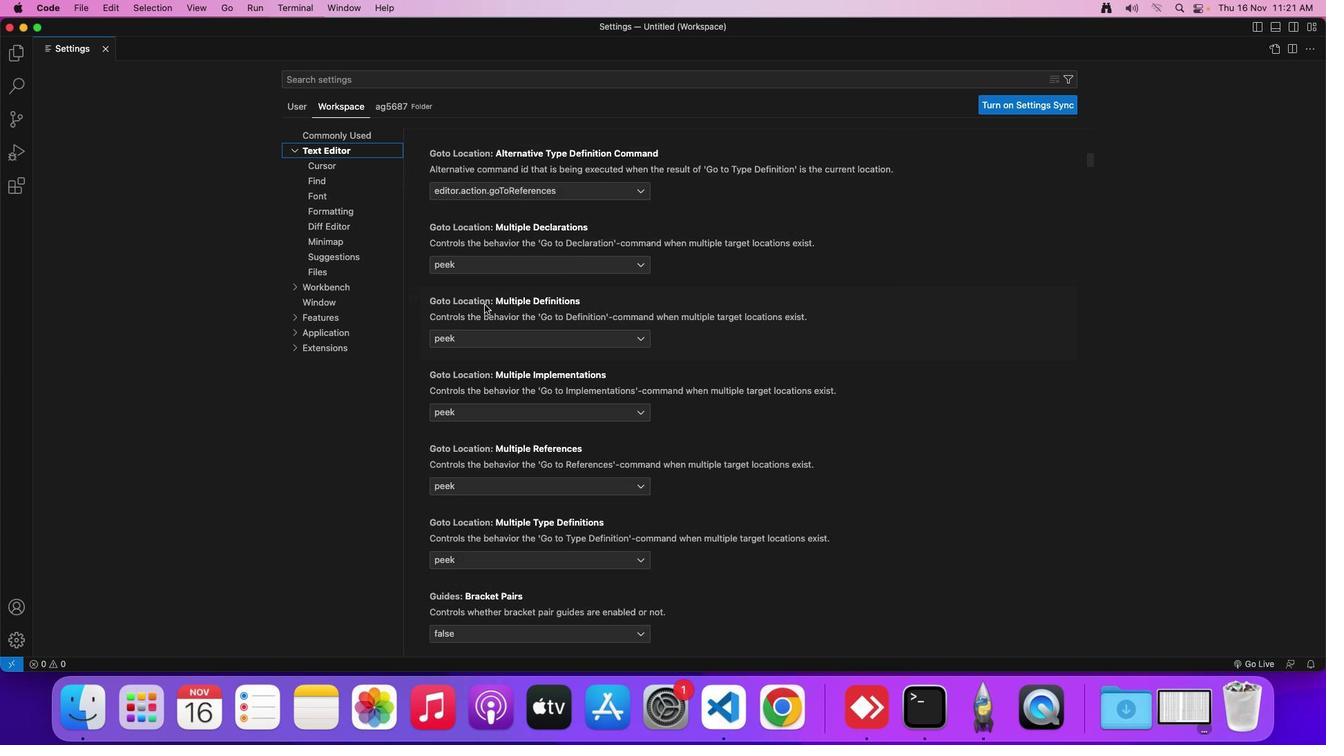 
Action: Mouse scrolled (504, 291) with delta (78, 96)
Screenshot: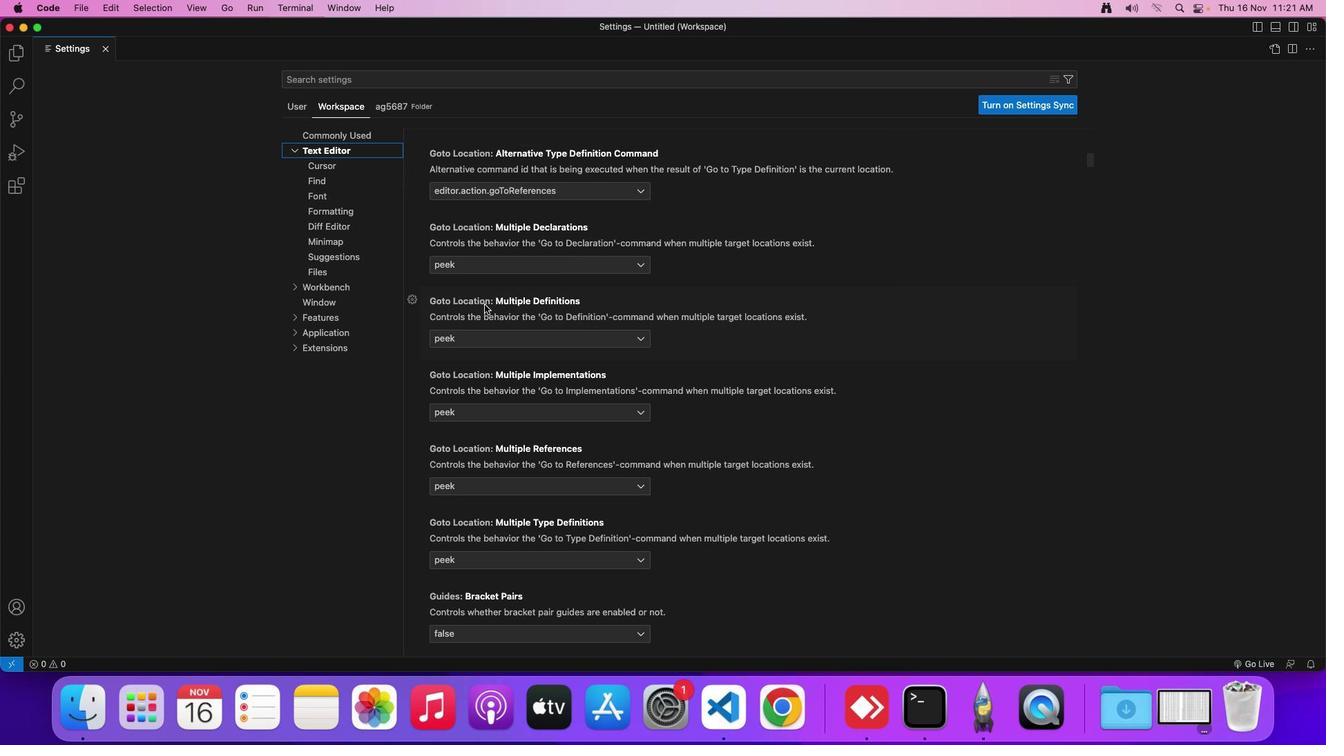 
Action: Mouse scrolled (504, 291) with delta (78, 96)
Screenshot: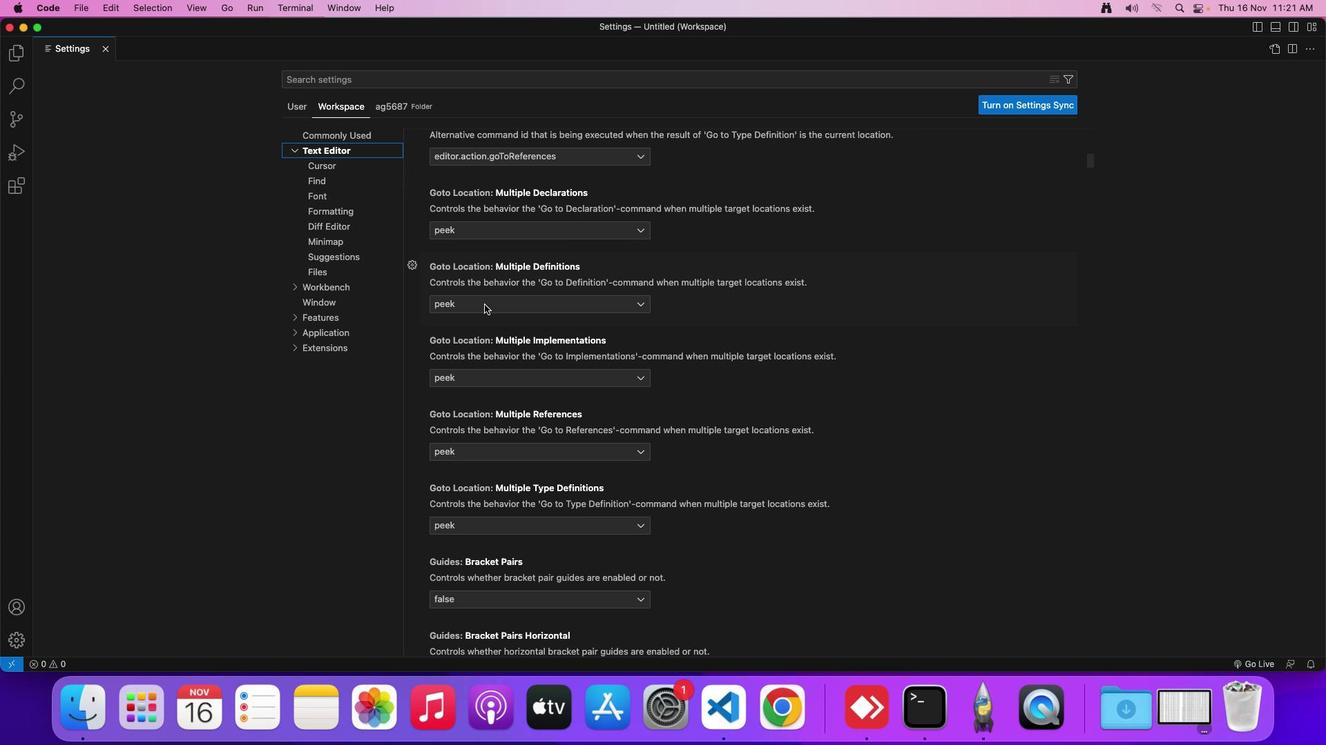 
Action: Mouse moved to (504, 291)
Screenshot: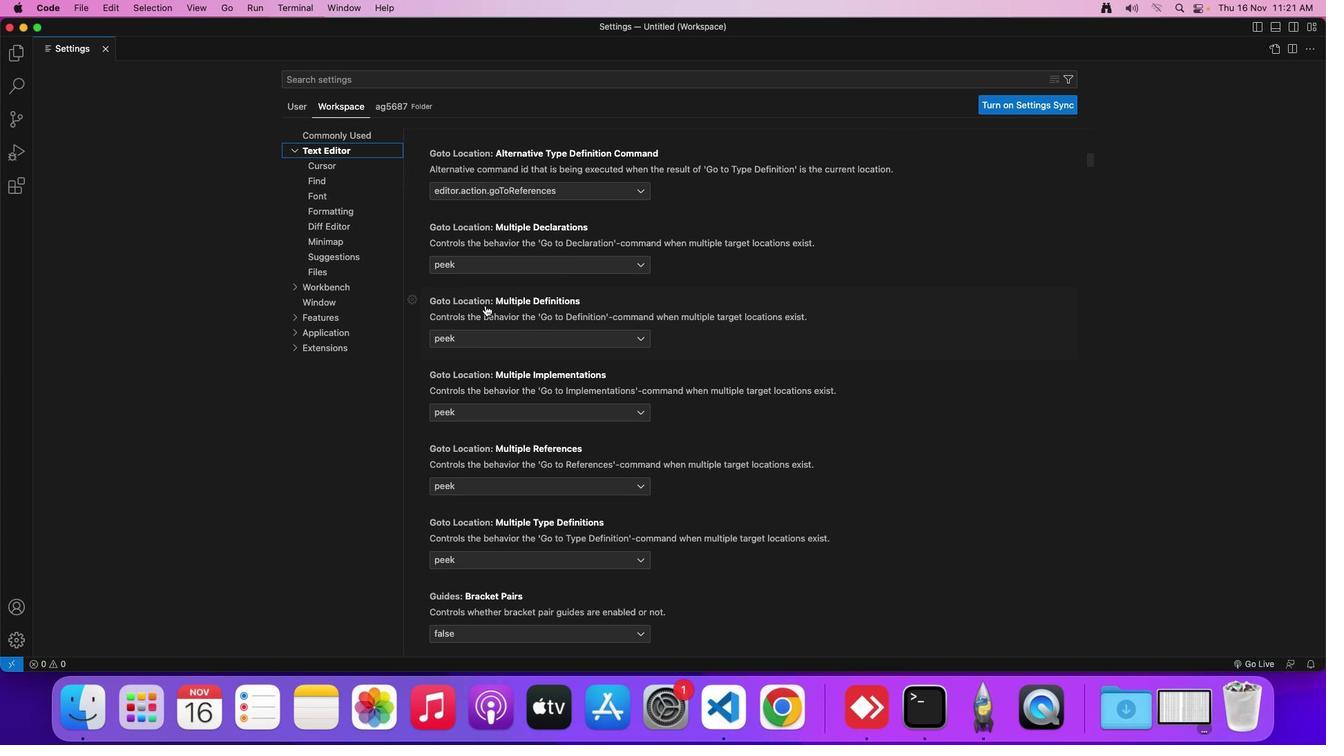 
Action: Mouse scrolled (504, 291) with delta (78, 96)
Screenshot: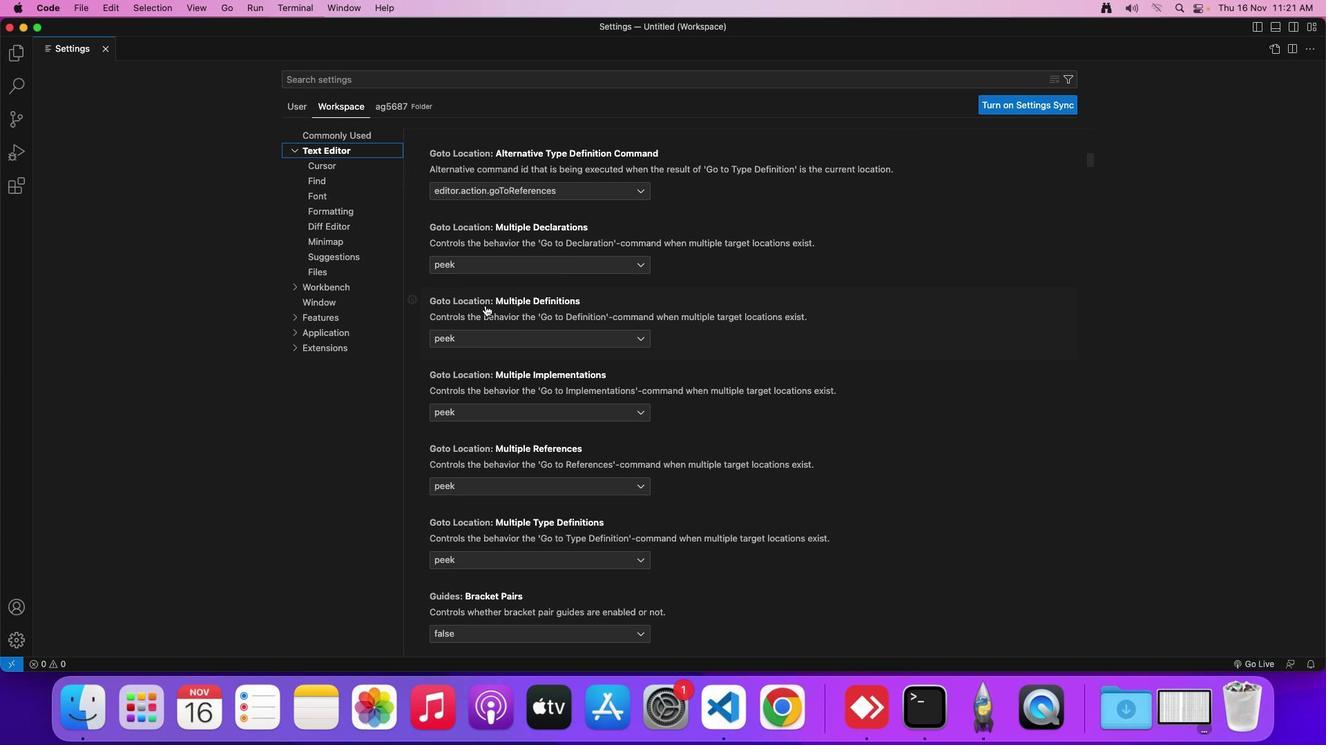 
Action: Mouse scrolled (504, 291) with delta (78, 96)
Screenshot: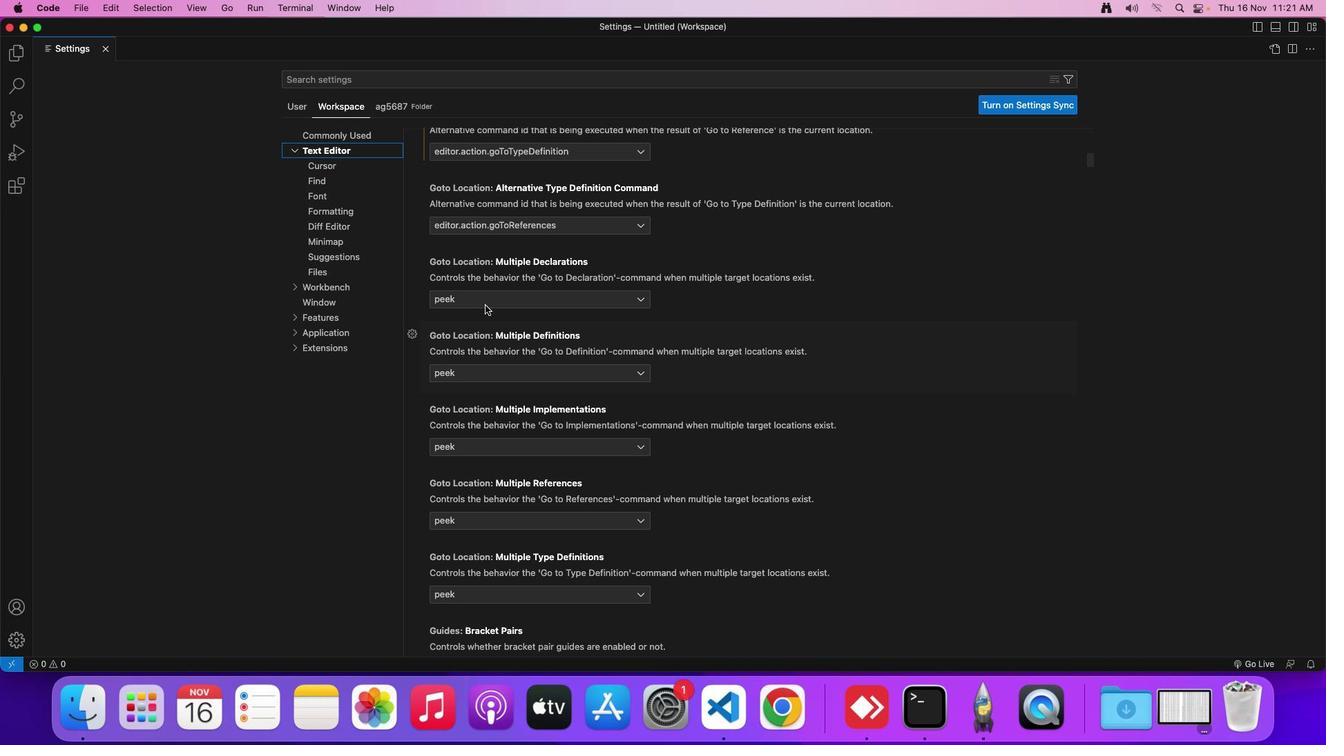 
Action: Mouse moved to (504, 291)
Screenshot: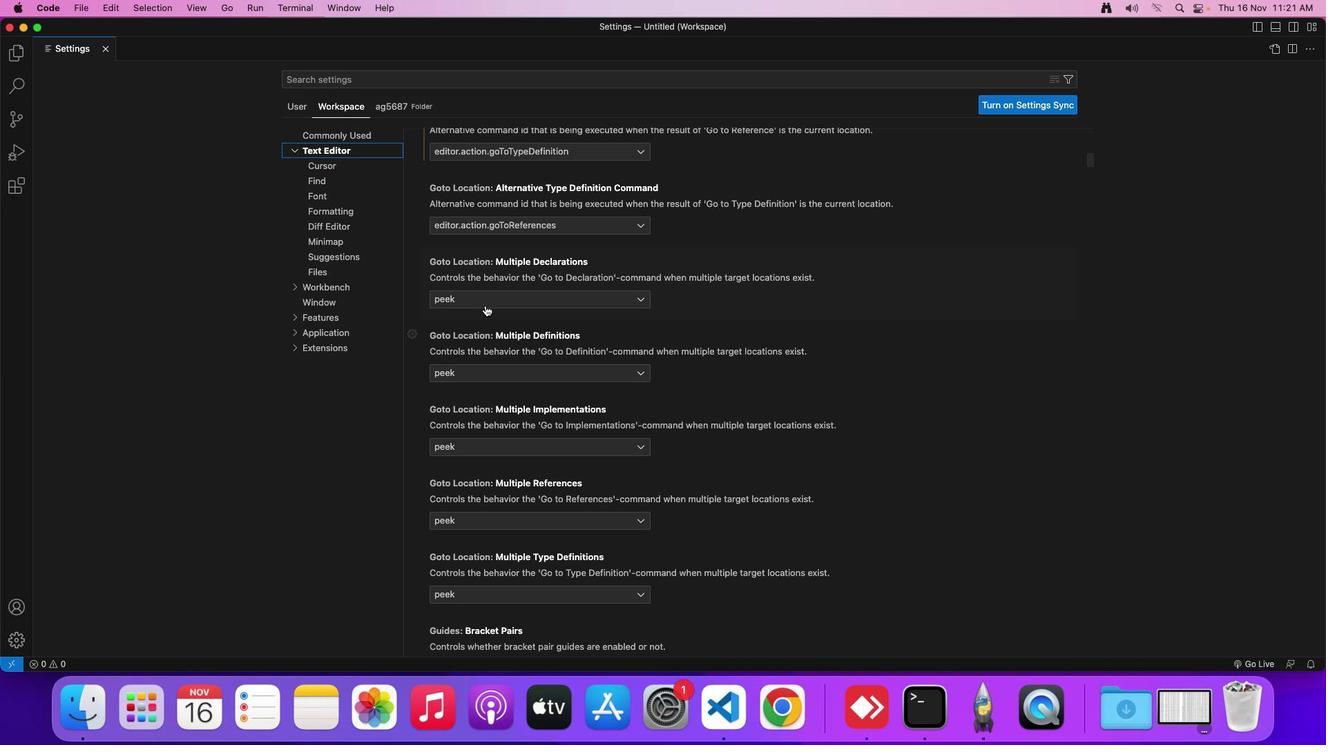 
Action: Mouse scrolled (504, 291) with delta (78, 96)
Screenshot: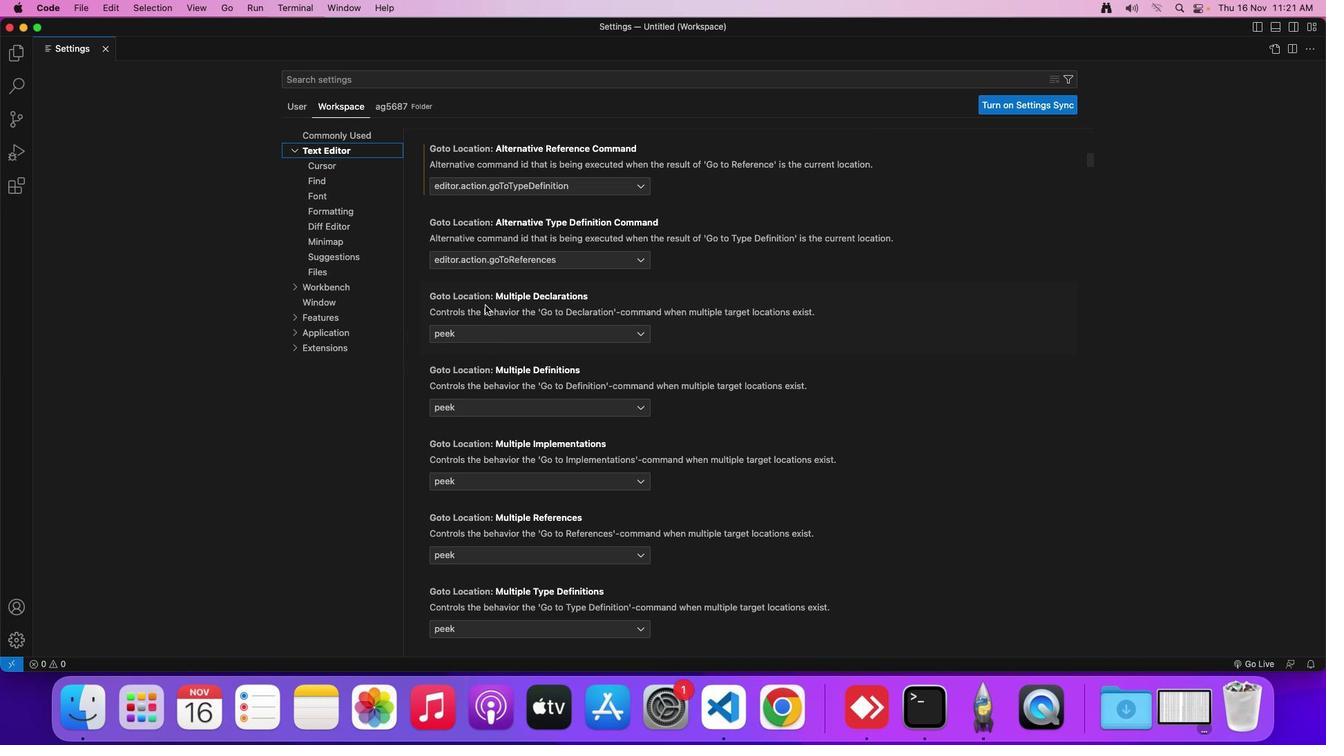 
Action: Mouse scrolled (504, 291) with delta (78, 96)
Screenshot: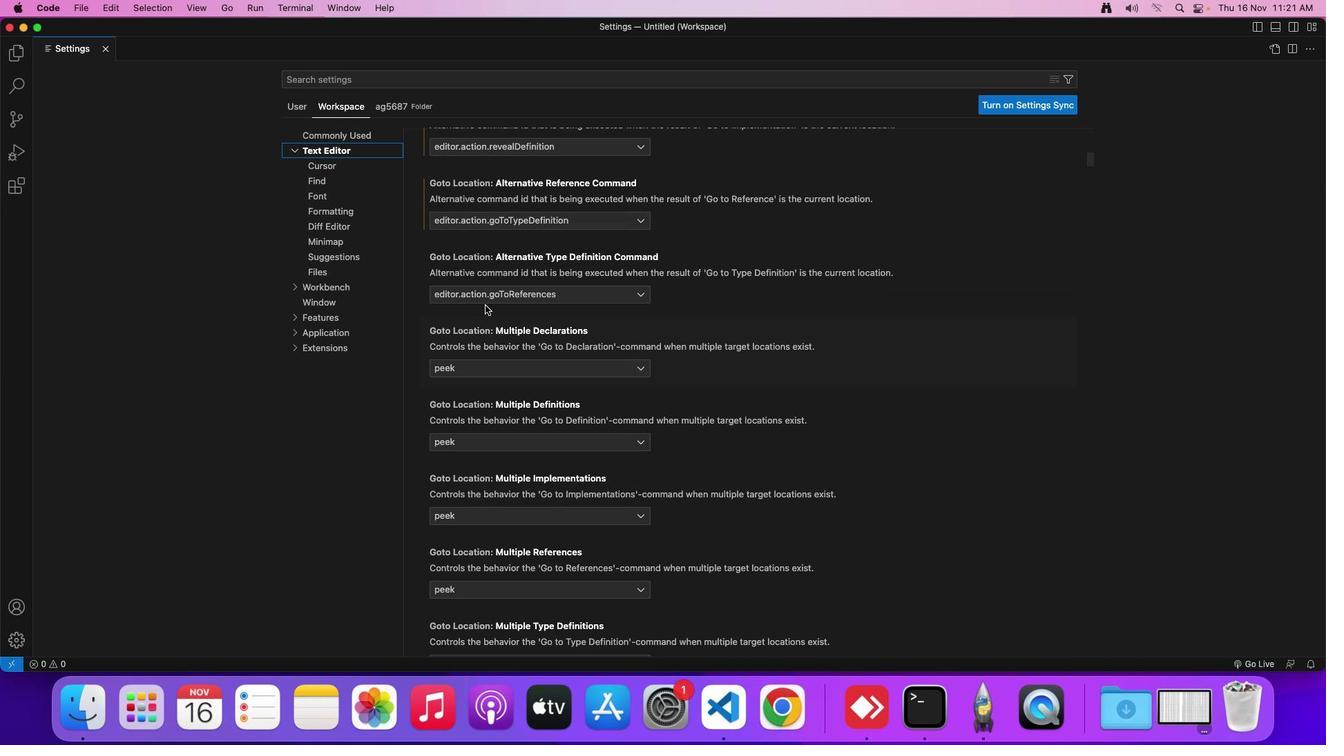 
Action: Mouse moved to (507, 297)
Screenshot: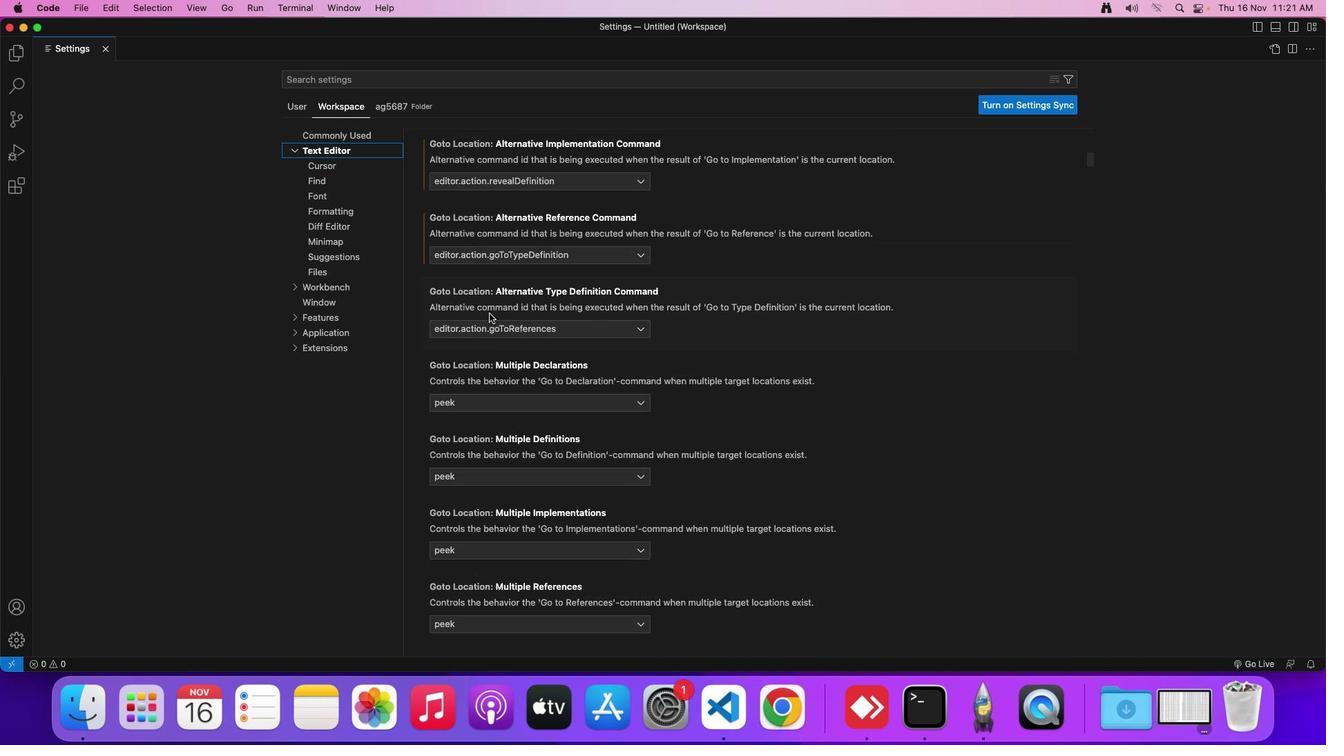
Action: Mouse scrolled (507, 297) with delta (78, 96)
Screenshot: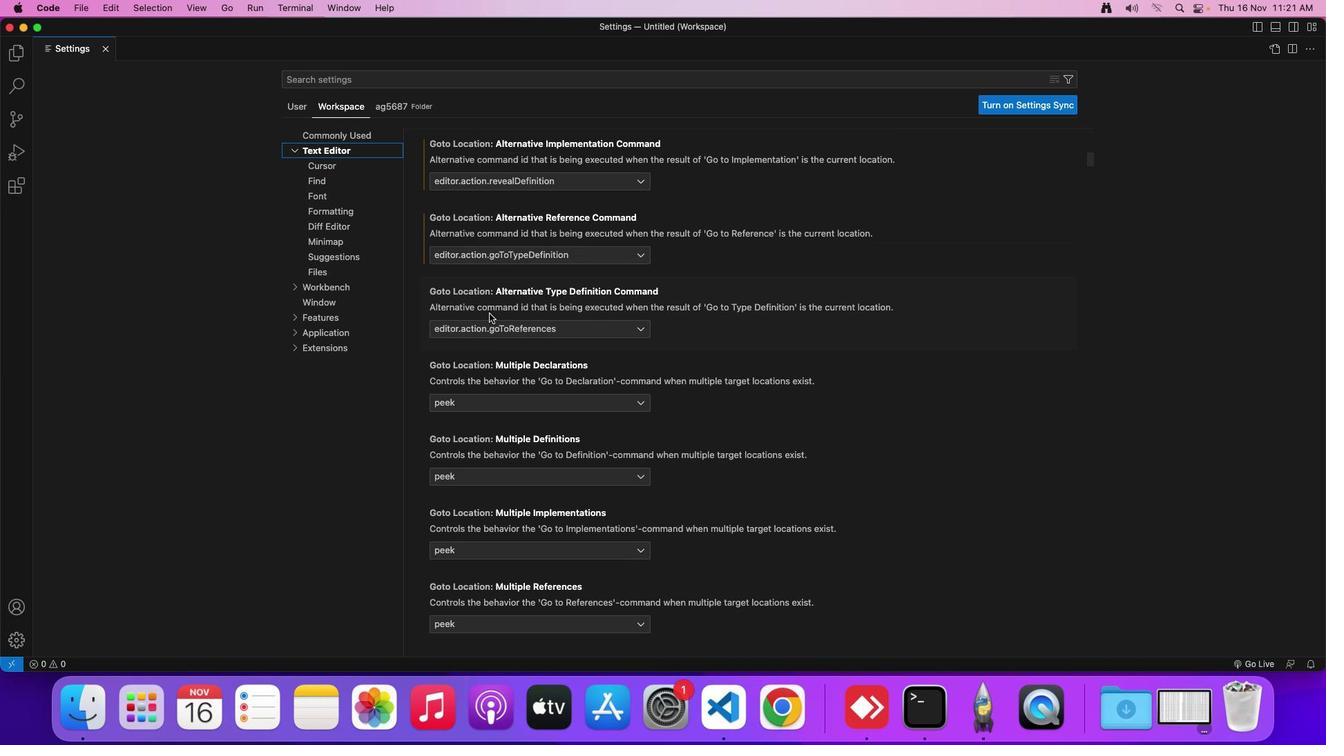 
Action: Mouse moved to (585, 259)
Screenshot: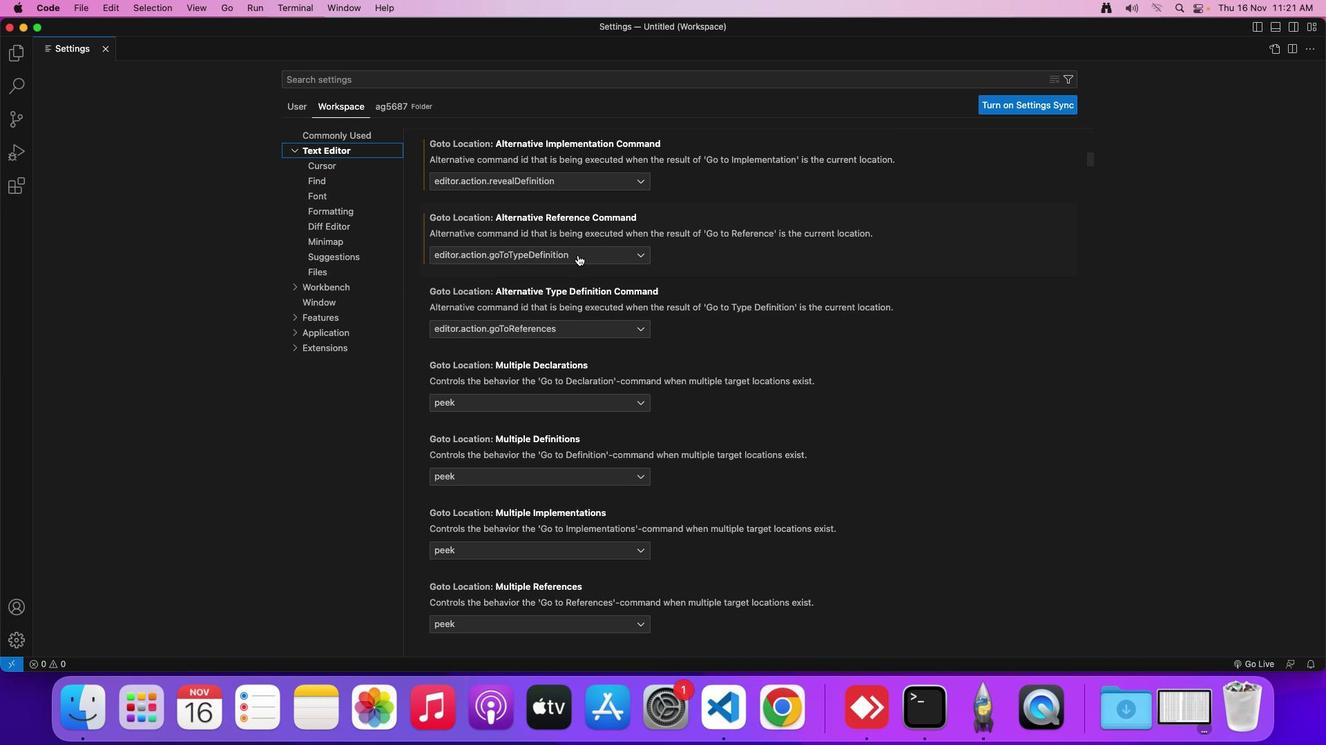 
Action: Mouse pressed left at (585, 259)
Screenshot: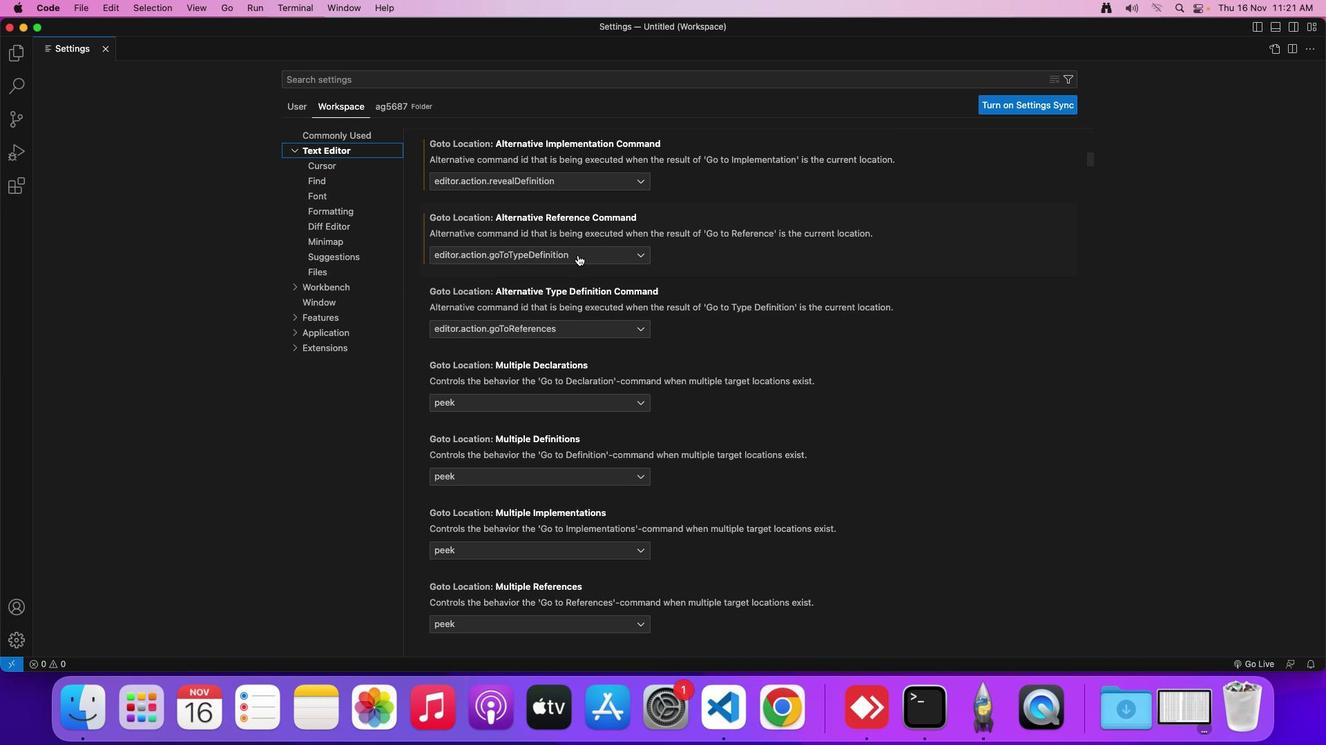 
Action: Mouse moved to (531, 337)
Screenshot: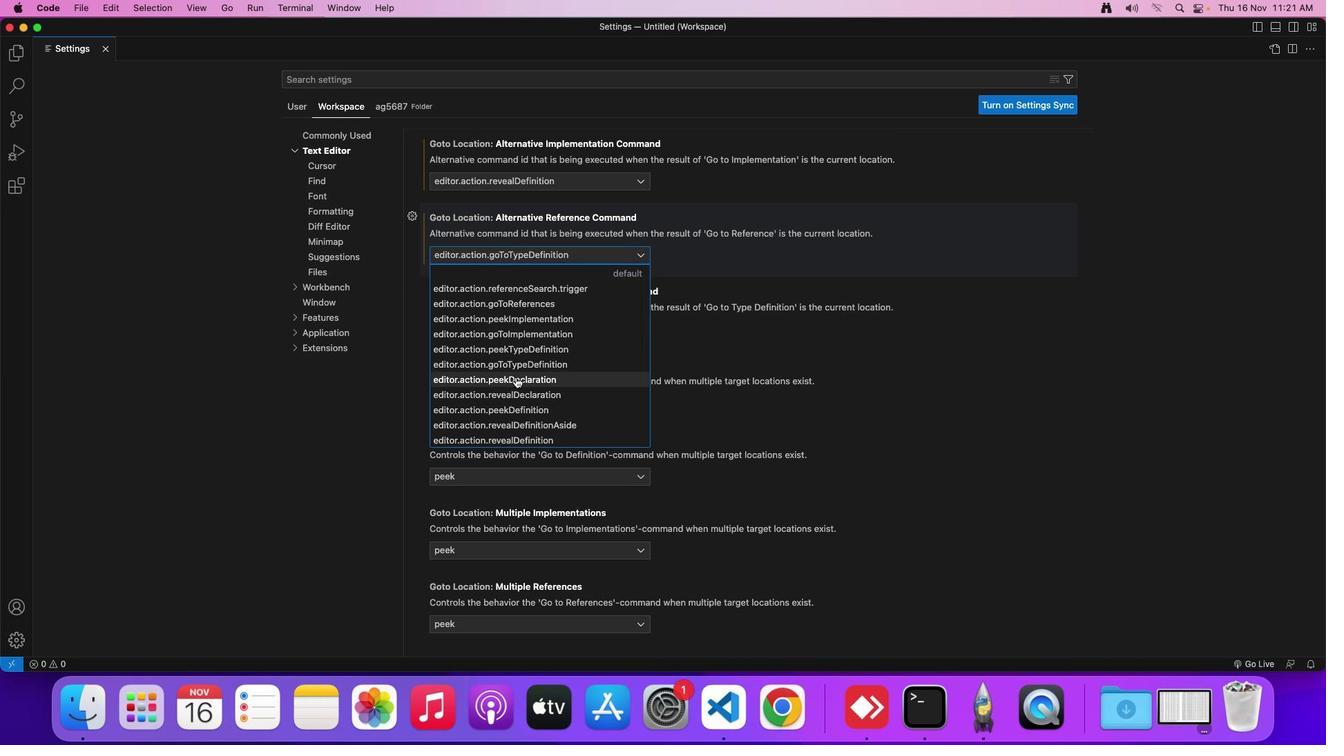 
Action: Mouse pressed left at (531, 337)
Screenshot: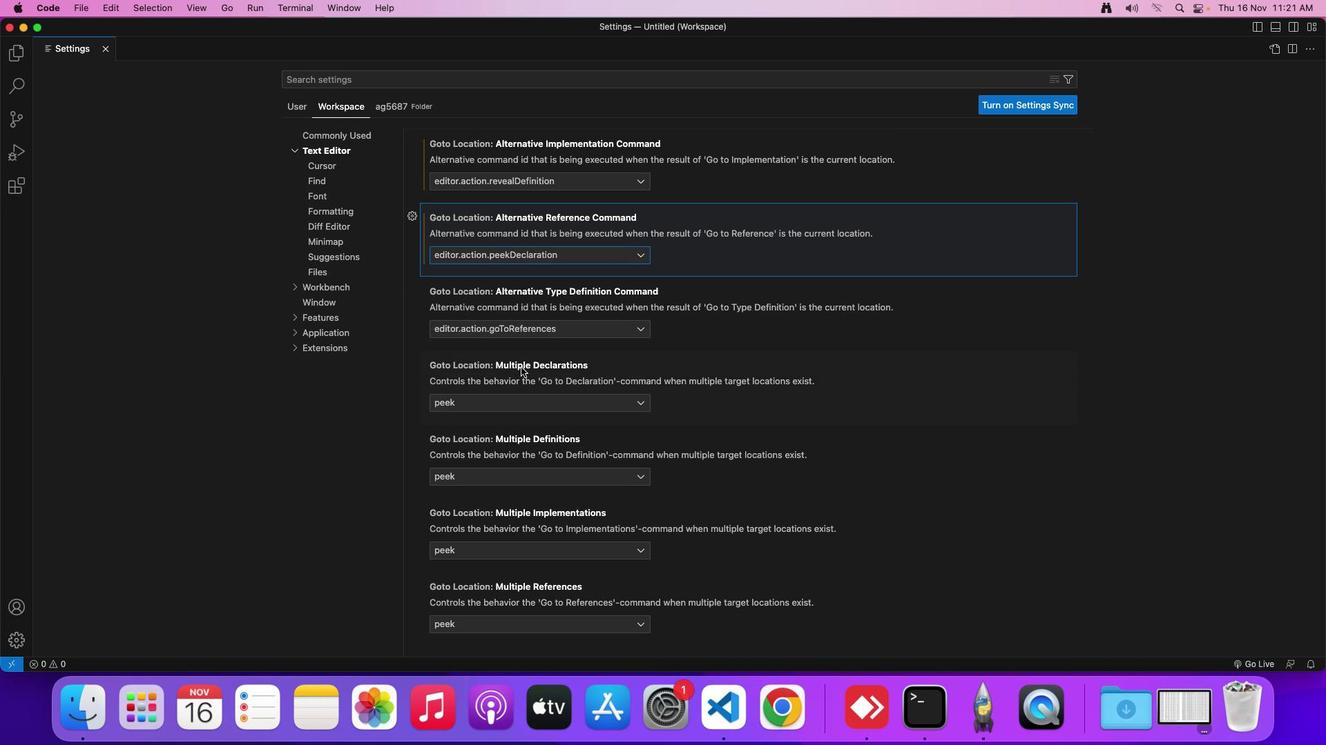 
Action: Mouse moved to (587, 265)
Screenshot: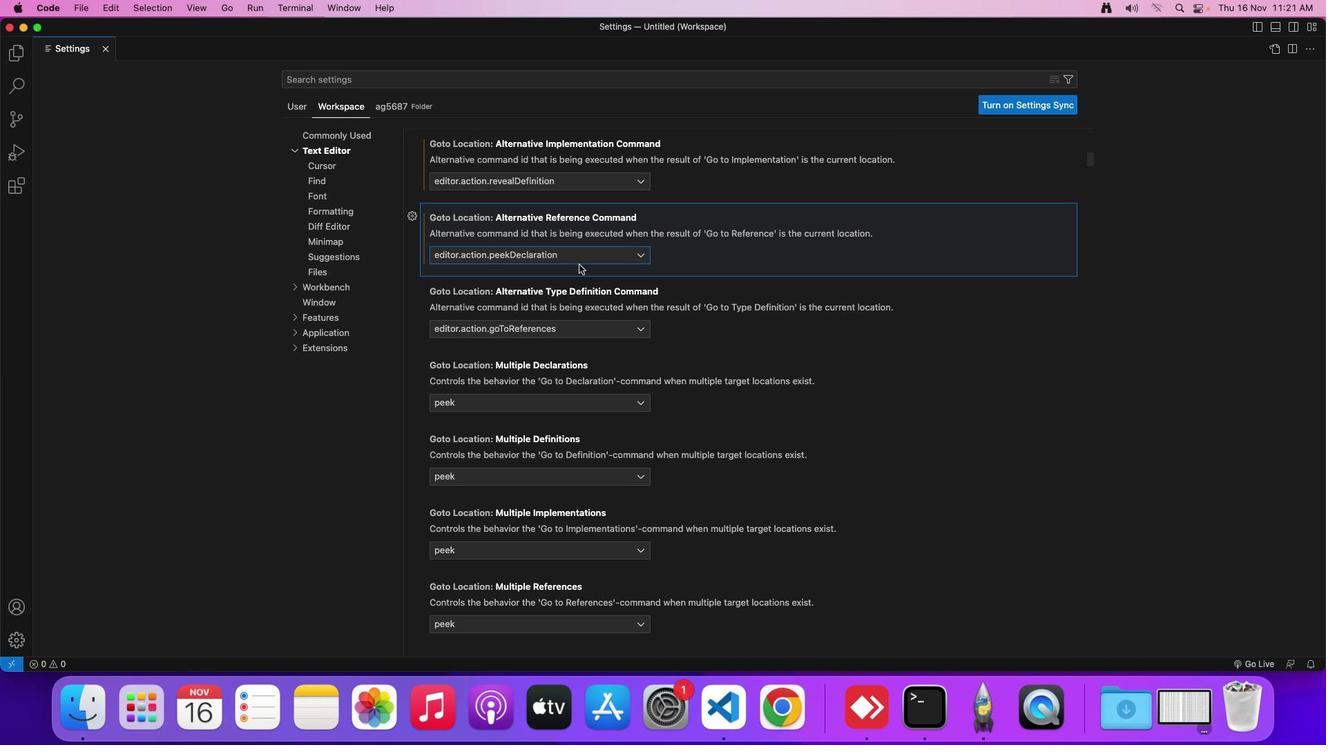 
